 Task: Research Airbnb properties in Texarkana, United States from 12th December, 2023 to 15th December, 2023 for 2 adults.1  bedroom having 1 bed and 1 bathroom. Property type can be hotel. Look for 4 properties as per requirement.
Action: Mouse moved to (415, 95)
Screenshot: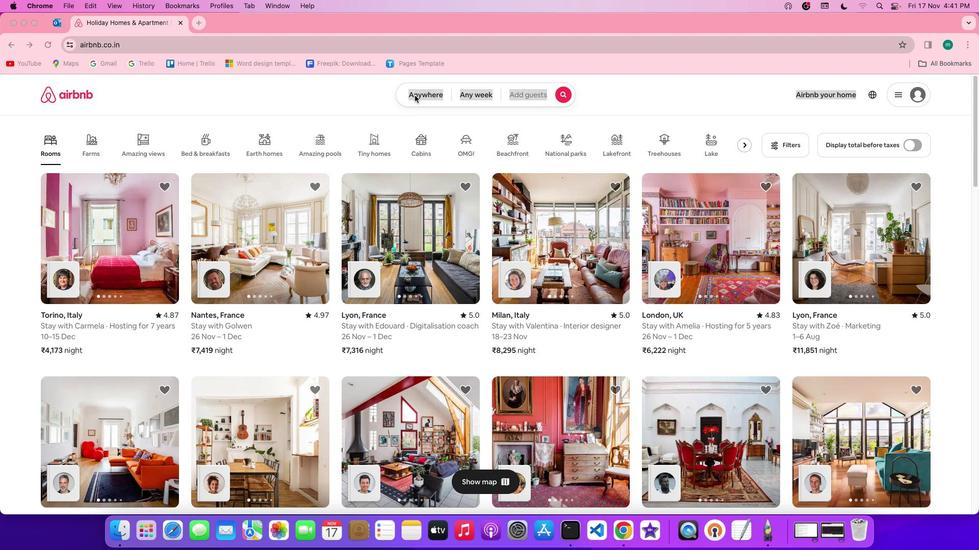 
Action: Mouse pressed left at (415, 95)
Screenshot: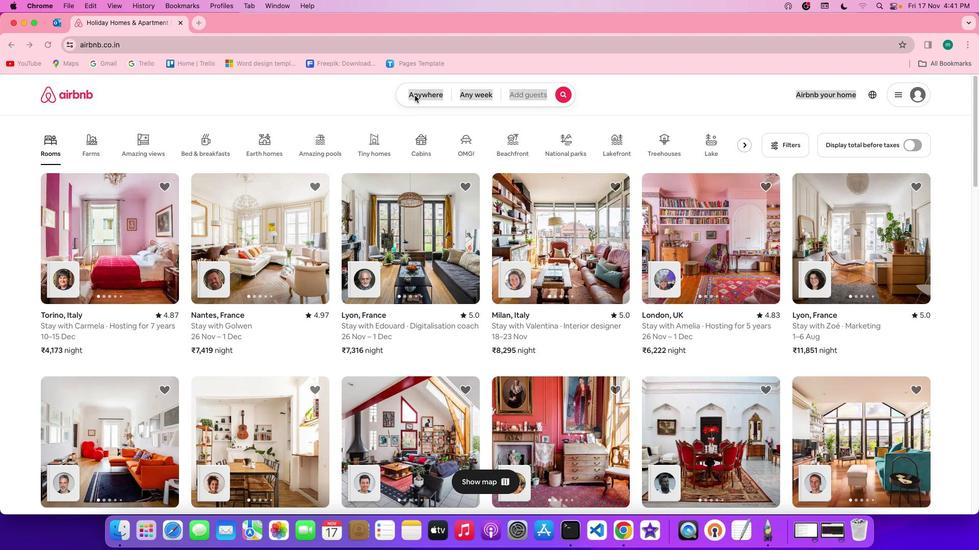 
Action: Mouse pressed left at (415, 95)
Screenshot: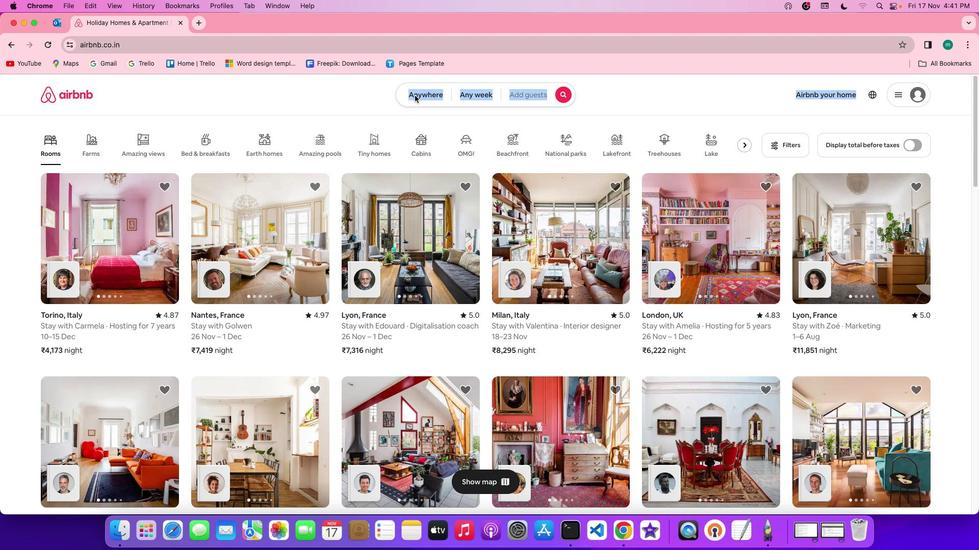 
Action: Mouse moved to (380, 136)
Screenshot: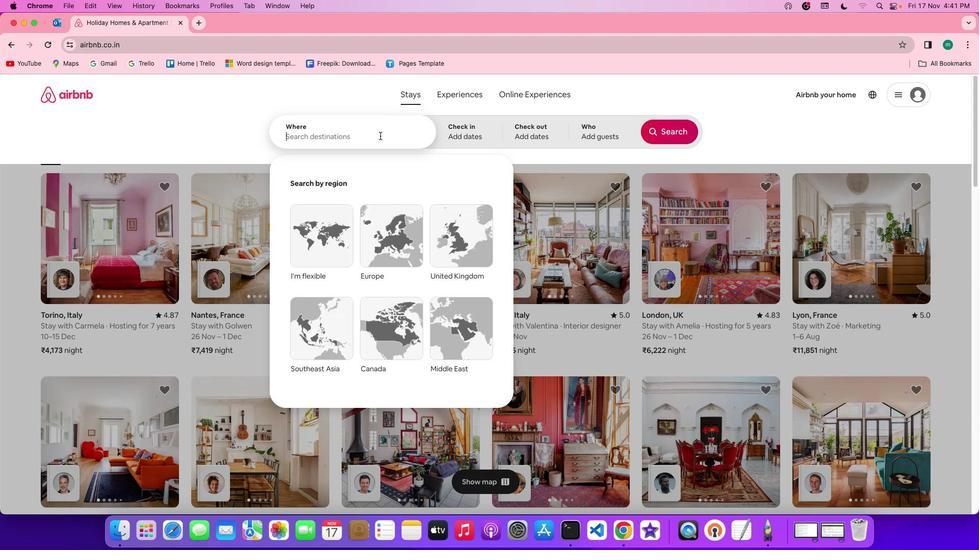 
Action: Mouse pressed left at (380, 136)
Screenshot: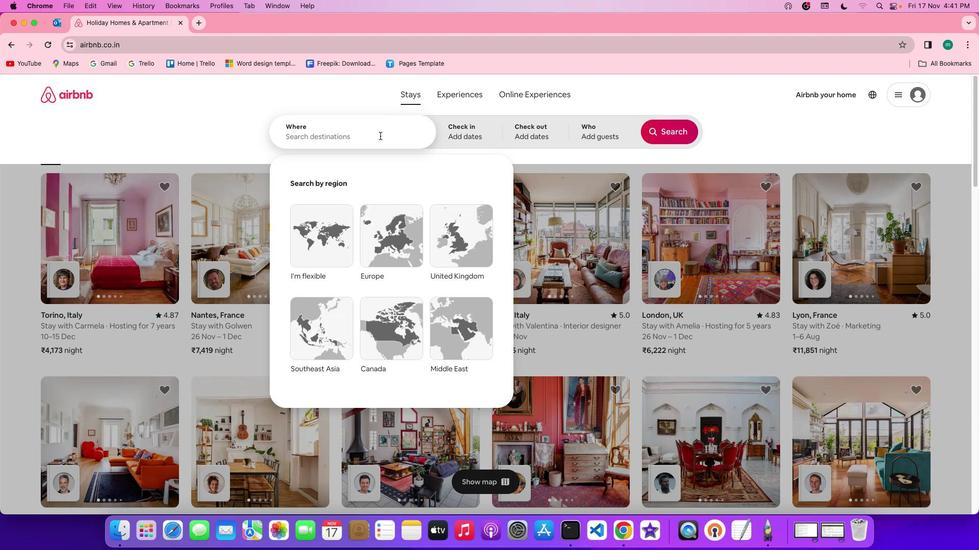 
Action: Key pressed Key.shift'T''e''x''a''r''k''a''n''a'','Key.spaceKey.shift'U''n''i''t''e''d'Key.spaceKey.shift'S''t''a''t''e''s'
Screenshot: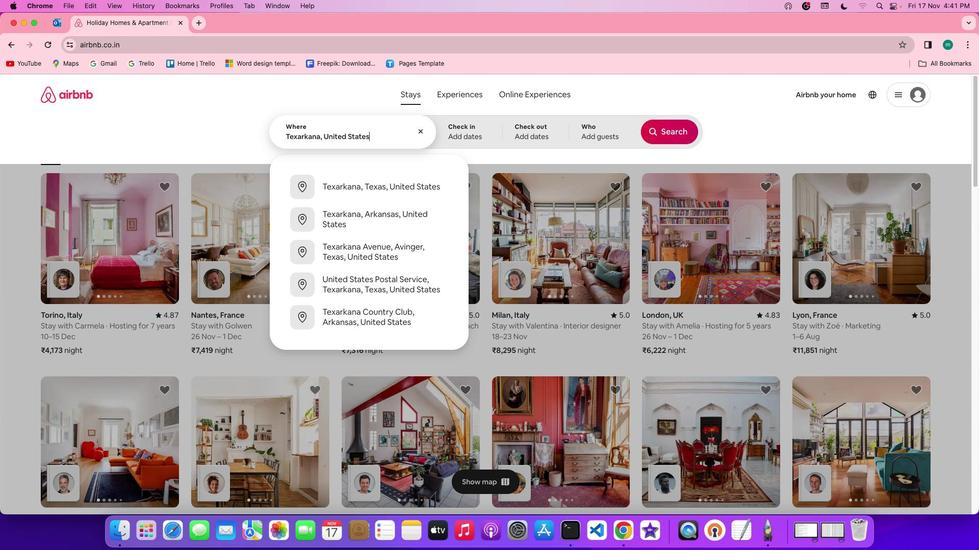 
Action: Mouse moved to (467, 119)
Screenshot: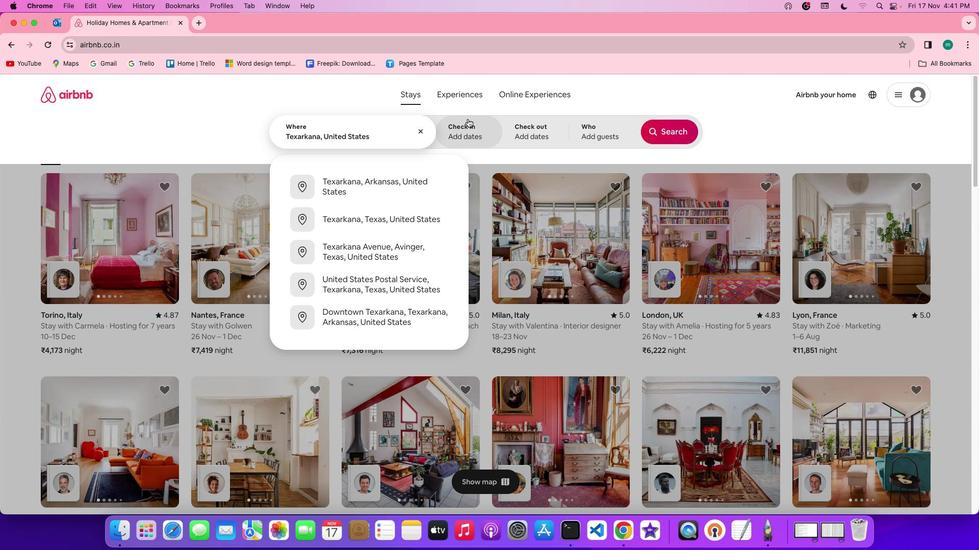 
Action: Mouse pressed left at (467, 119)
Screenshot: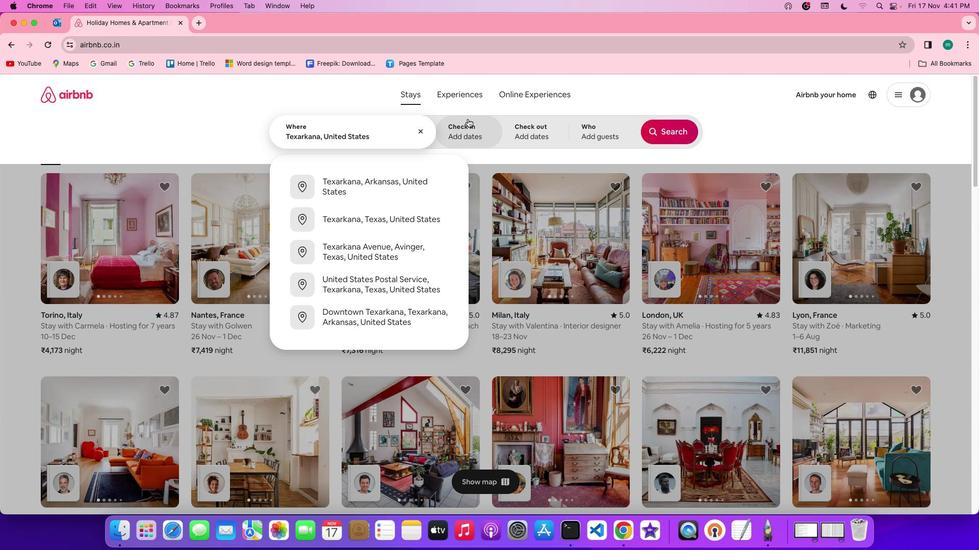 
Action: Mouse moved to (564, 314)
Screenshot: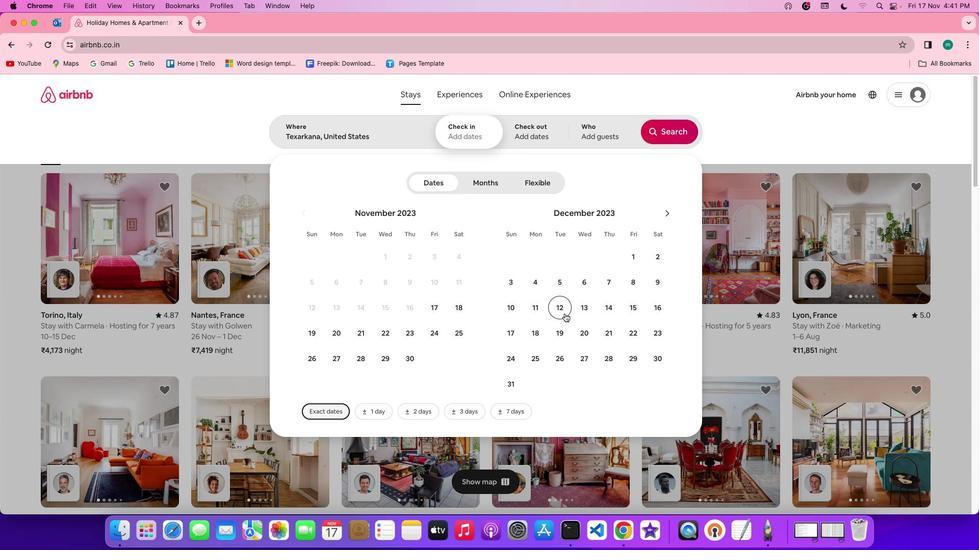 
Action: Mouse pressed left at (564, 314)
Screenshot: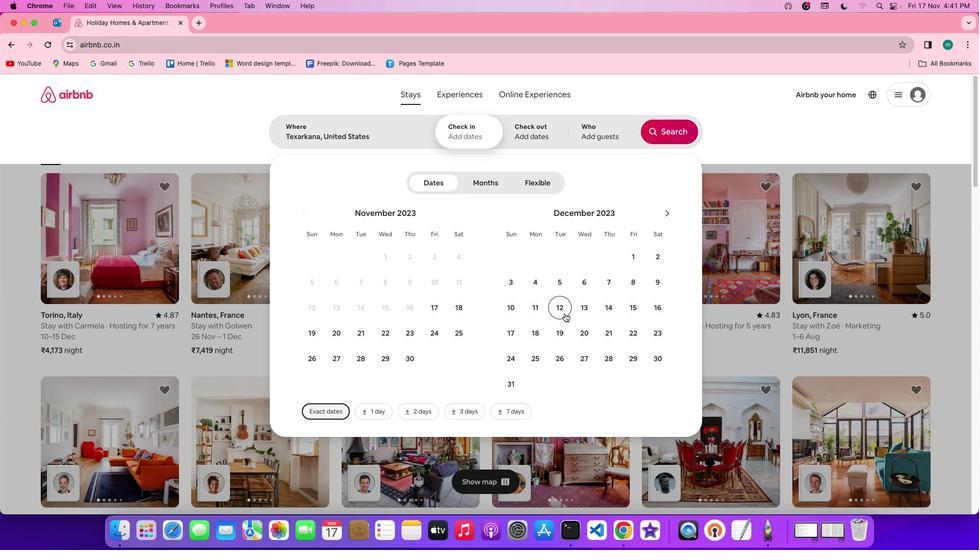 
Action: Mouse moved to (635, 312)
Screenshot: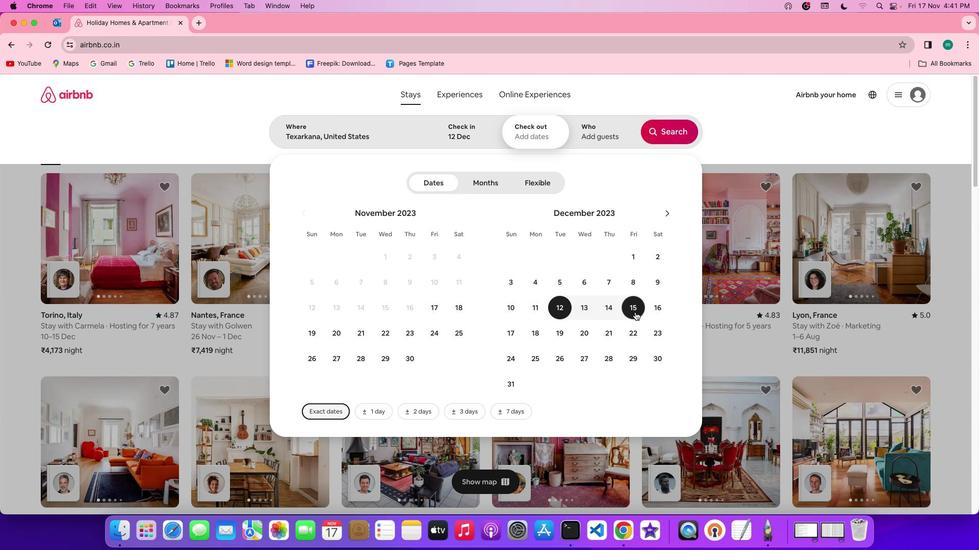 
Action: Mouse pressed left at (635, 312)
Screenshot: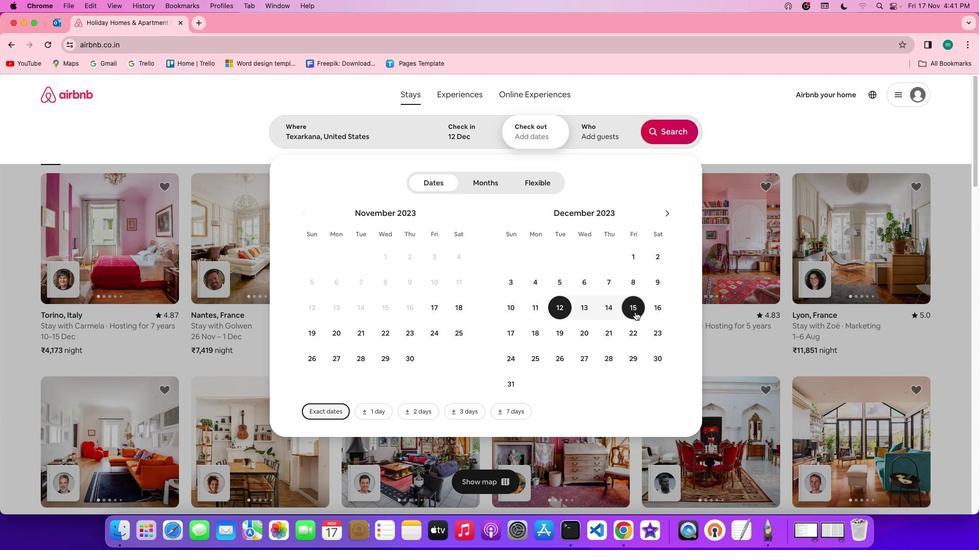 
Action: Mouse moved to (585, 130)
Screenshot: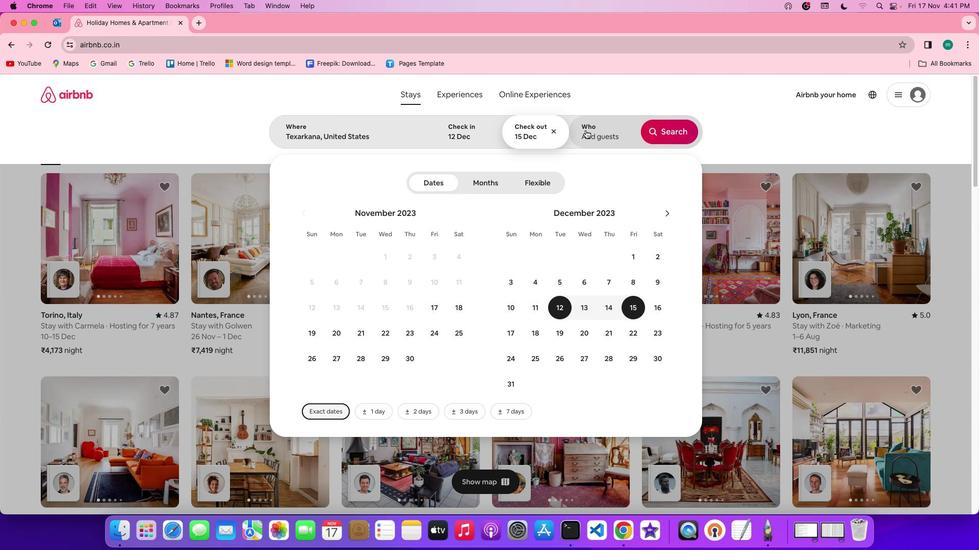 
Action: Mouse pressed left at (585, 130)
Screenshot: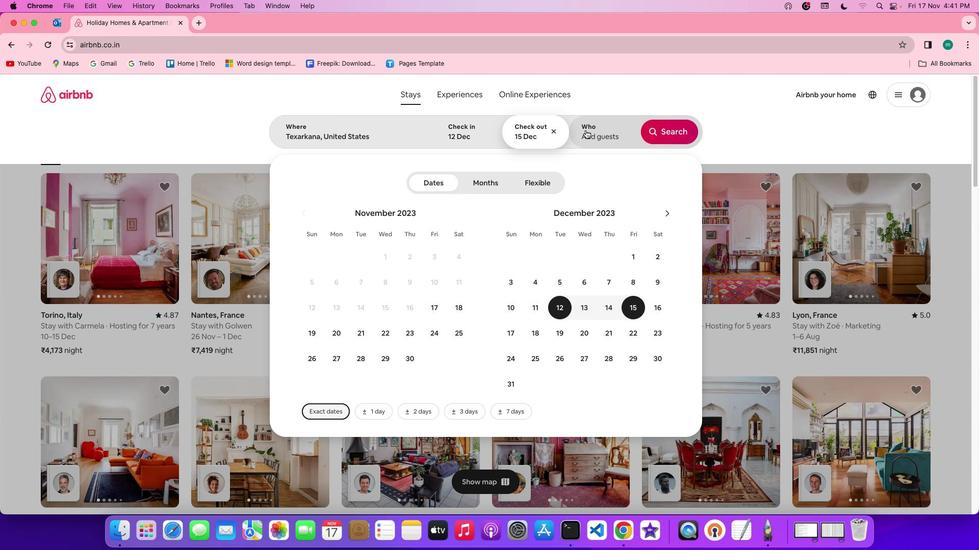 
Action: Mouse moved to (675, 187)
Screenshot: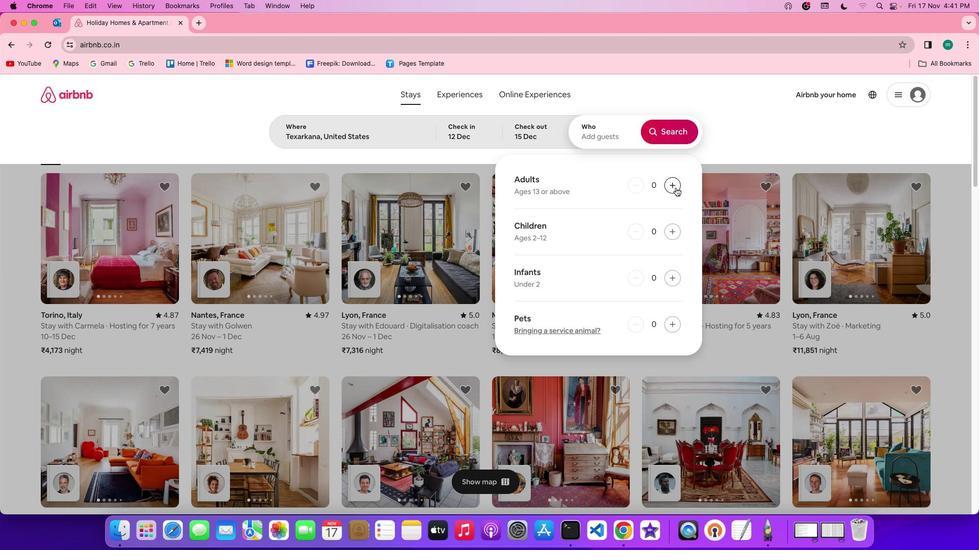 
Action: Mouse pressed left at (675, 187)
Screenshot: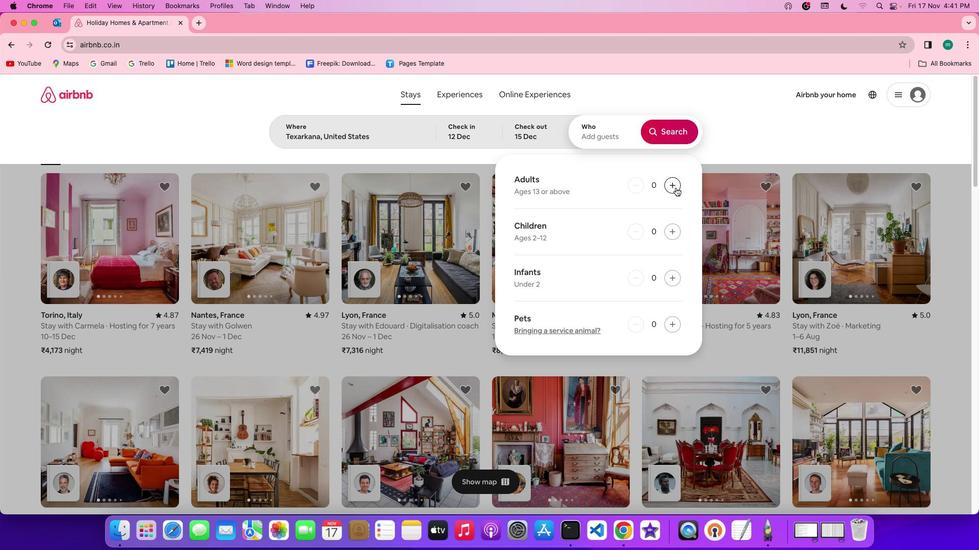 
Action: Mouse pressed left at (675, 187)
Screenshot: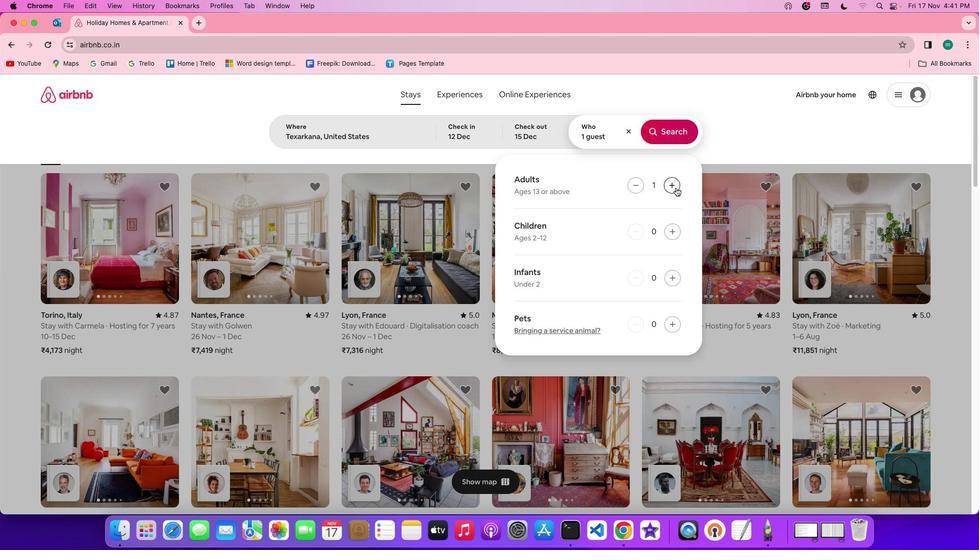 
Action: Mouse moved to (677, 136)
Screenshot: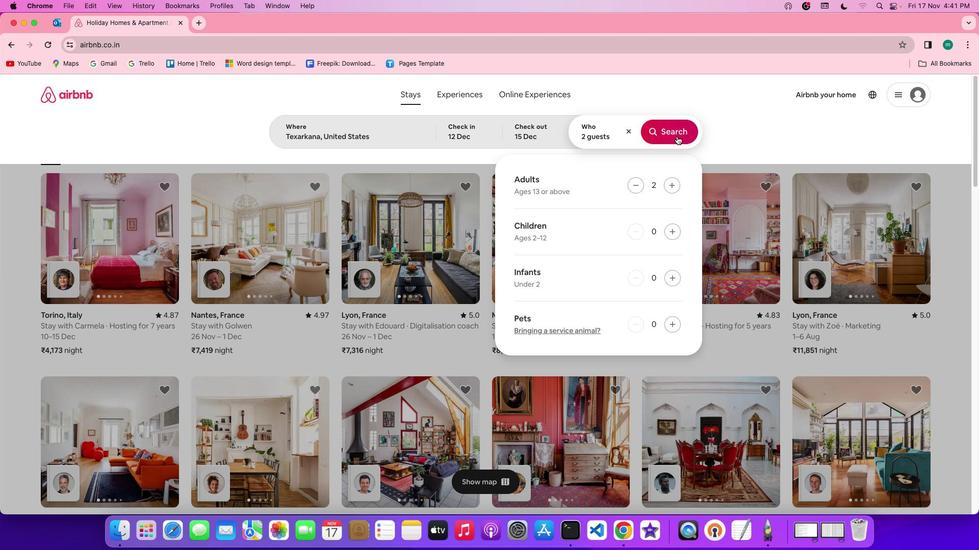 
Action: Mouse pressed left at (677, 136)
Screenshot: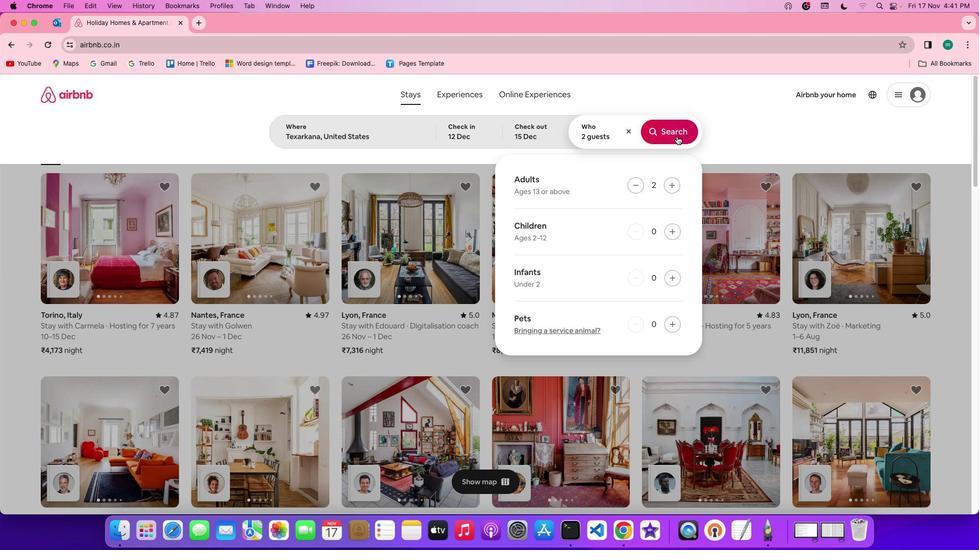 
Action: Mouse moved to (821, 131)
Screenshot: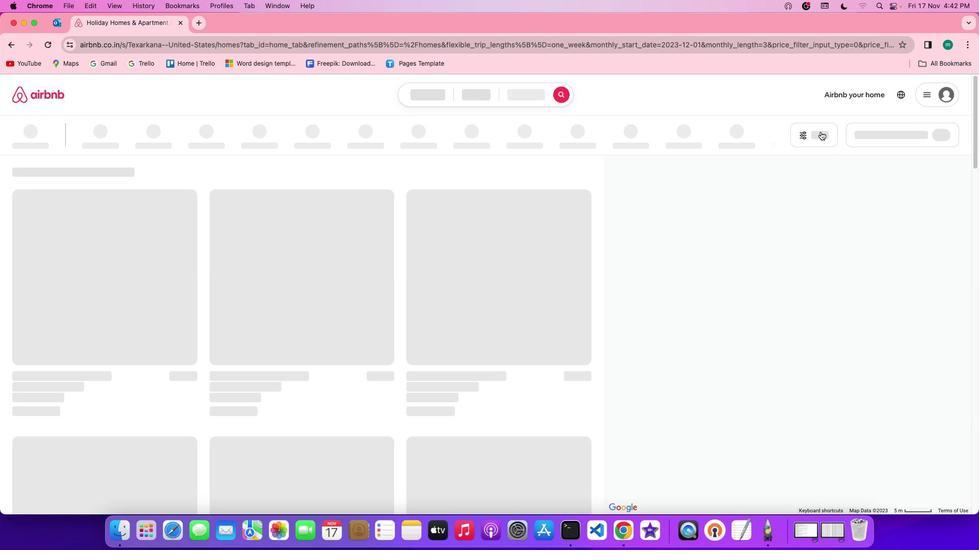 
Action: Mouse pressed left at (821, 131)
Screenshot: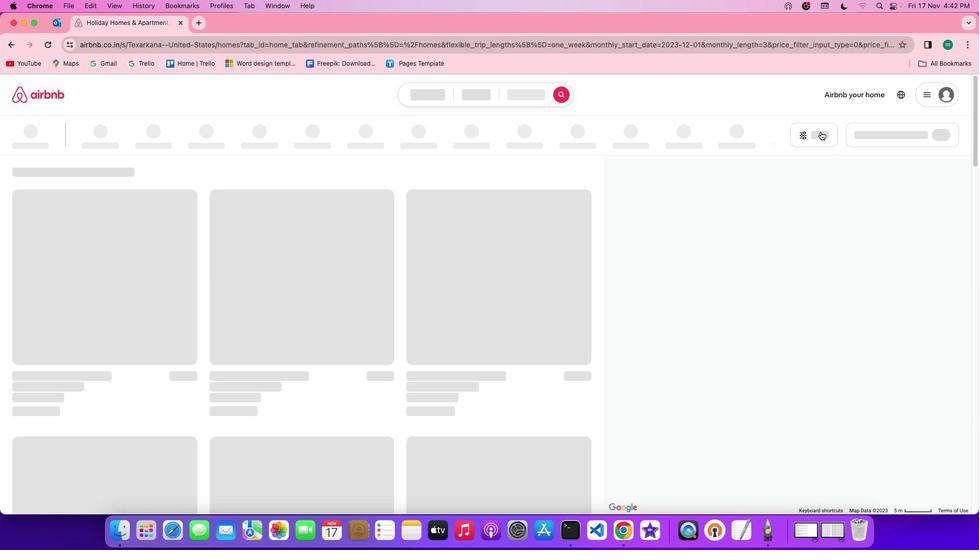 
Action: Mouse moved to (476, 283)
Screenshot: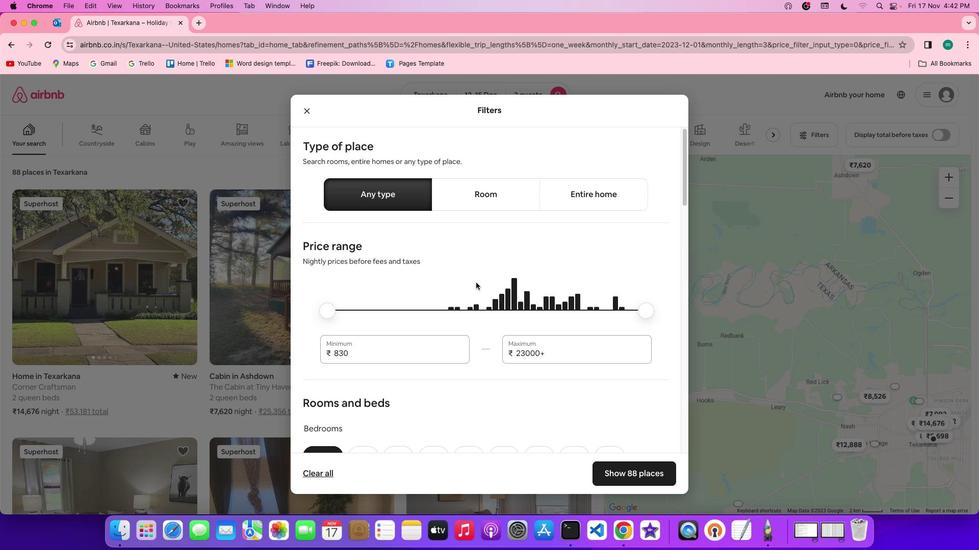 
Action: Mouse scrolled (476, 283) with delta (0, 0)
Screenshot: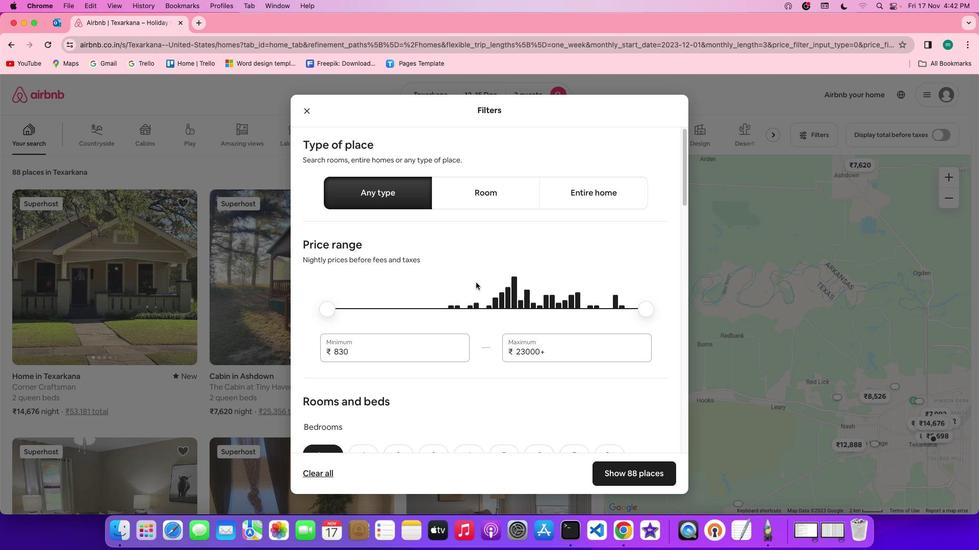 
Action: Mouse scrolled (476, 283) with delta (0, 0)
Screenshot: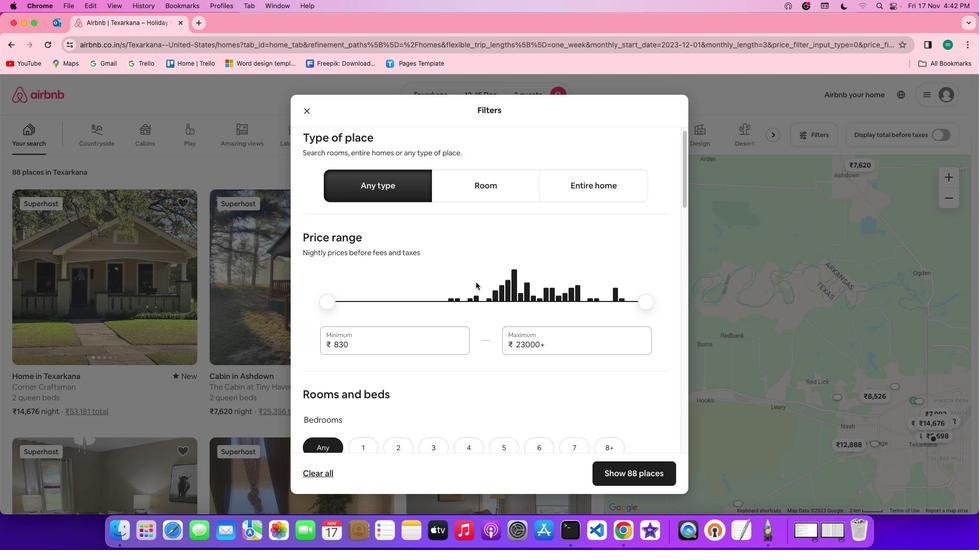 
Action: Mouse scrolled (476, 283) with delta (0, 0)
Screenshot: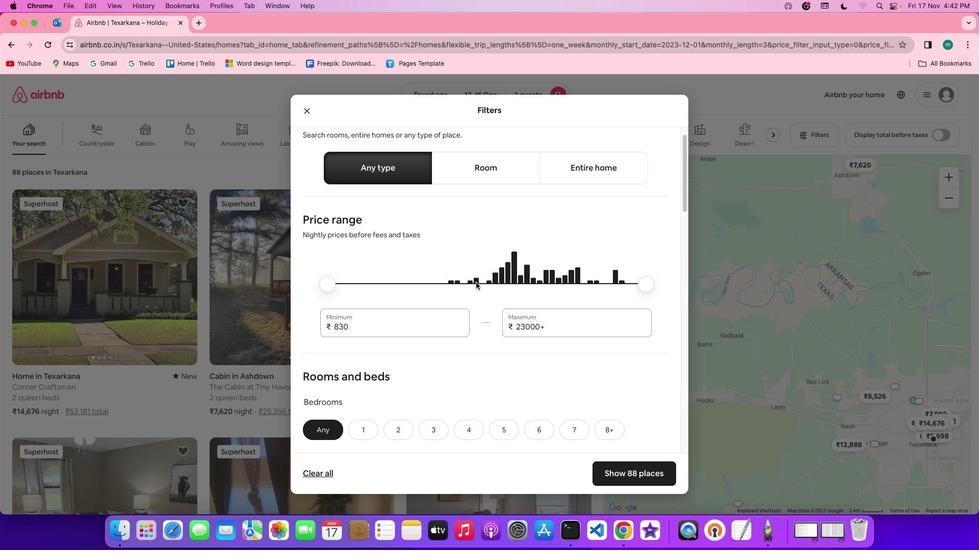 
Action: Mouse scrolled (476, 283) with delta (0, 0)
Screenshot: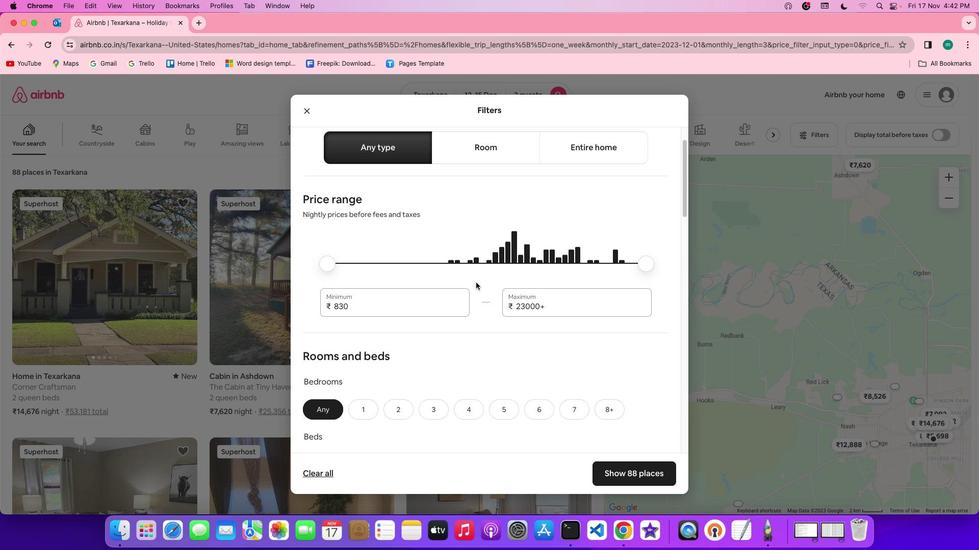 
Action: Mouse scrolled (476, 283) with delta (0, 0)
Screenshot: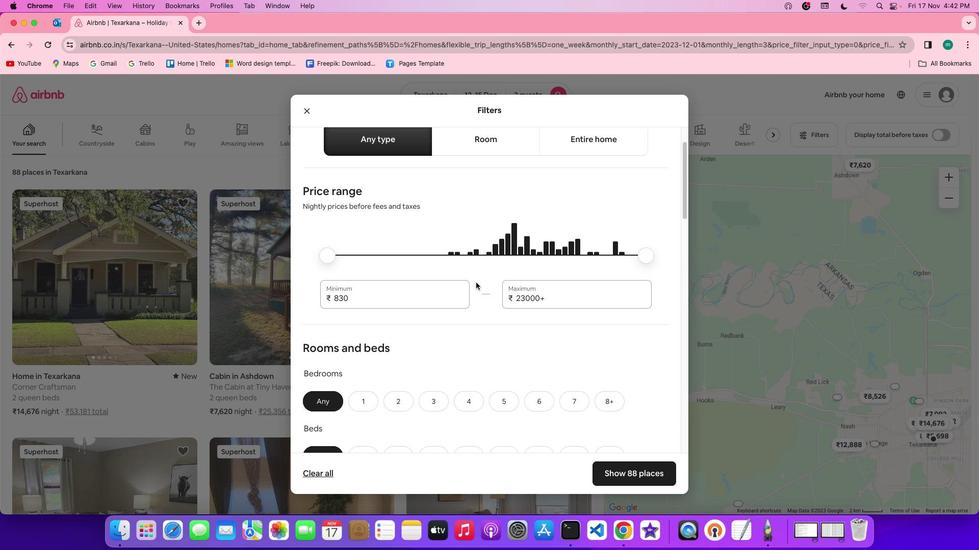 
Action: Mouse scrolled (476, 283) with delta (0, 0)
Screenshot: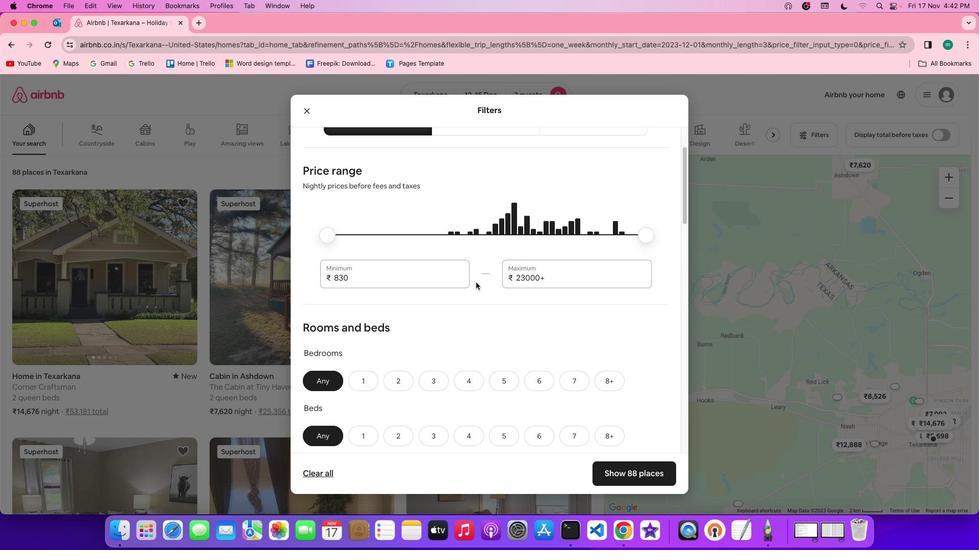 
Action: Mouse moved to (367, 359)
Screenshot: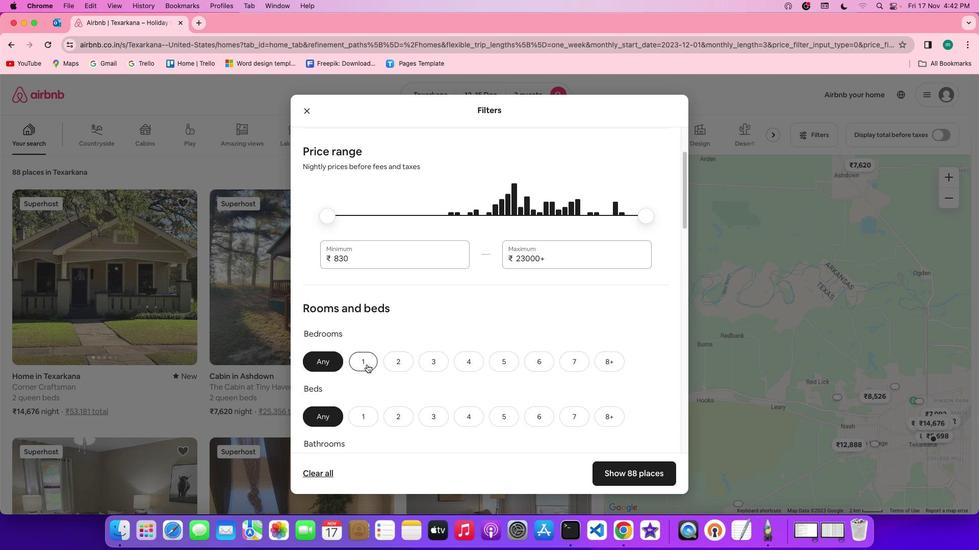 
Action: Mouse pressed left at (367, 359)
Screenshot: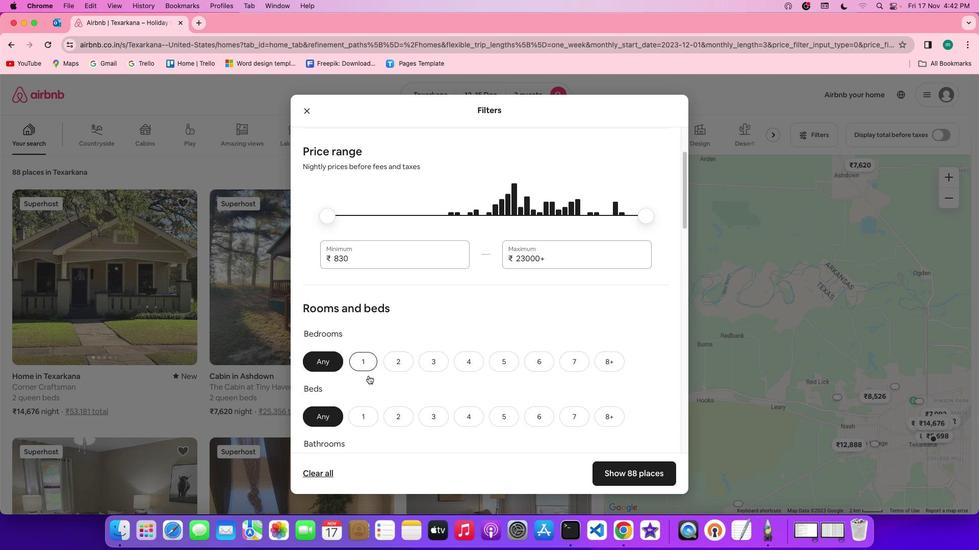 
Action: Mouse moved to (368, 410)
Screenshot: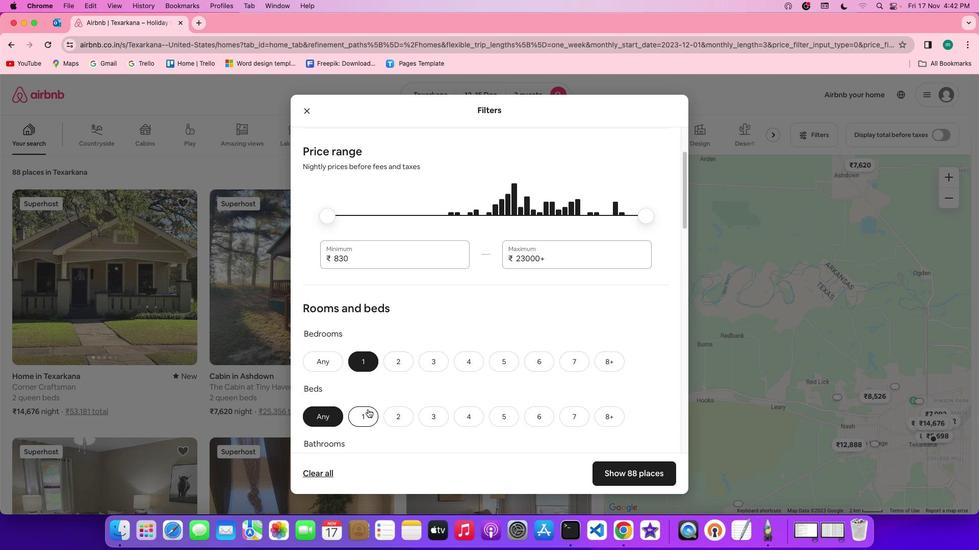 
Action: Mouse pressed left at (368, 410)
Screenshot: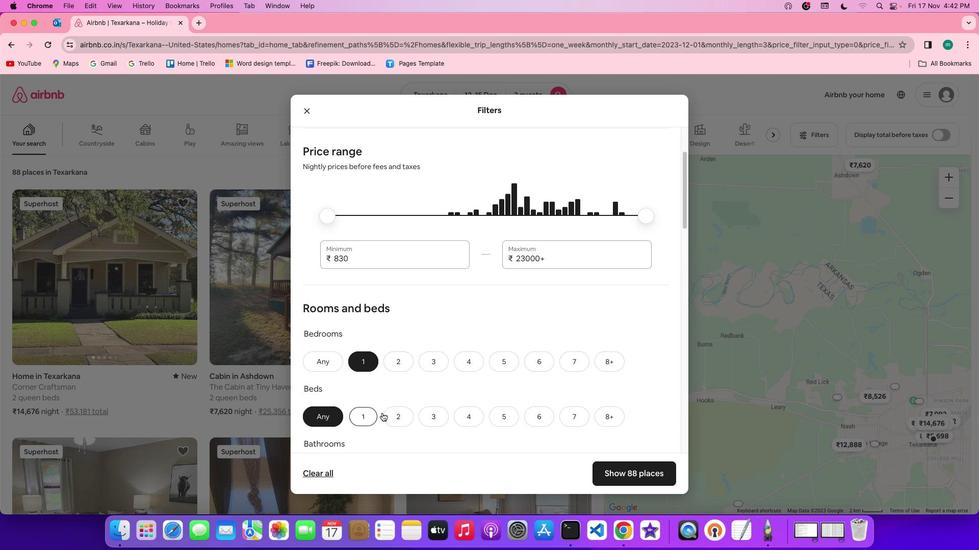 
Action: Mouse moved to (516, 415)
Screenshot: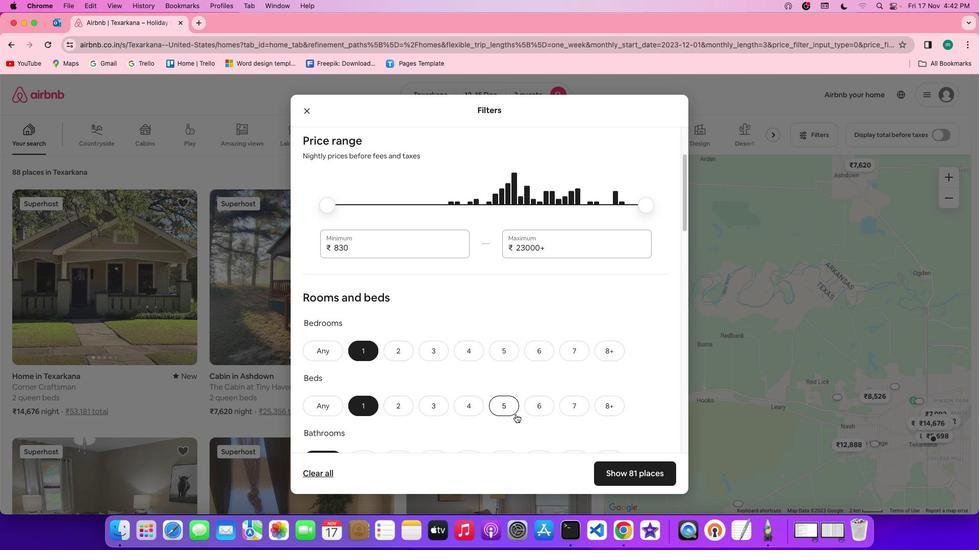 
Action: Mouse scrolled (516, 415) with delta (0, 0)
Screenshot: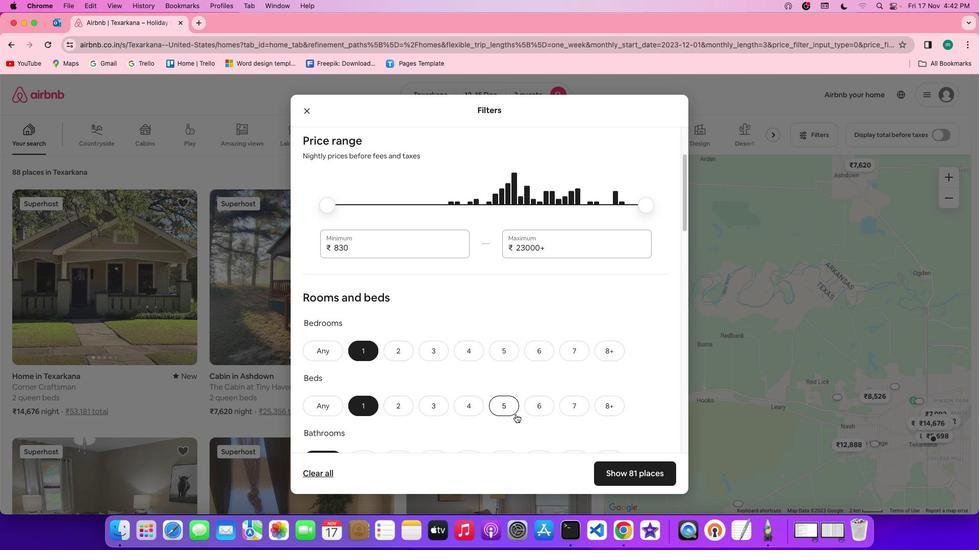 
Action: Mouse scrolled (516, 415) with delta (0, 0)
Screenshot: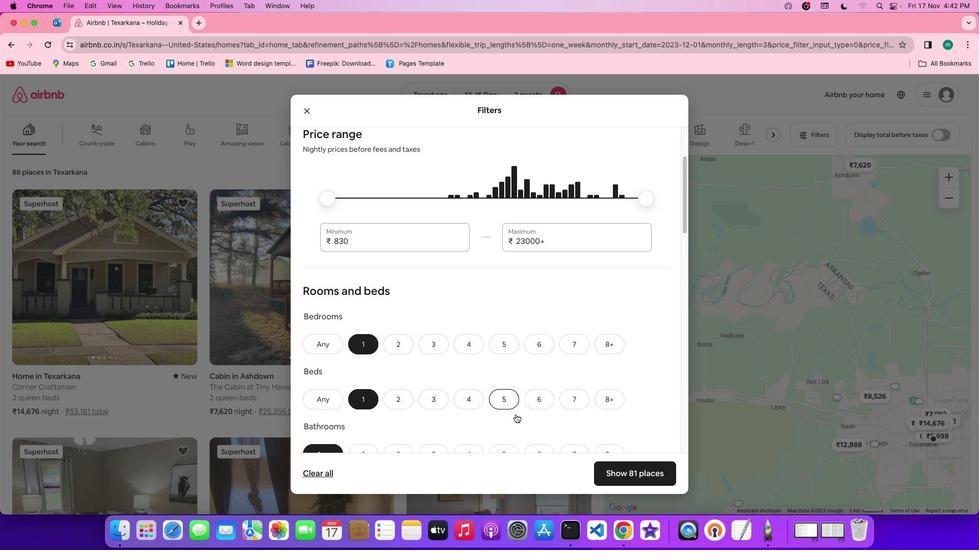 
Action: Mouse scrolled (516, 415) with delta (0, -1)
Screenshot: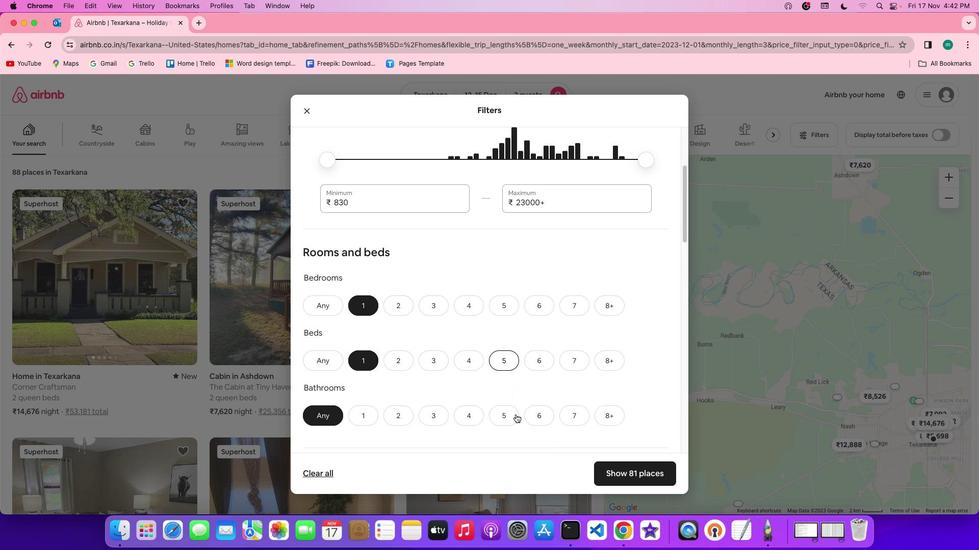 
Action: Mouse moved to (501, 418)
Screenshot: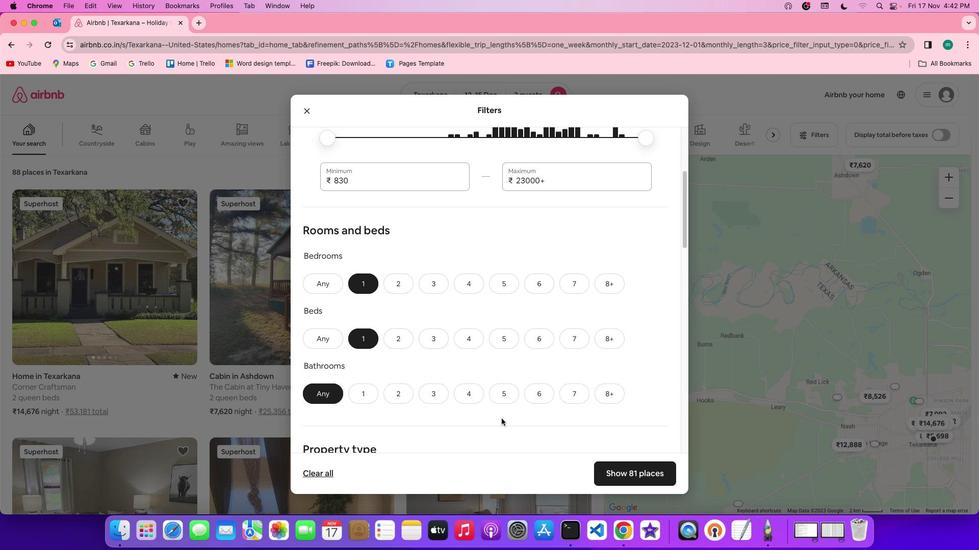 
Action: Mouse scrolled (501, 418) with delta (0, 0)
Screenshot: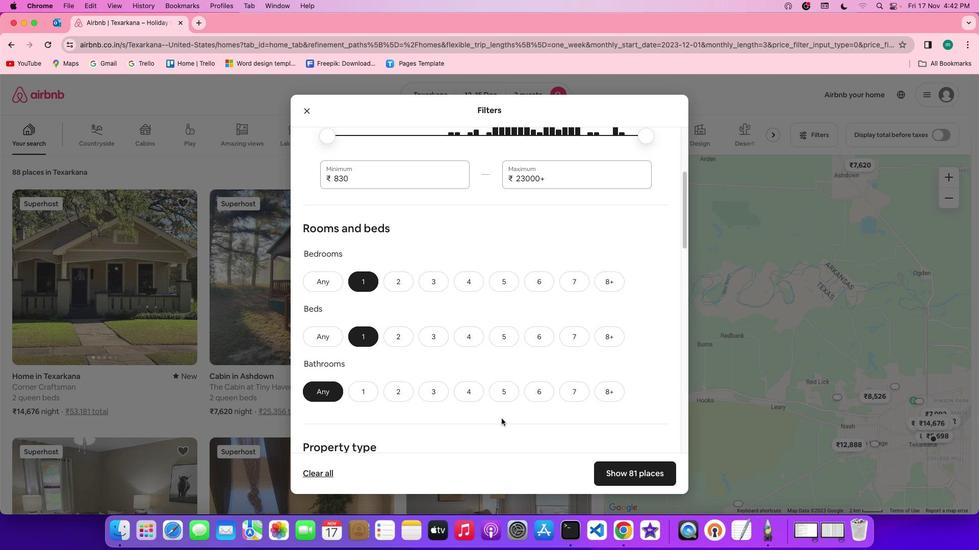 
Action: Mouse scrolled (501, 418) with delta (0, 0)
Screenshot: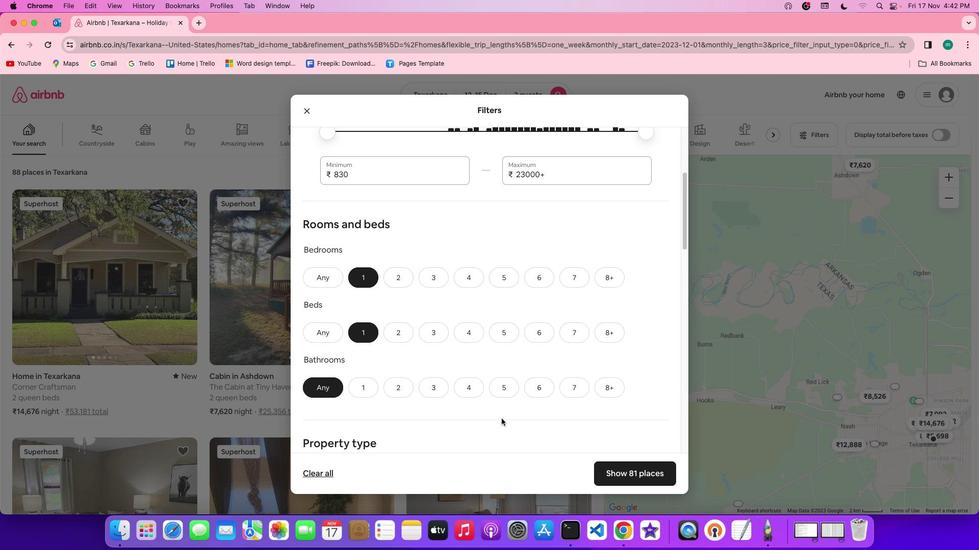 
Action: Mouse scrolled (501, 418) with delta (0, 0)
Screenshot: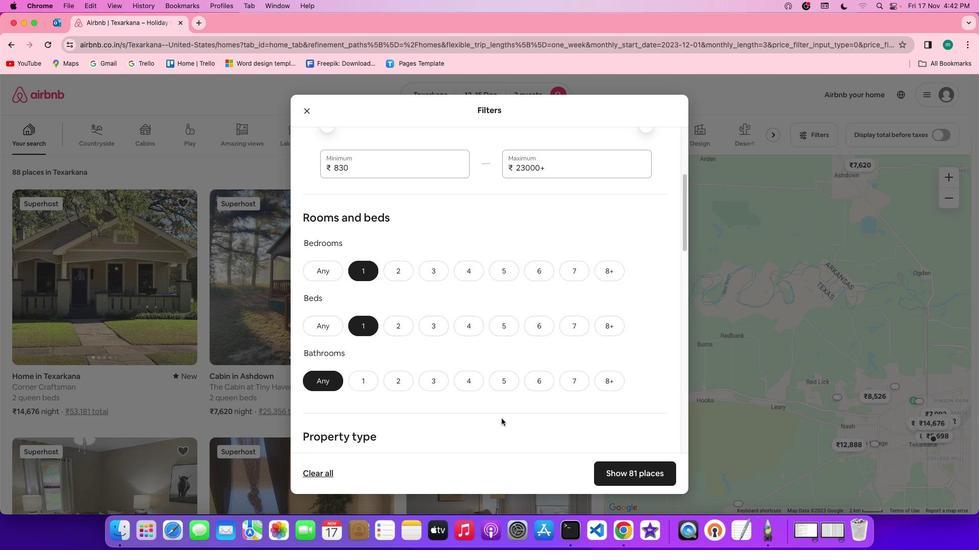 
Action: Mouse moved to (369, 388)
Screenshot: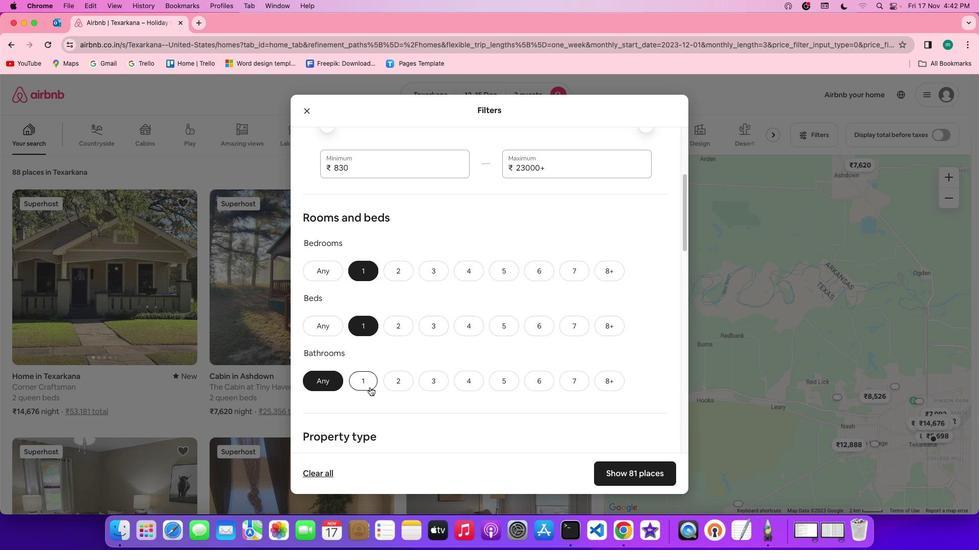 
Action: Mouse pressed left at (369, 388)
Screenshot: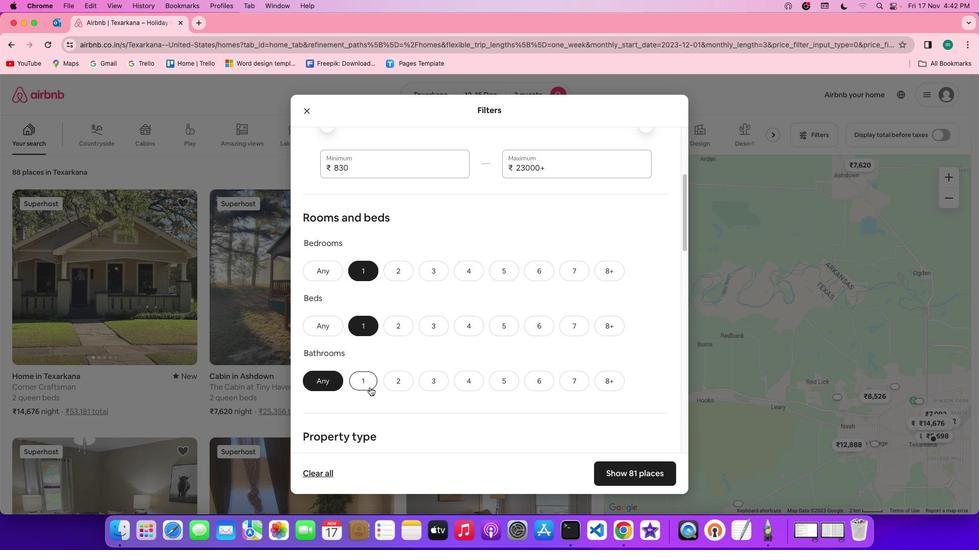 
Action: Mouse moved to (571, 386)
Screenshot: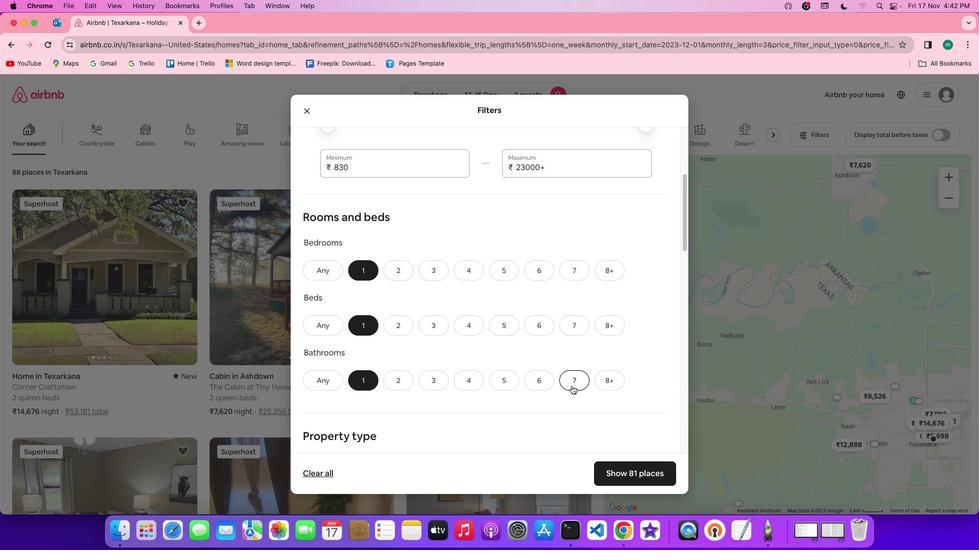 
Action: Mouse scrolled (571, 386) with delta (0, 0)
Screenshot: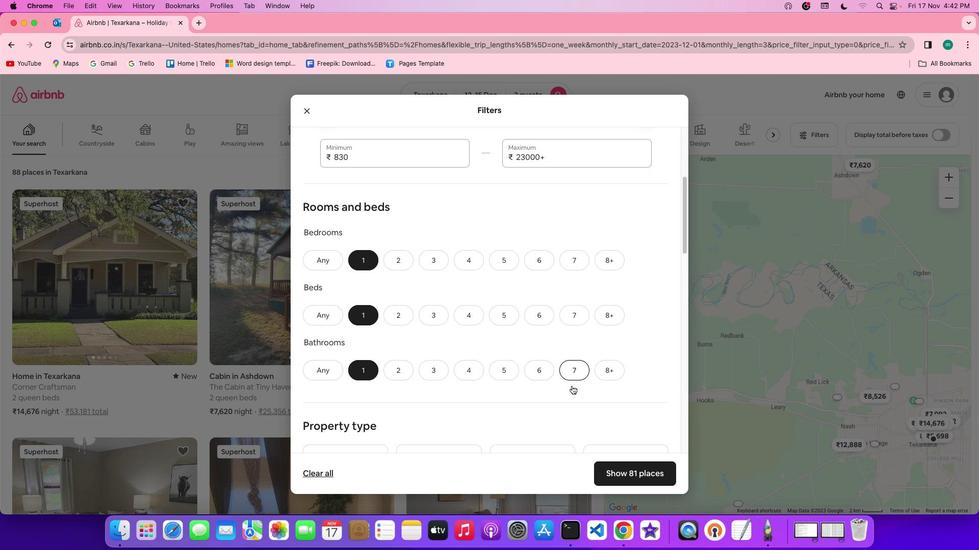 
Action: Mouse scrolled (571, 386) with delta (0, 0)
Screenshot: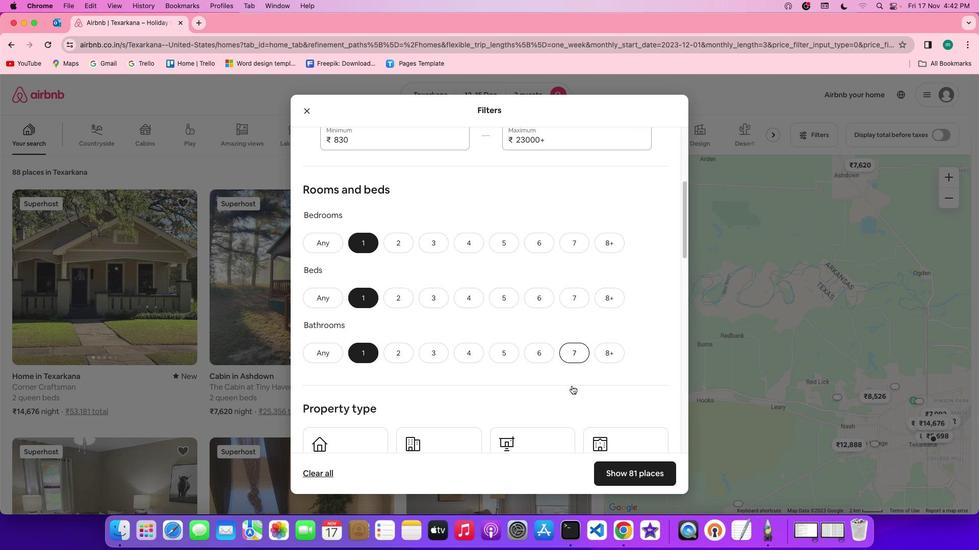
Action: Mouse scrolled (571, 386) with delta (0, -1)
Screenshot: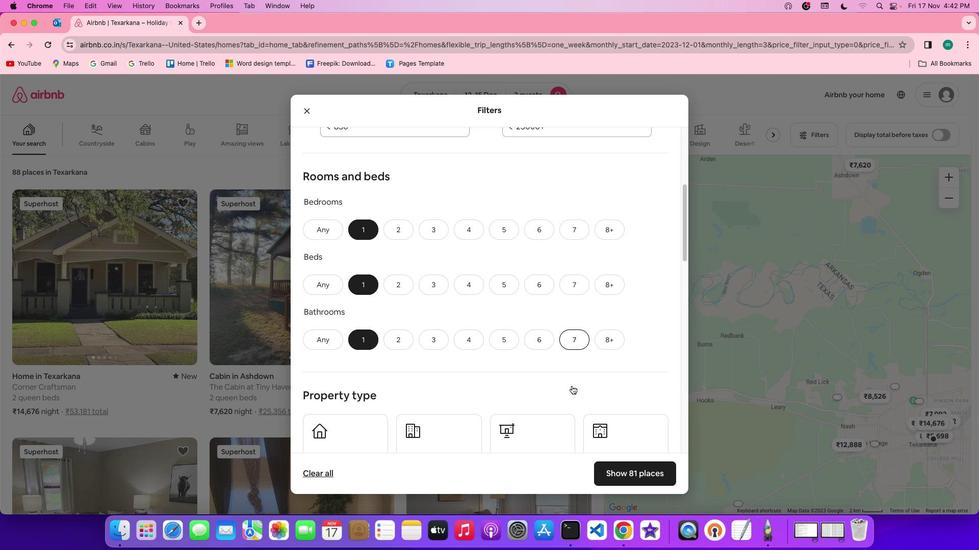
Action: Mouse scrolled (571, 386) with delta (0, -1)
Screenshot: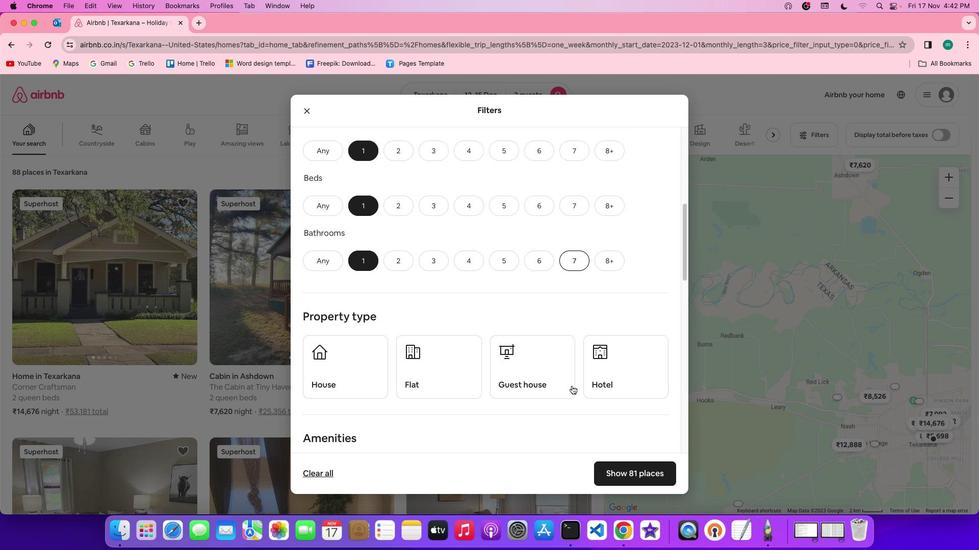 
Action: Mouse moved to (600, 326)
Screenshot: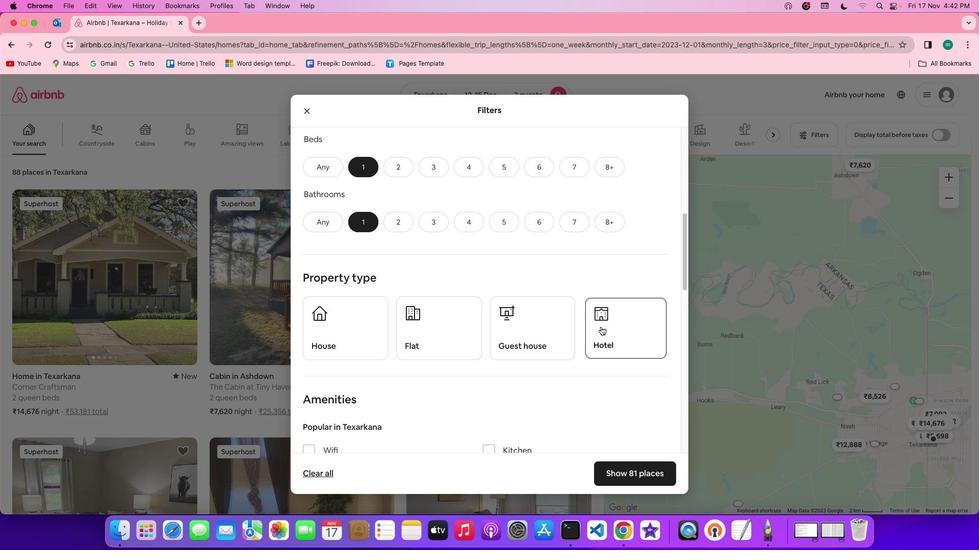 
Action: Mouse pressed left at (600, 326)
Screenshot: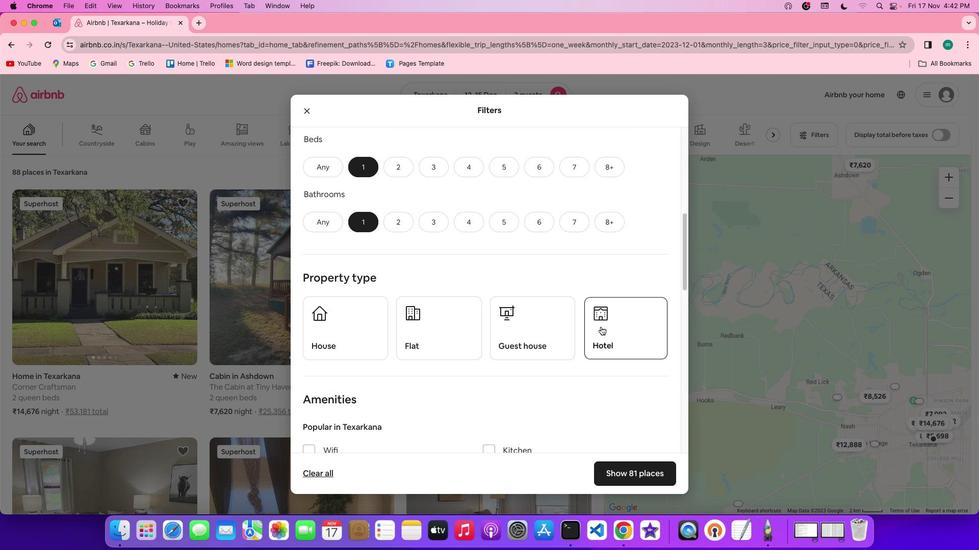 
Action: Mouse moved to (624, 381)
Screenshot: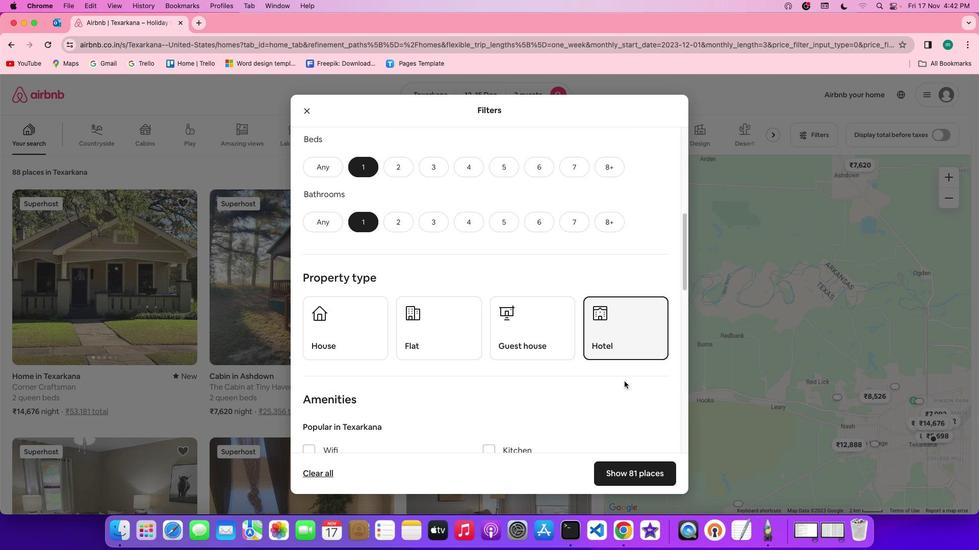 
Action: Mouse scrolled (624, 381) with delta (0, 0)
Screenshot: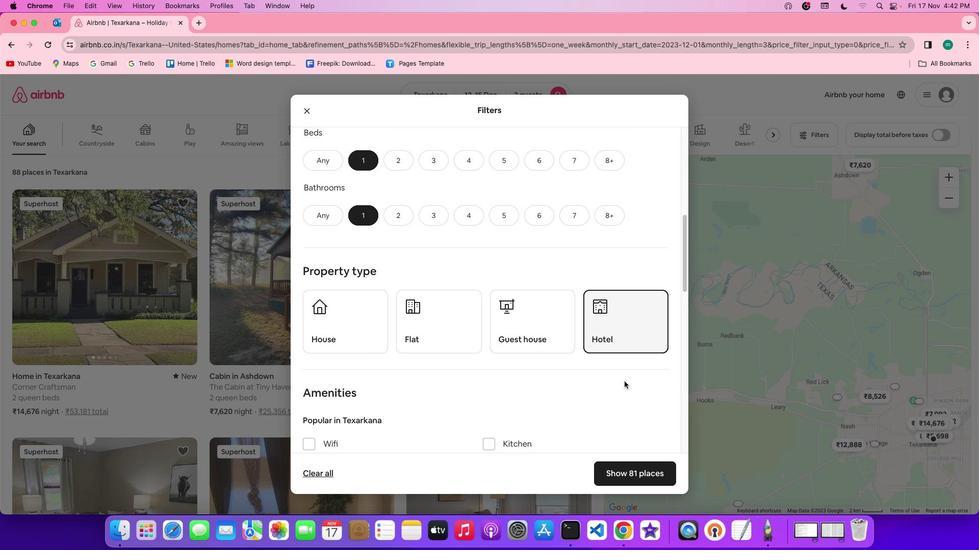 
Action: Mouse scrolled (624, 381) with delta (0, 0)
Screenshot: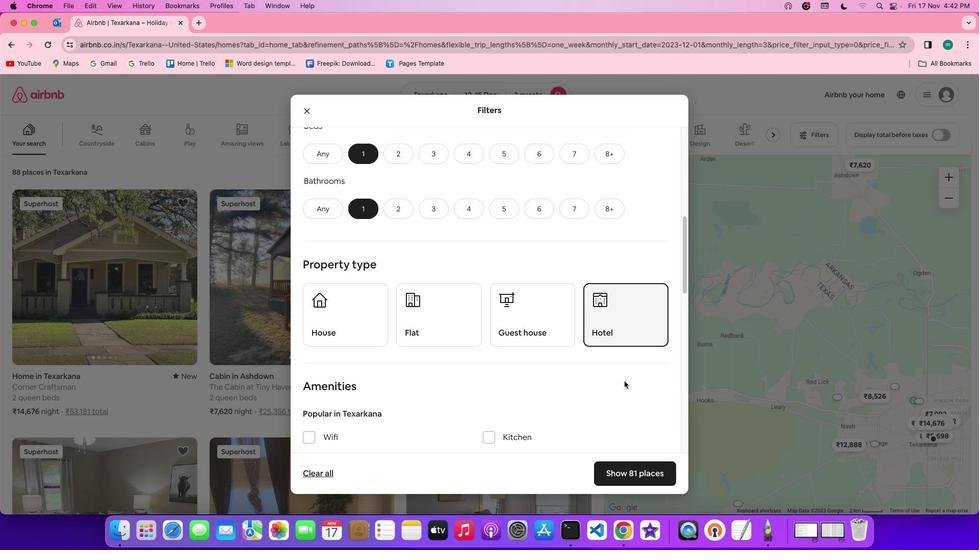 
Action: Mouse scrolled (624, 381) with delta (0, -1)
Screenshot: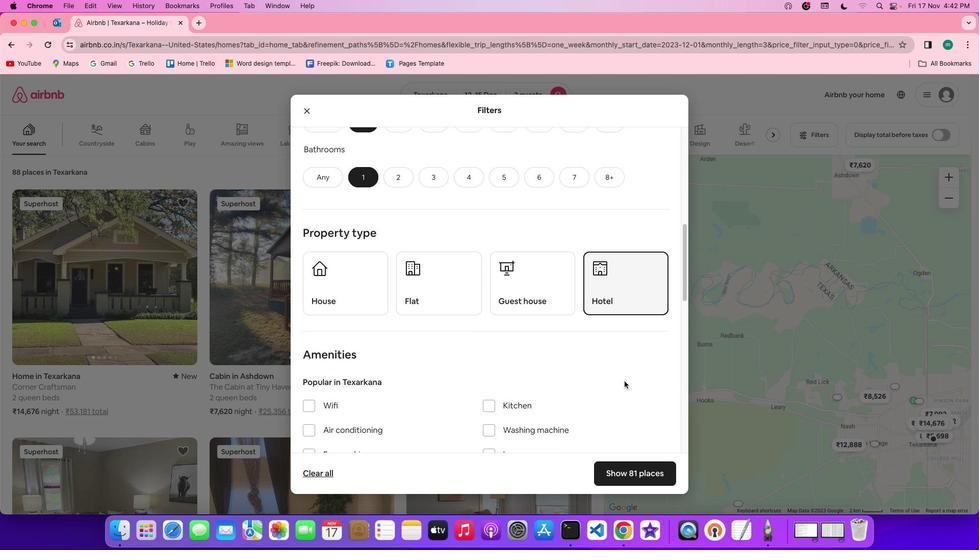 
Action: Mouse scrolled (624, 381) with delta (0, 0)
Screenshot: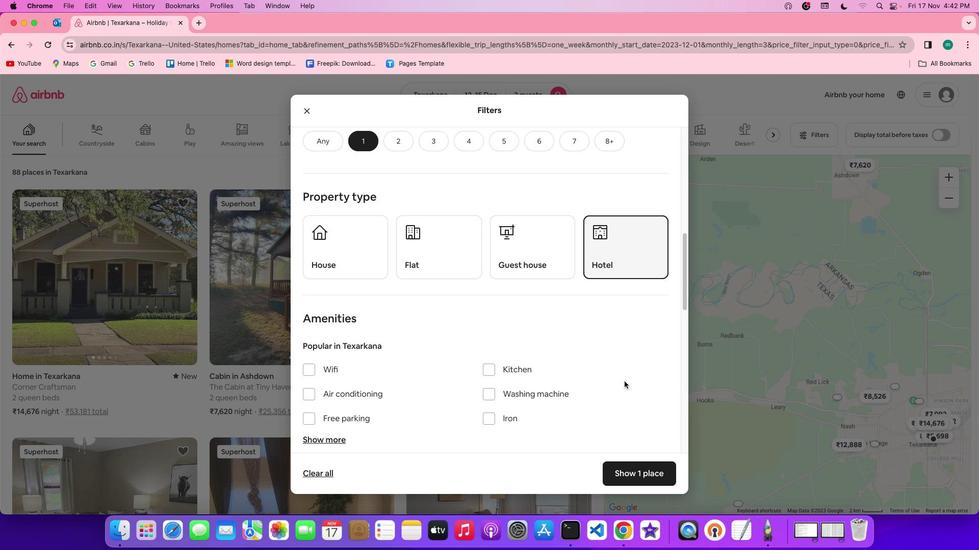 
Action: Mouse scrolled (624, 381) with delta (0, 0)
Screenshot: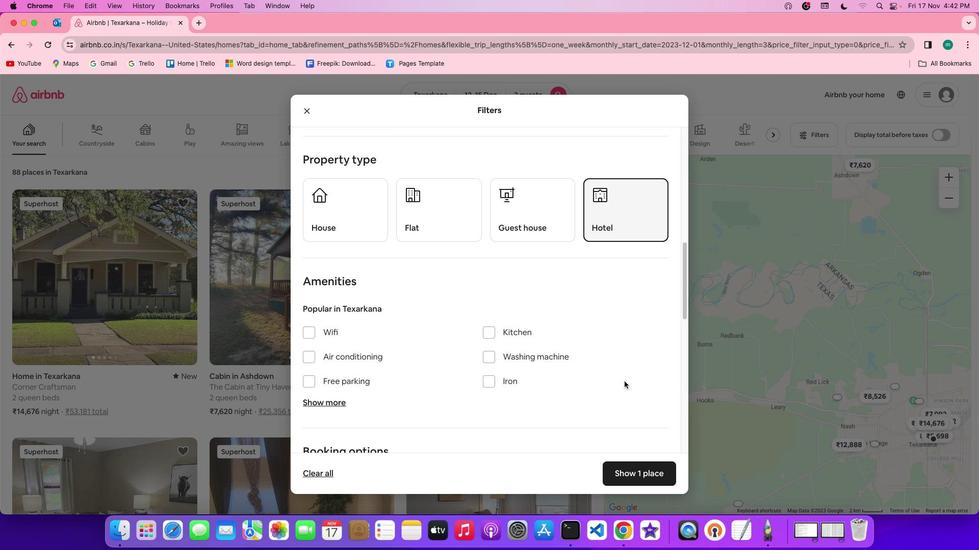 
Action: Mouse scrolled (624, 381) with delta (0, -1)
Screenshot: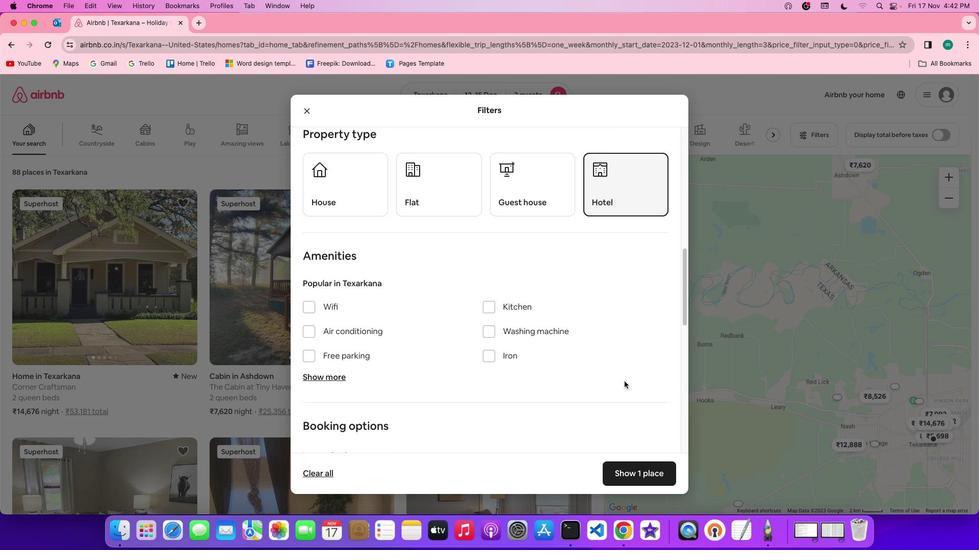 
Action: Mouse scrolled (624, 381) with delta (0, -2)
Screenshot: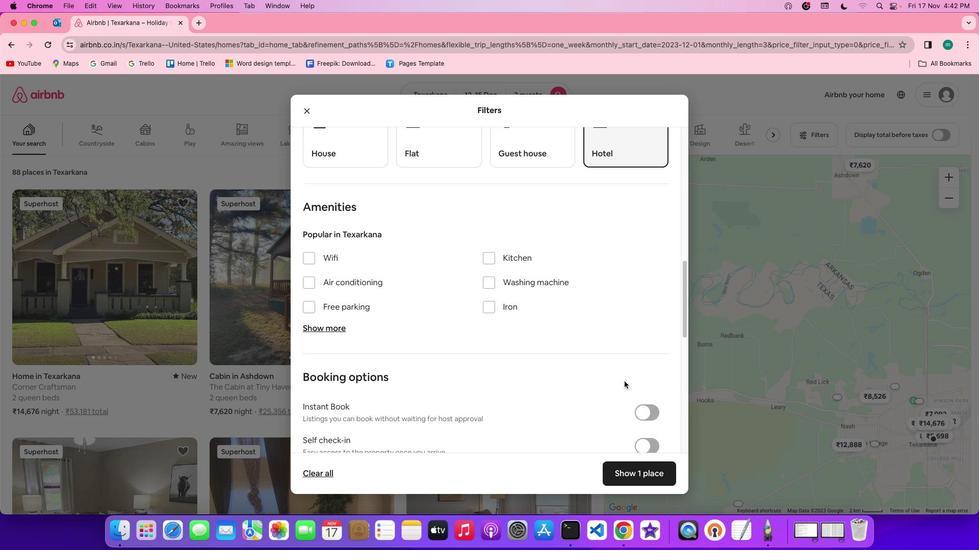 
Action: Mouse scrolled (624, 381) with delta (0, 0)
Screenshot: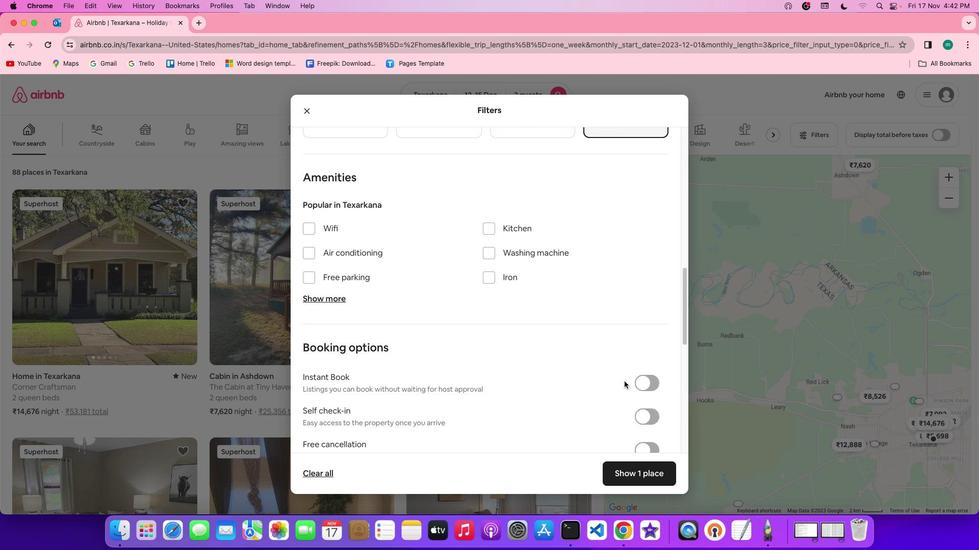 
Action: Mouse scrolled (624, 381) with delta (0, 0)
Screenshot: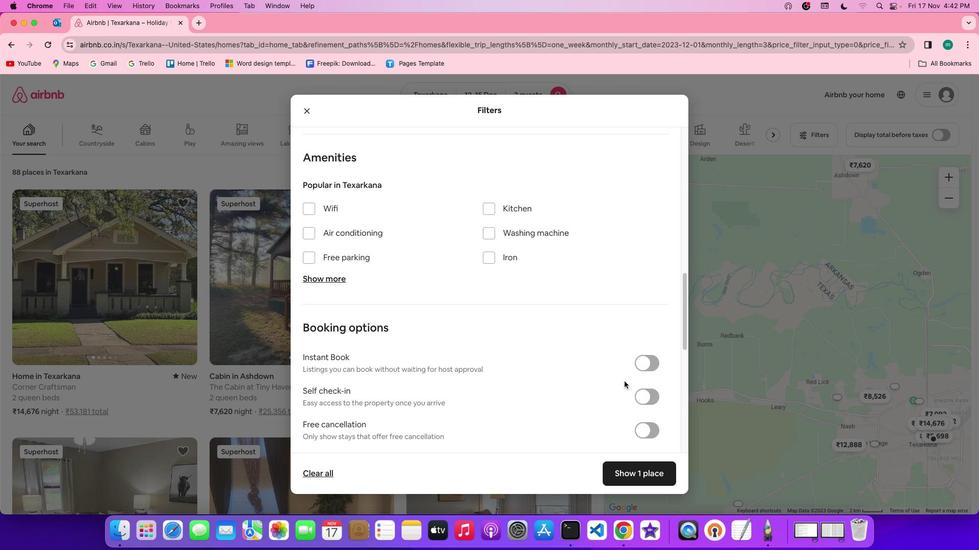 
Action: Mouse scrolled (624, 381) with delta (0, 0)
Screenshot: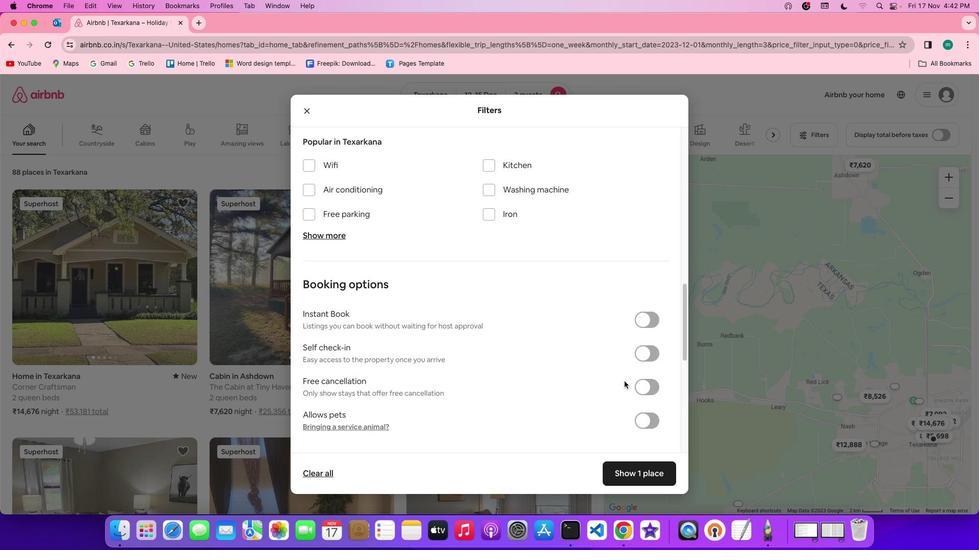 
Action: Mouse scrolled (624, 381) with delta (0, -1)
Screenshot: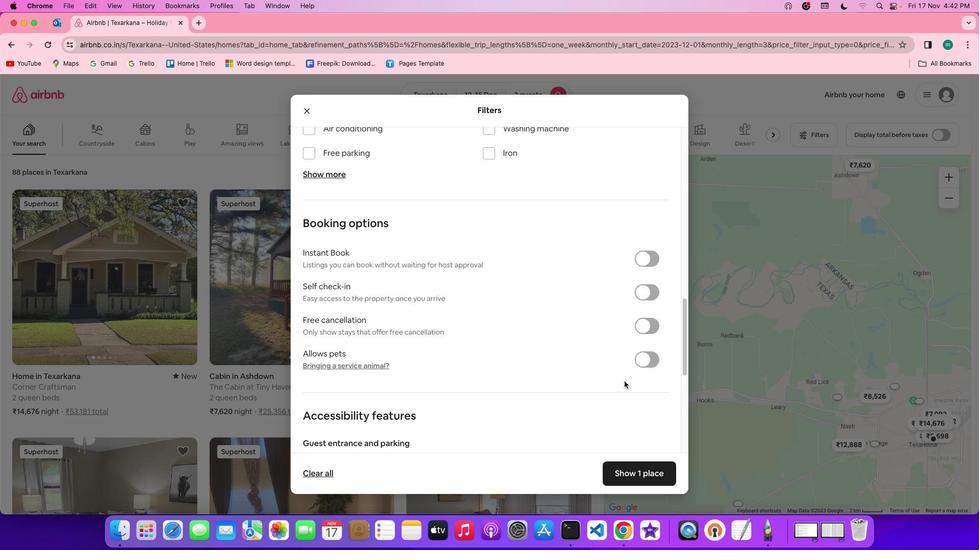 
Action: Mouse scrolled (624, 381) with delta (0, -2)
Screenshot: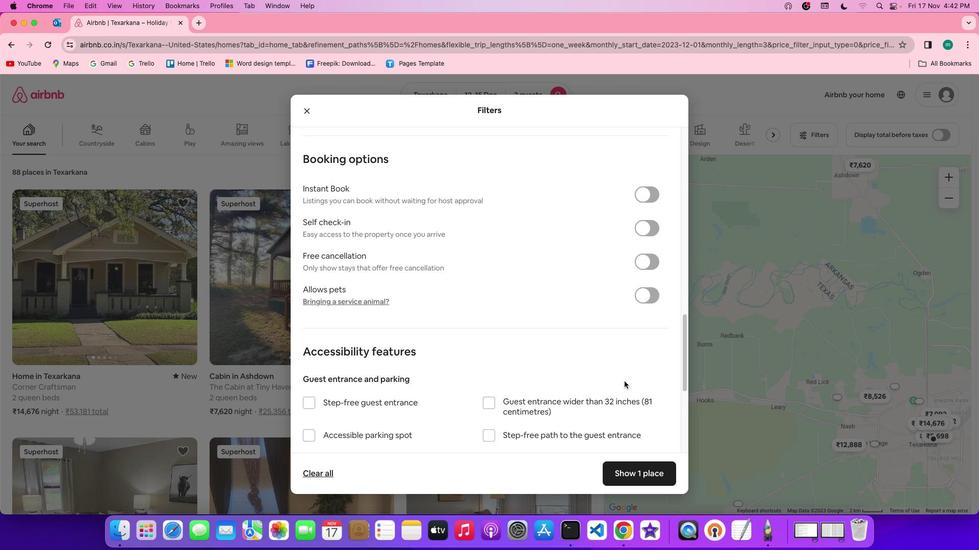 
Action: Mouse scrolled (624, 381) with delta (0, -2)
Screenshot: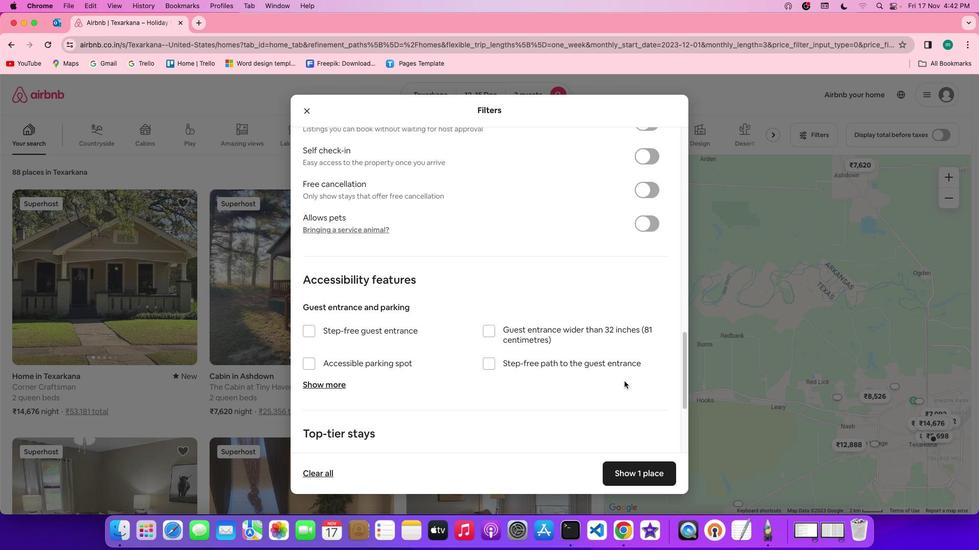 
Action: Mouse scrolled (624, 381) with delta (0, 0)
Screenshot: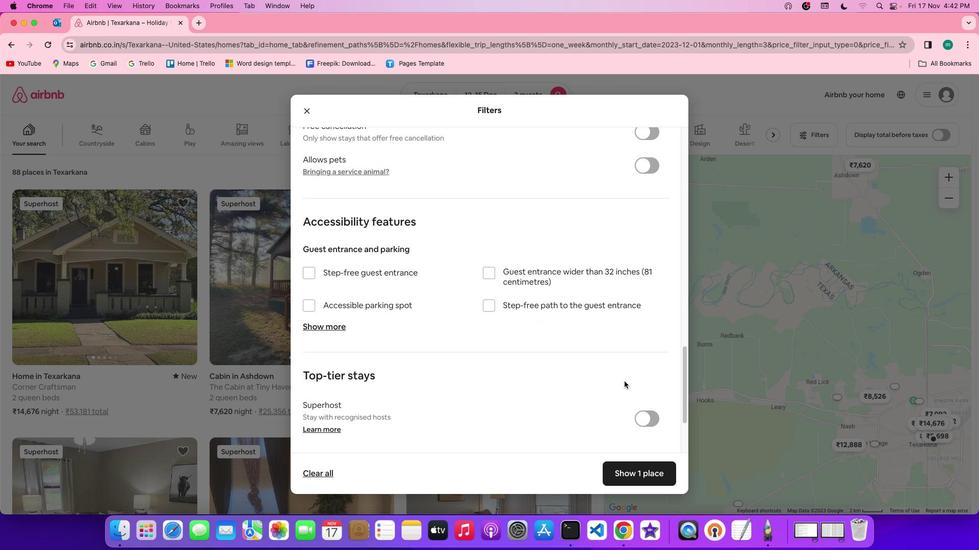 
Action: Mouse scrolled (624, 381) with delta (0, 0)
Screenshot: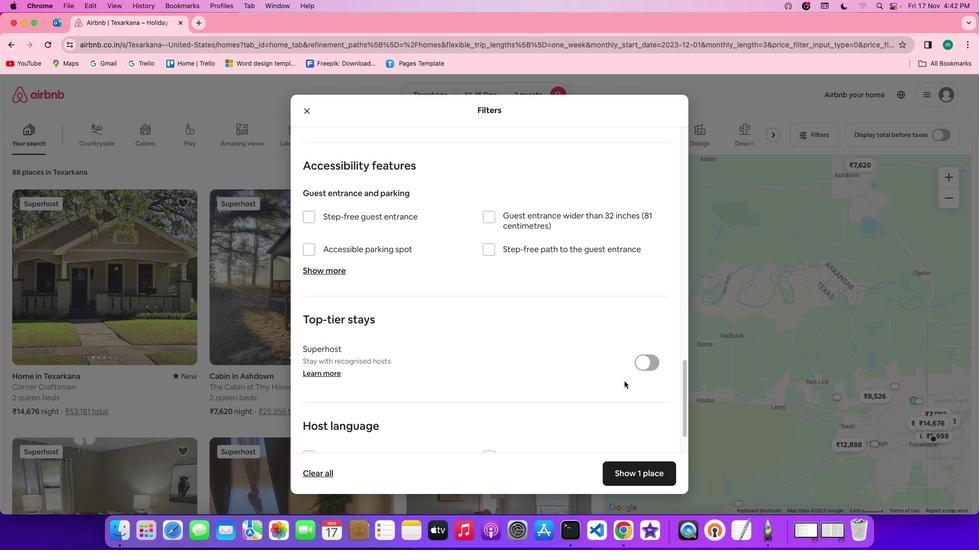 
Action: Mouse scrolled (624, 381) with delta (0, -1)
Screenshot: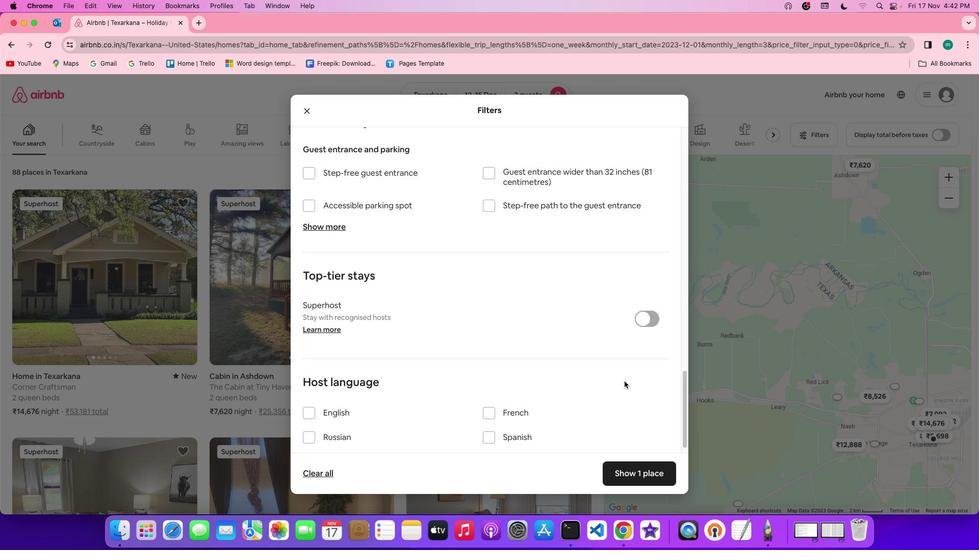 
Action: Mouse scrolled (624, 381) with delta (0, -2)
Screenshot: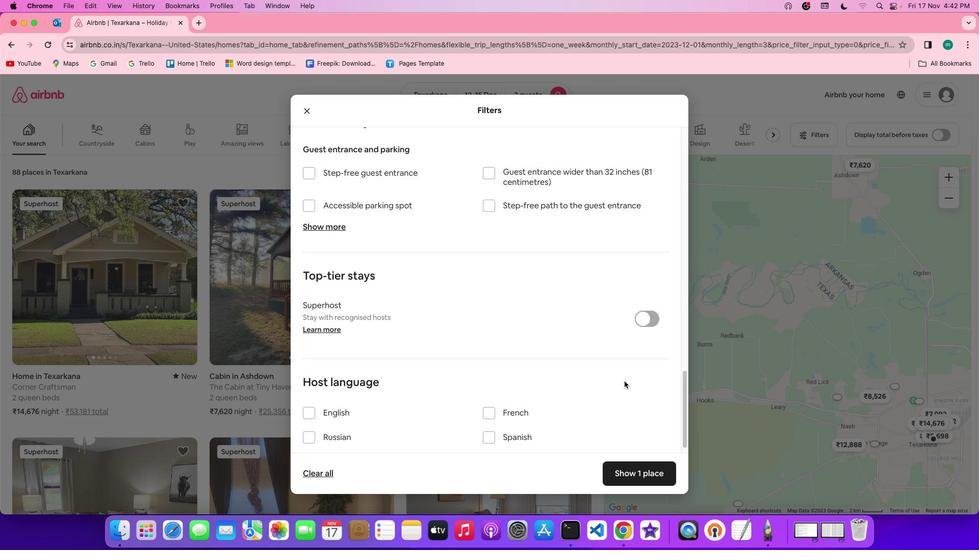 
Action: Mouse scrolled (624, 381) with delta (0, -3)
Screenshot: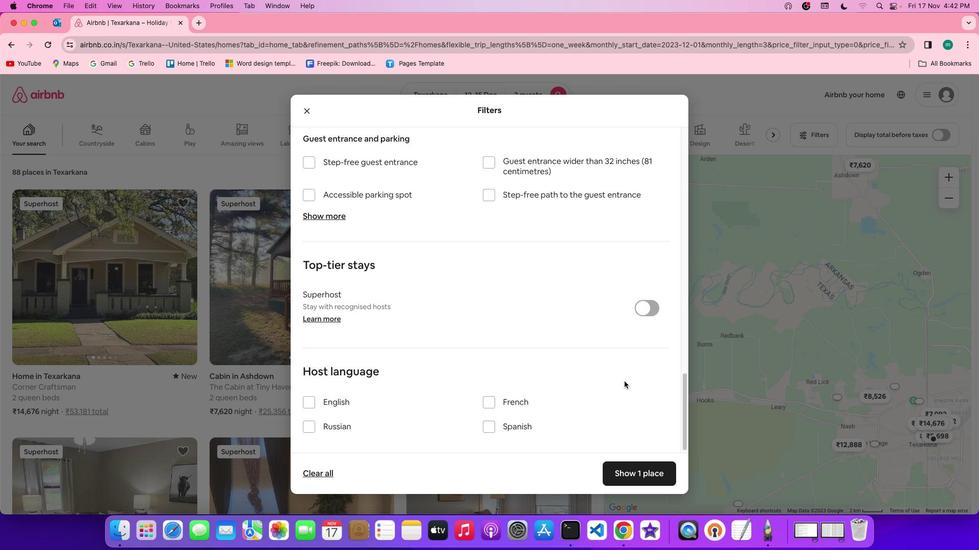 
Action: Mouse scrolled (624, 381) with delta (0, -3)
Screenshot: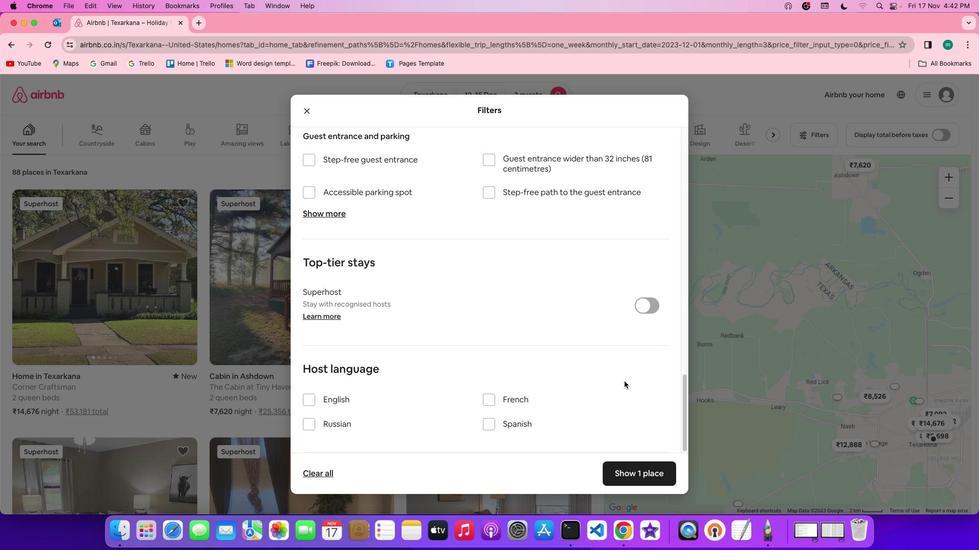 
Action: Mouse moved to (624, 381)
Screenshot: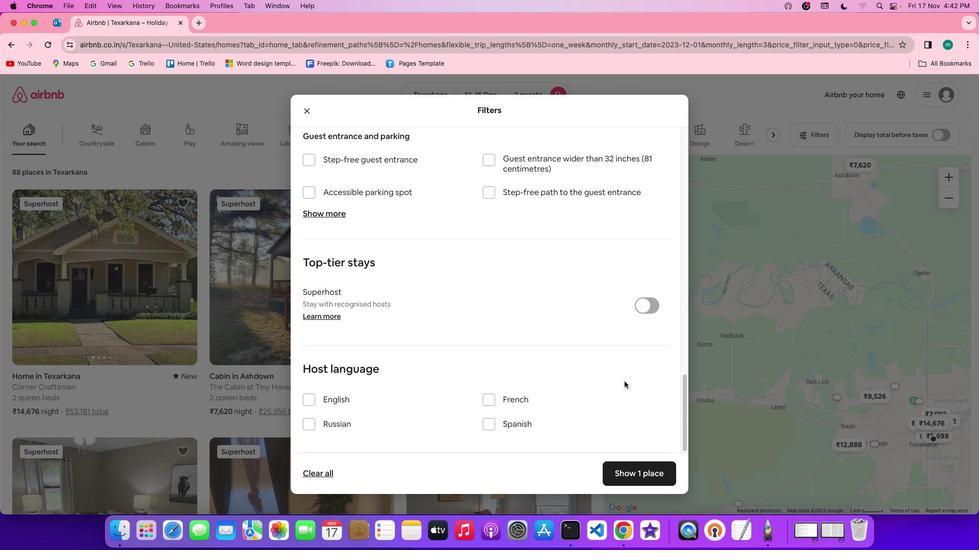 
Action: Mouse scrolled (624, 381) with delta (0, 0)
Screenshot: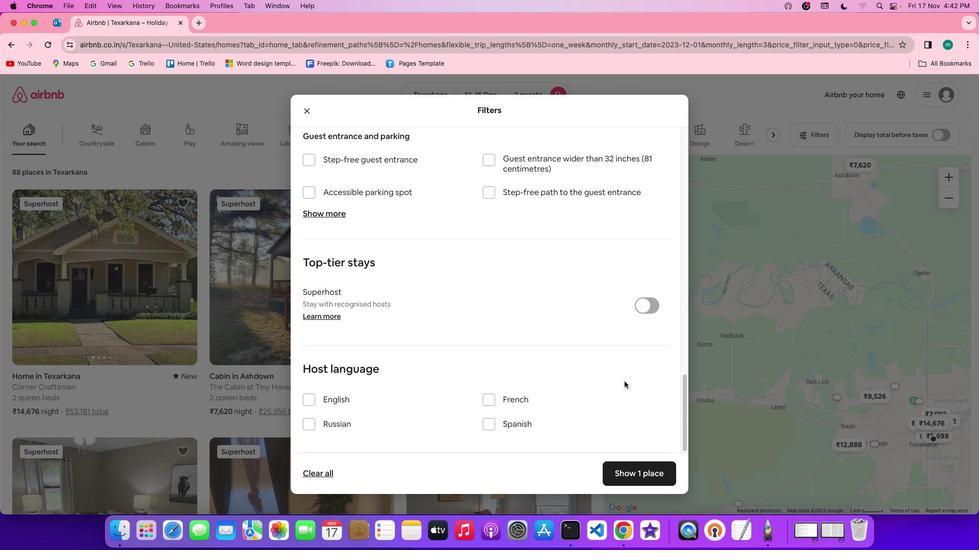 
Action: Mouse scrolled (624, 381) with delta (0, 0)
Screenshot: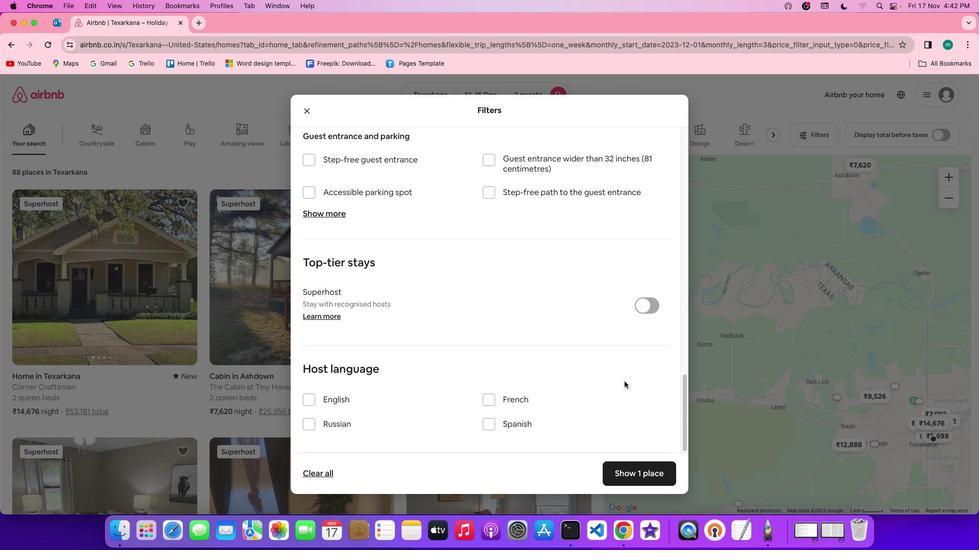 
Action: Mouse scrolled (624, 381) with delta (0, -1)
Screenshot: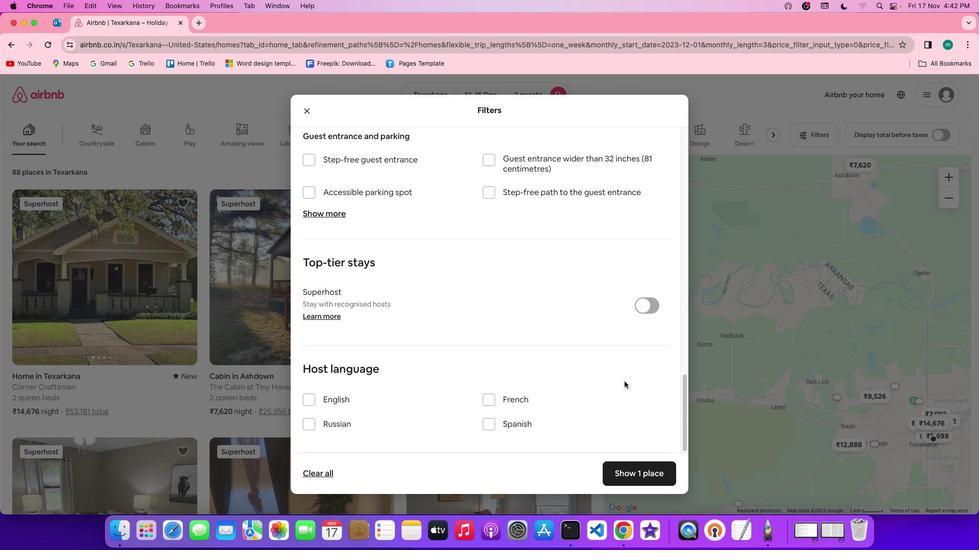 
Action: Mouse scrolled (624, 381) with delta (0, -2)
Screenshot: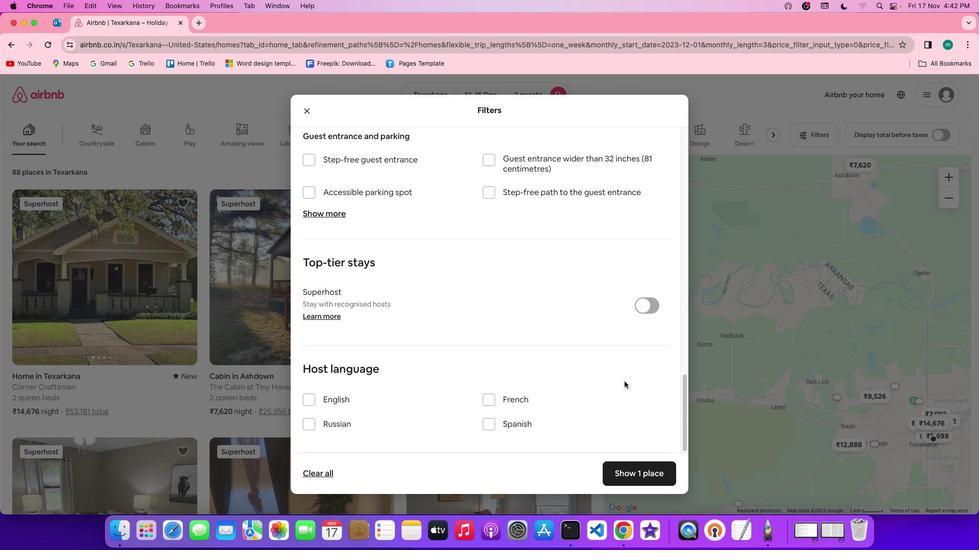 
Action: Mouse scrolled (624, 381) with delta (0, -3)
Screenshot: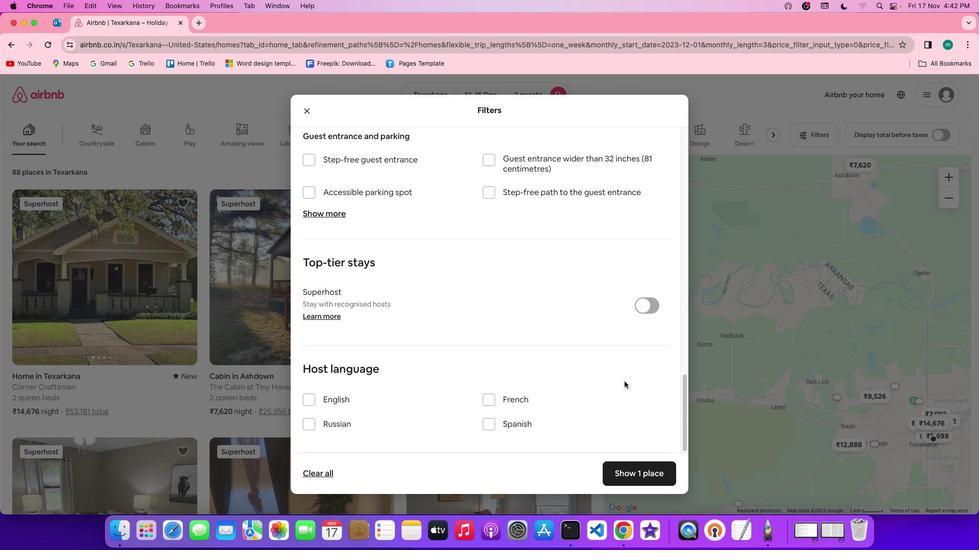
Action: Mouse scrolled (624, 381) with delta (0, -3)
Screenshot: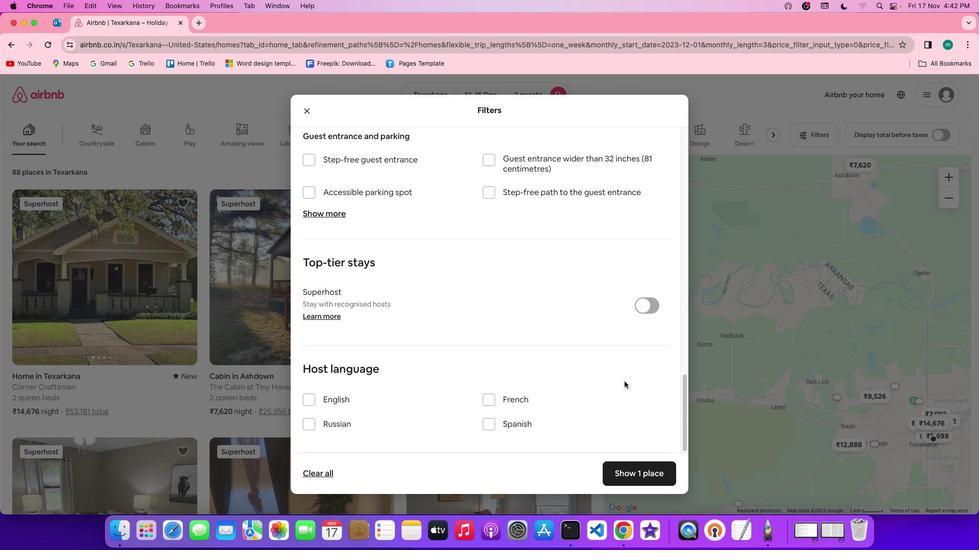 
Action: Mouse moved to (623, 477)
Screenshot: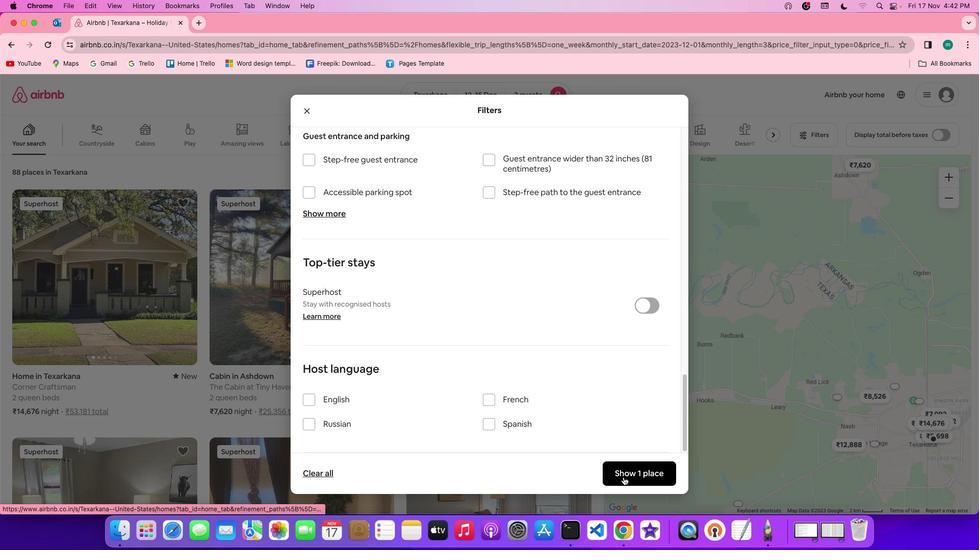 
Action: Mouse pressed left at (623, 477)
Screenshot: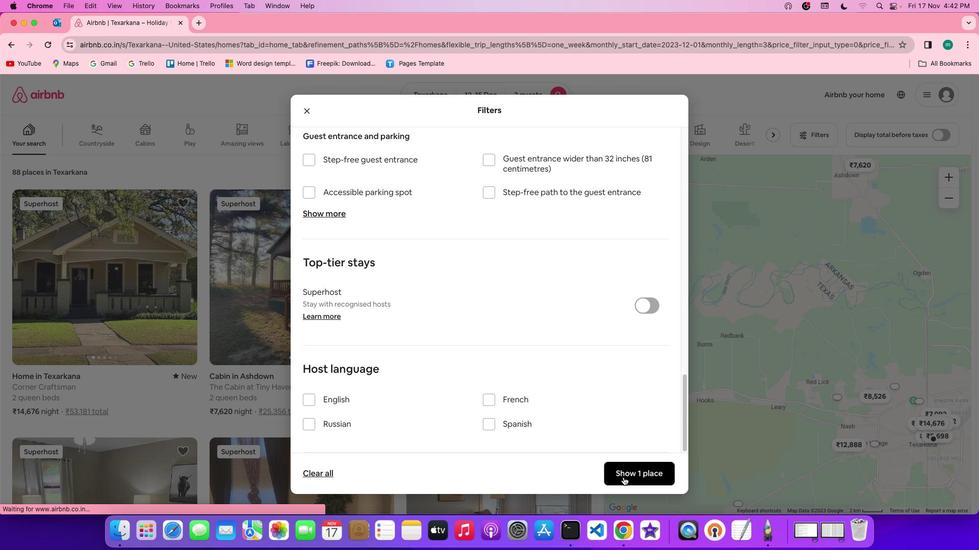 
Action: Mouse moved to (135, 272)
Screenshot: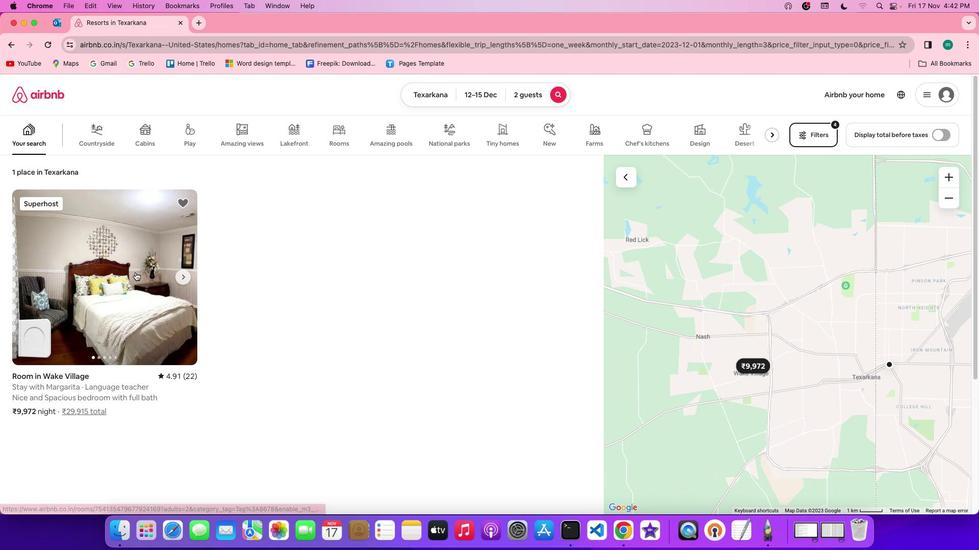 
Action: Mouse pressed left at (135, 272)
Screenshot: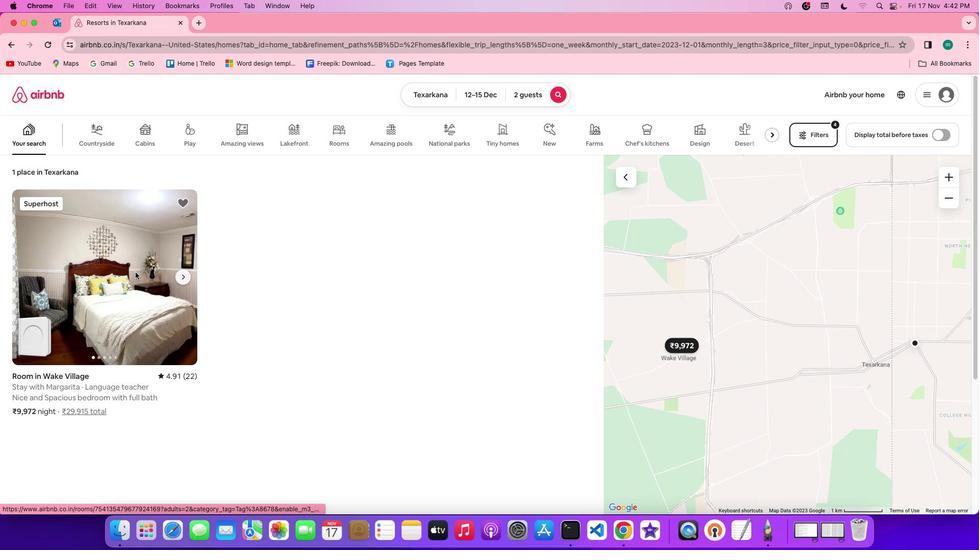 
Action: Mouse moved to (711, 381)
Screenshot: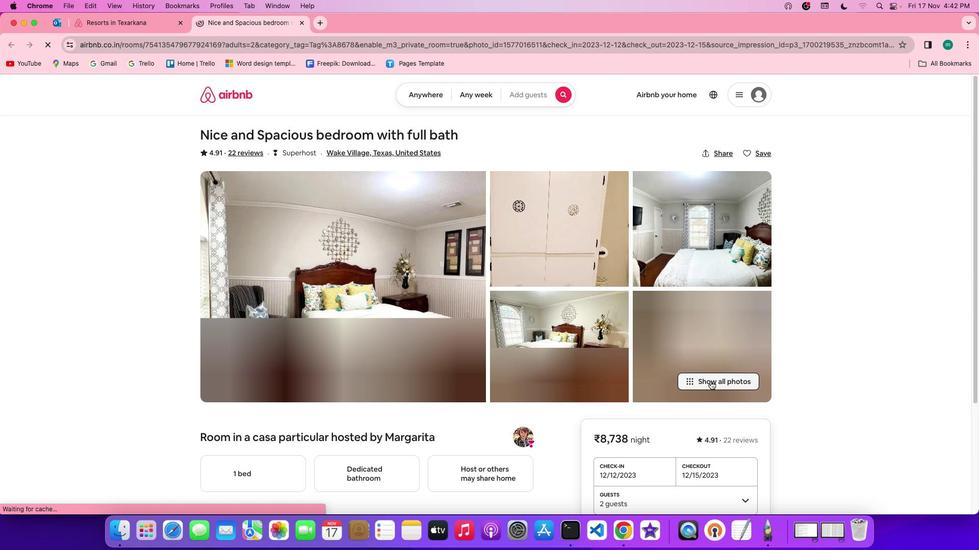 
Action: Mouse pressed left at (711, 381)
Screenshot: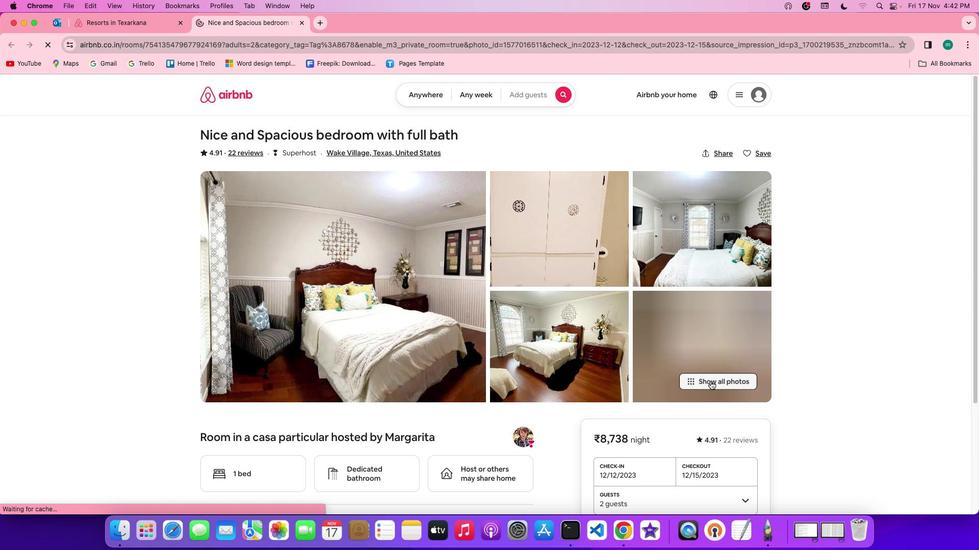 
Action: Mouse moved to (499, 360)
Screenshot: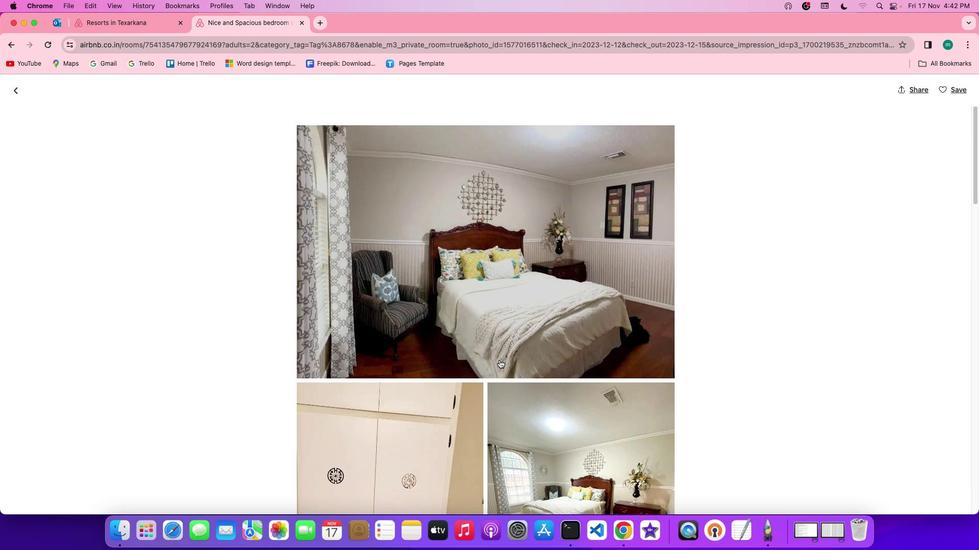 
Action: Mouse scrolled (499, 360) with delta (0, 0)
Screenshot: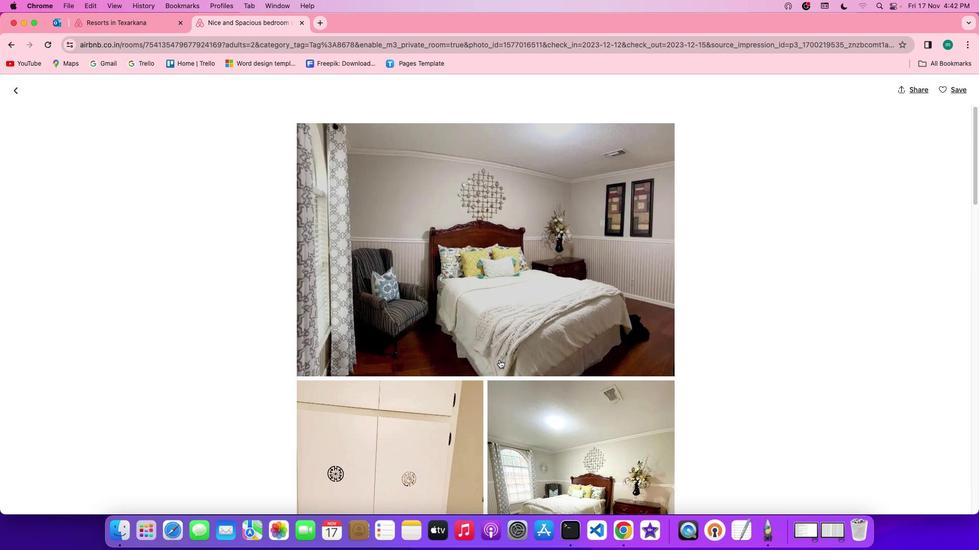 
Action: Mouse scrolled (499, 360) with delta (0, 0)
Screenshot: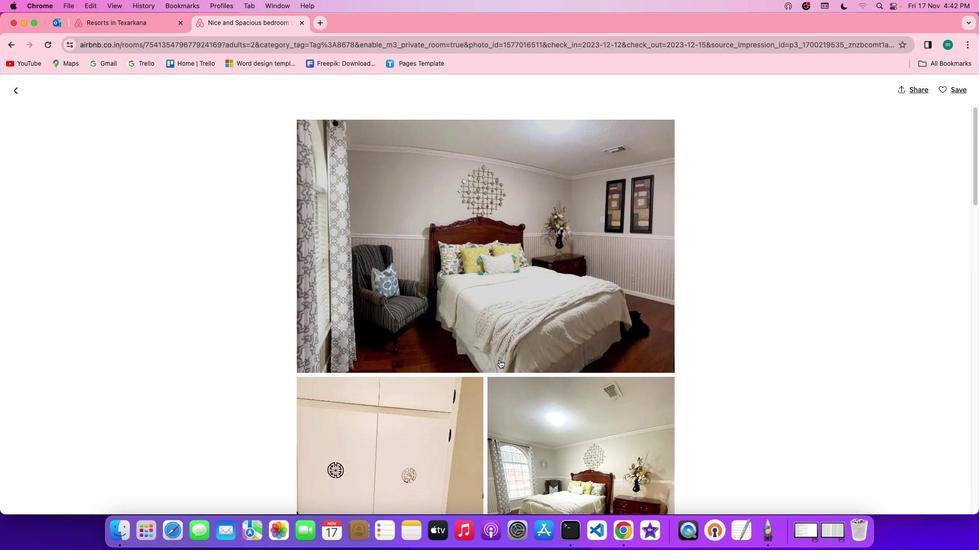 
Action: Mouse scrolled (499, 360) with delta (0, 0)
Screenshot: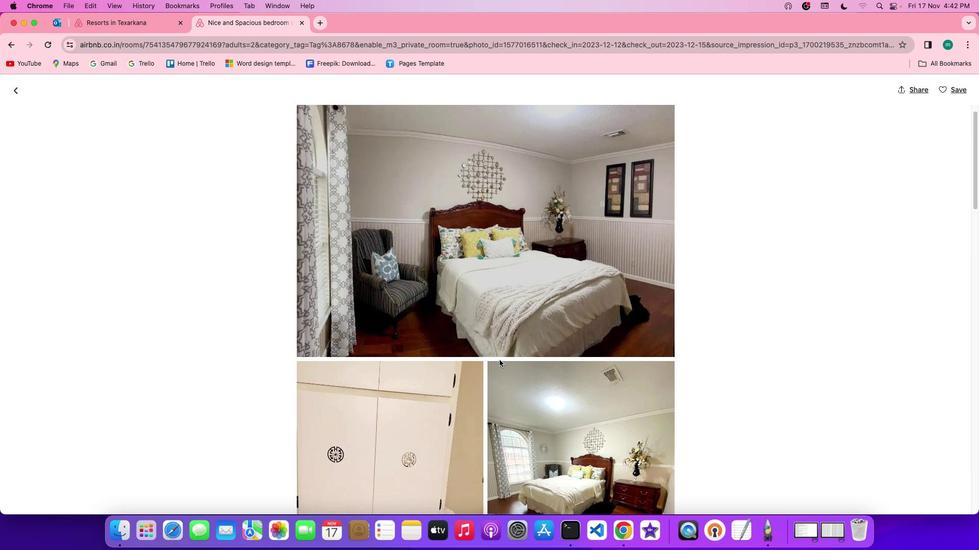 
Action: Mouse scrolled (499, 360) with delta (0, 0)
Screenshot: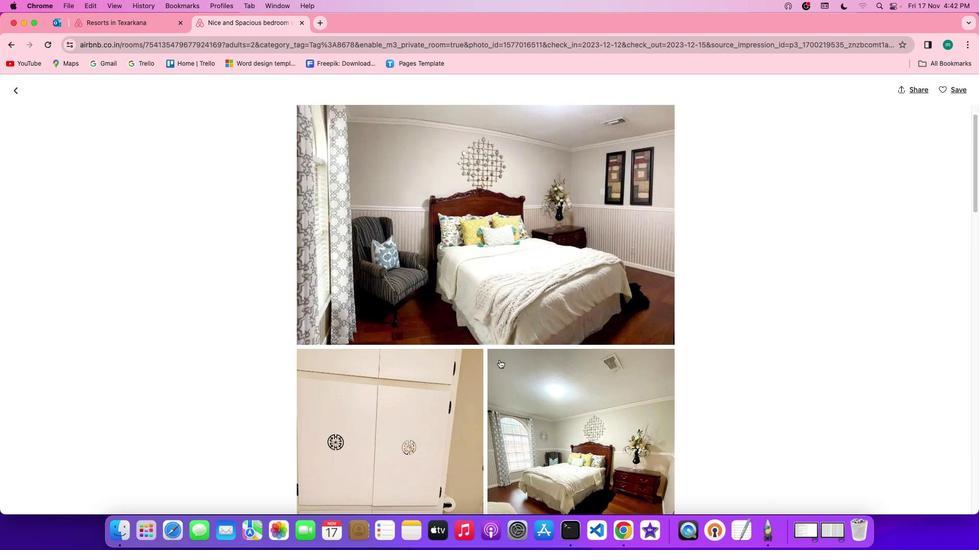 
Action: Mouse scrolled (499, 360) with delta (0, 0)
Screenshot: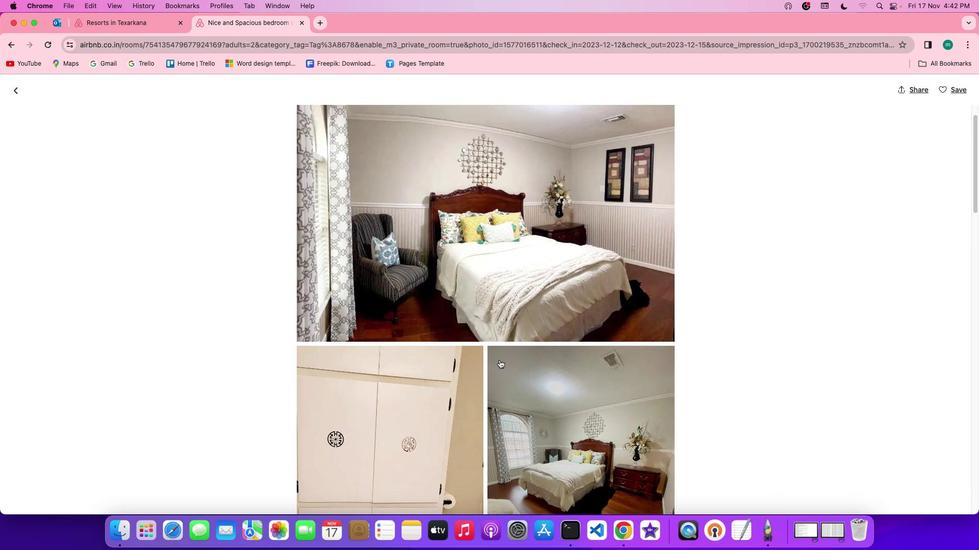 
Action: Mouse scrolled (499, 360) with delta (0, 0)
Screenshot: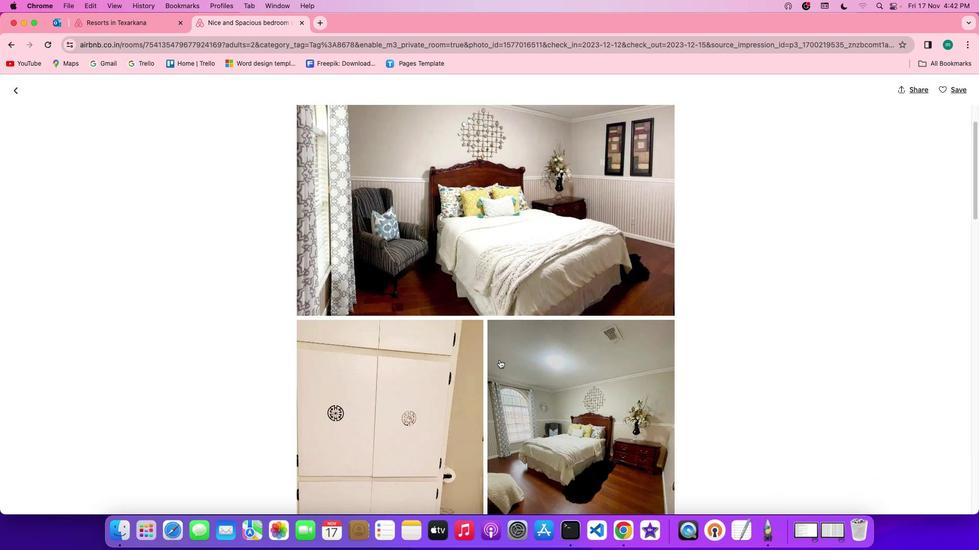 
Action: Mouse scrolled (499, 360) with delta (0, 0)
Screenshot: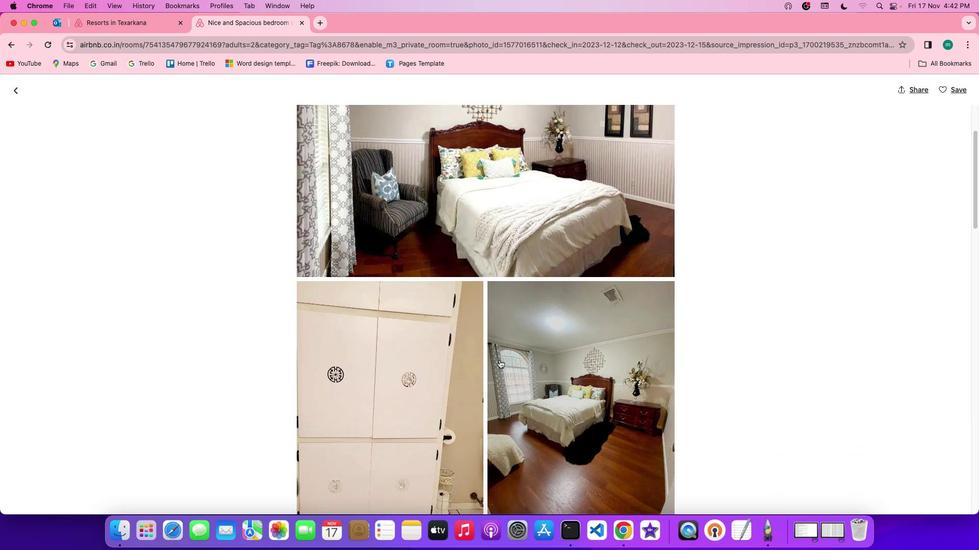 
Action: Mouse scrolled (499, 360) with delta (0, -1)
Screenshot: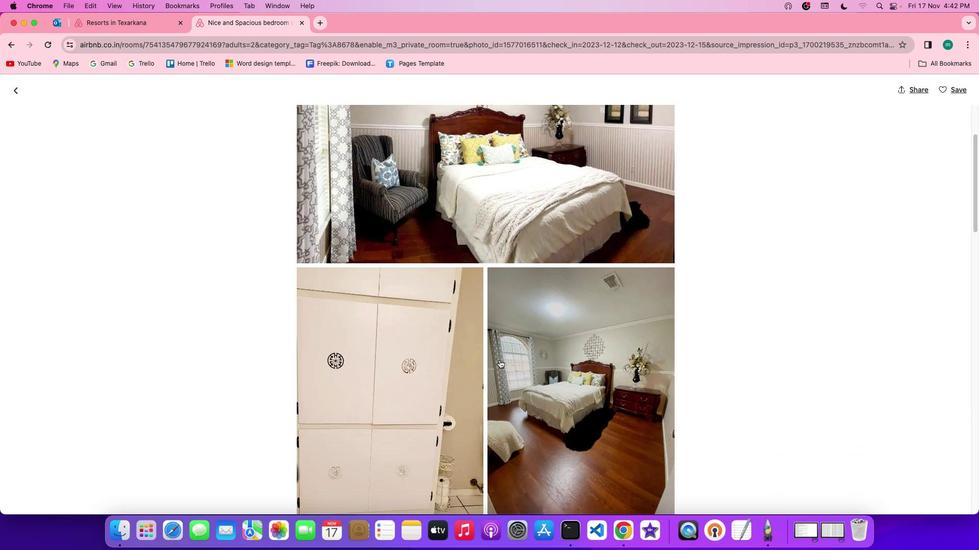 
Action: Mouse scrolled (499, 360) with delta (0, -1)
Screenshot: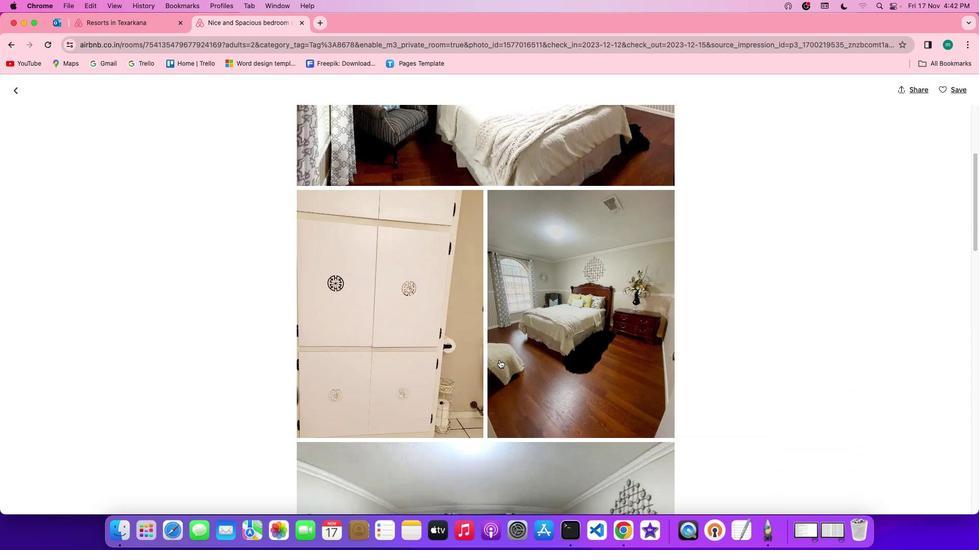 
Action: Mouse scrolled (499, 360) with delta (0, 0)
Screenshot: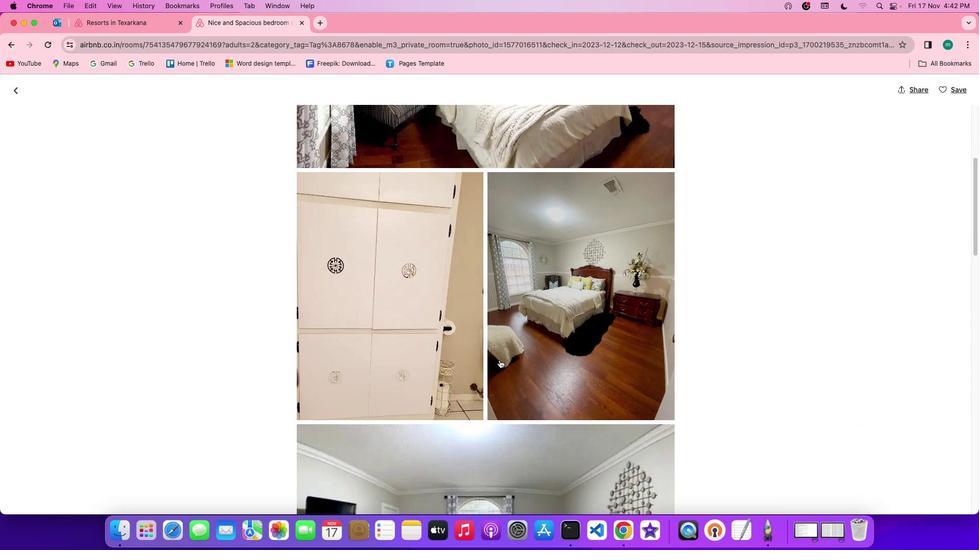 
Action: Mouse scrolled (499, 360) with delta (0, 0)
Screenshot: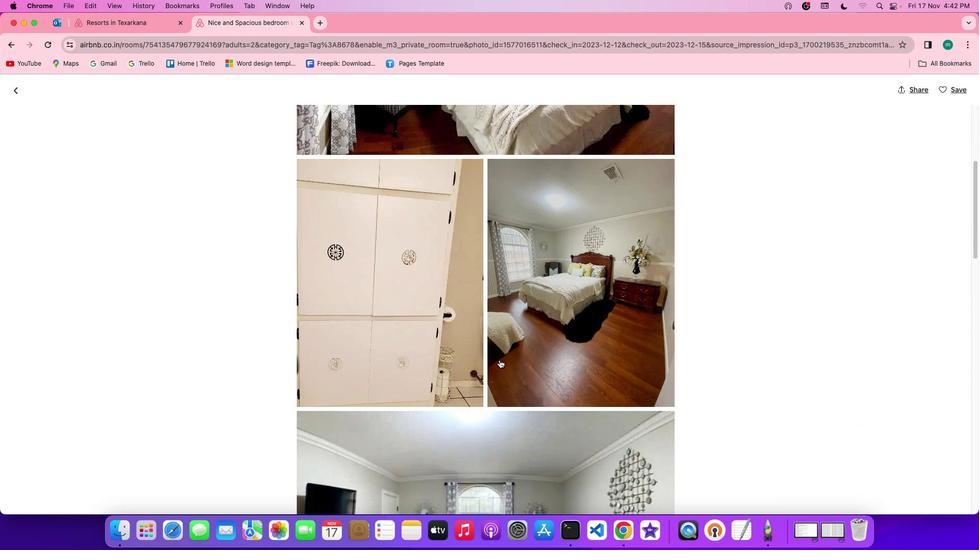 
Action: Mouse scrolled (499, 360) with delta (0, -1)
Screenshot: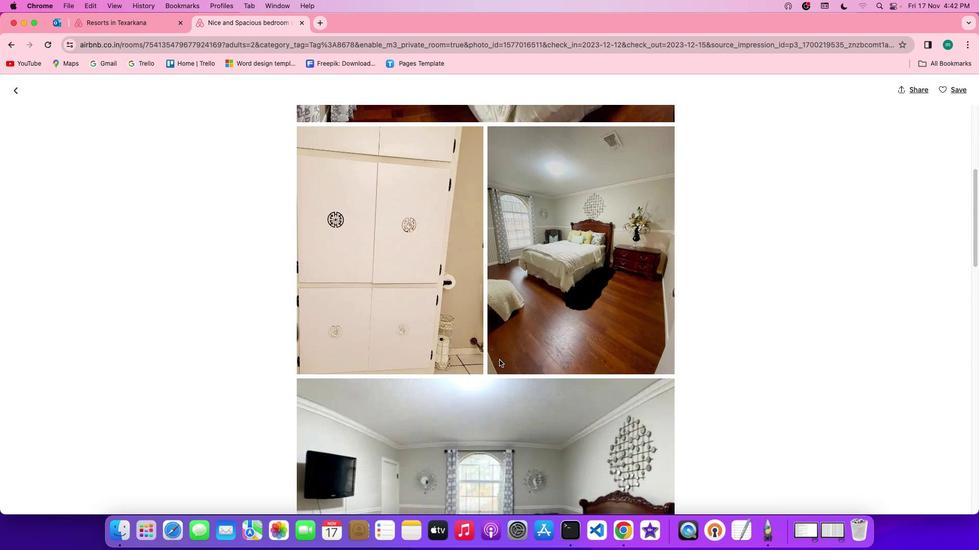 
Action: Mouse scrolled (499, 360) with delta (0, -1)
Screenshot: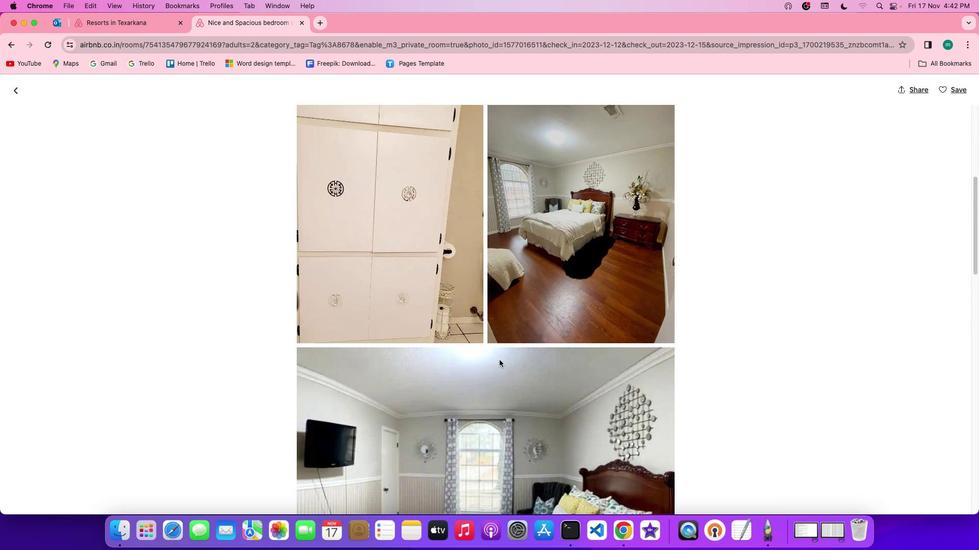 
Action: Mouse scrolled (499, 360) with delta (0, -1)
Screenshot: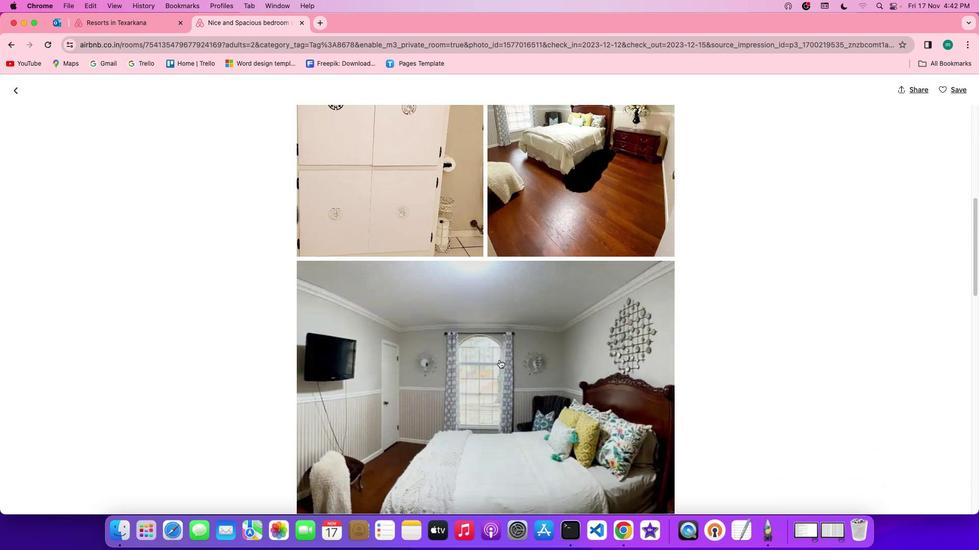 
Action: Mouse scrolled (499, 360) with delta (0, 0)
Screenshot: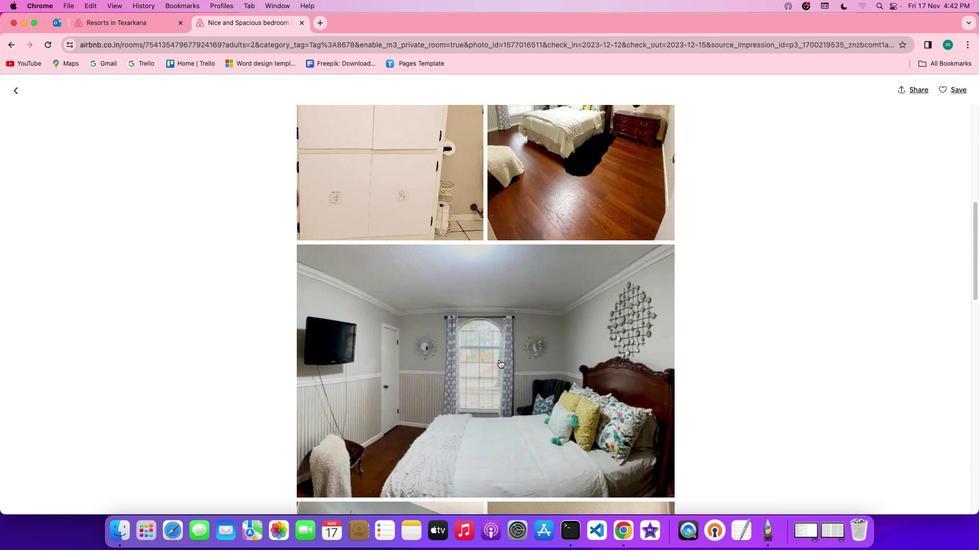 
Action: Mouse scrolled (499, 360) with delta (0, 0)
Screenshot: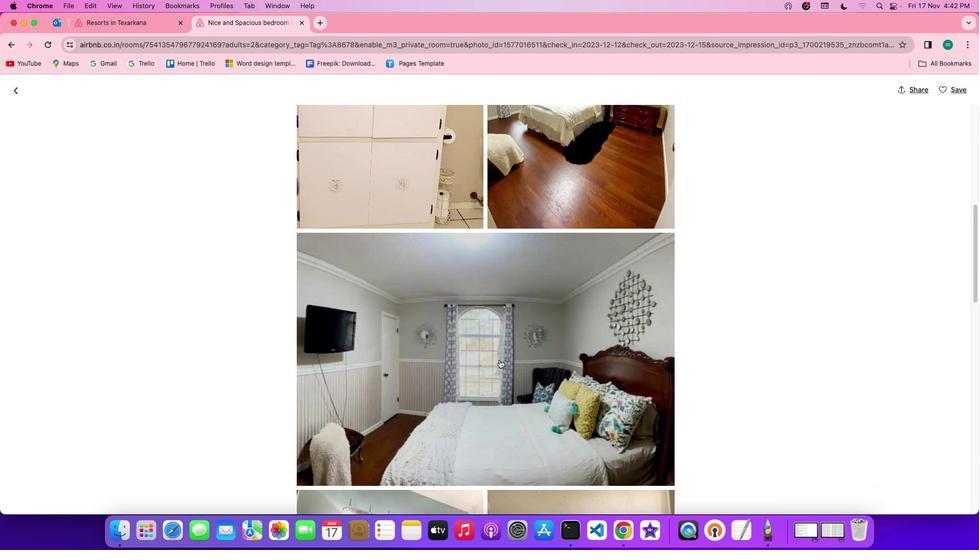
Action: Mouse scrolled (499, 360) with delta (0, -1)
Screenshot: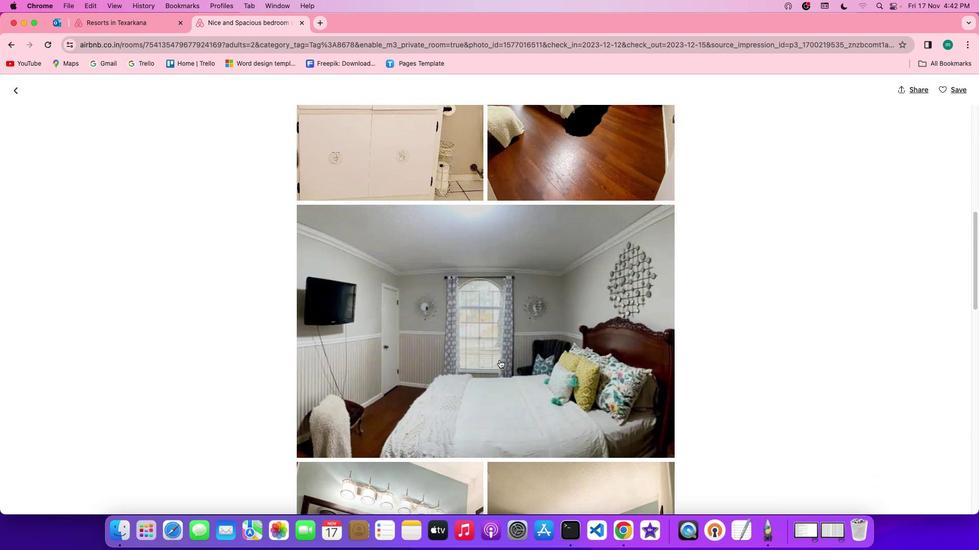 
Action: Mouse scrolled (499, 360) with delta (0, -1)
Screenshot: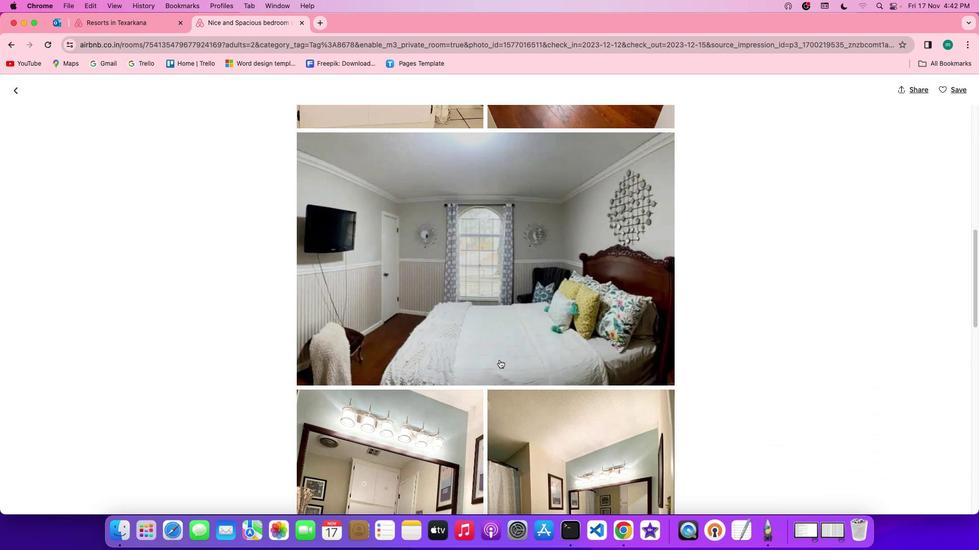 
Action: Mouse scrolled (499, 360) with delta (0, 0)
Screenshot: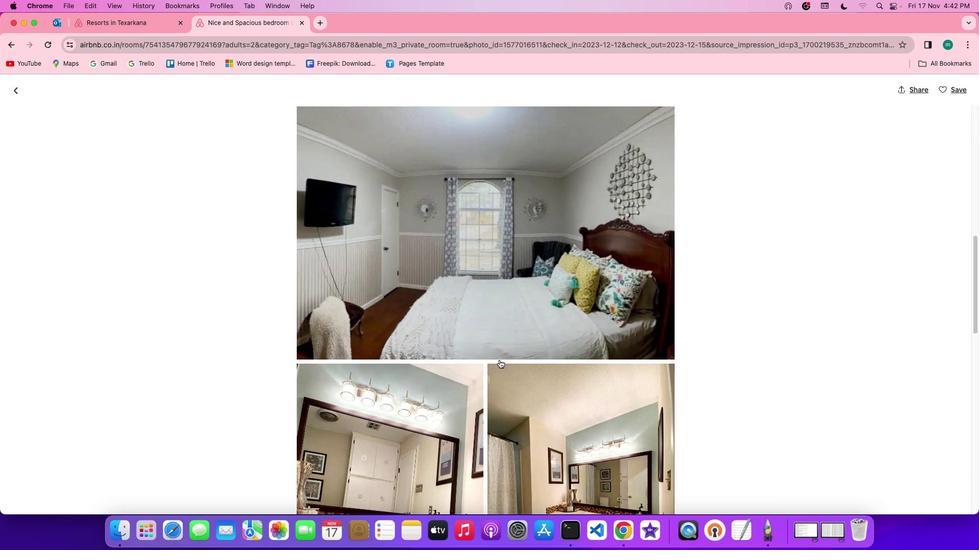 
Action: Mouse scrolled (499, 360) with delta (0, 0)
Screenshot: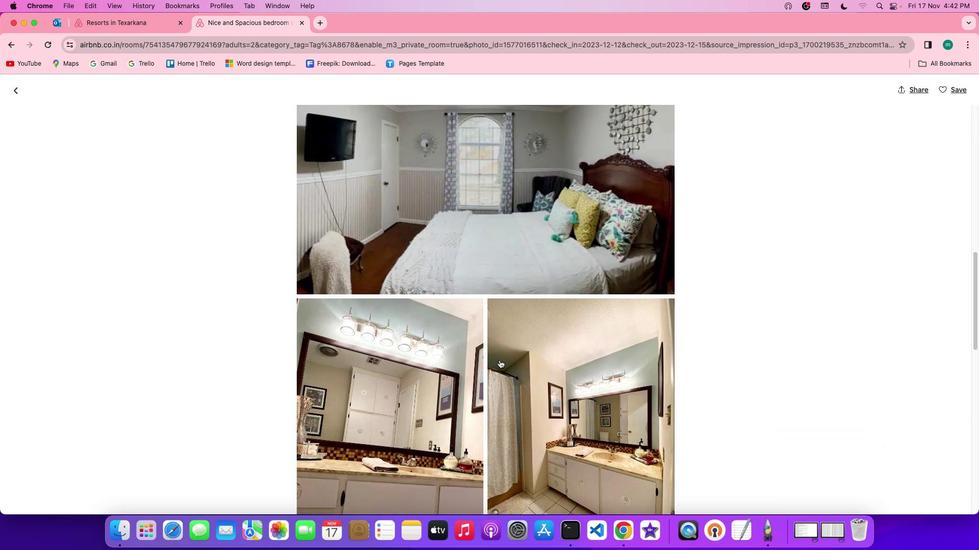 
Action: Mouse scrolled (499, 360) with delta (0, -1)
Screenshot: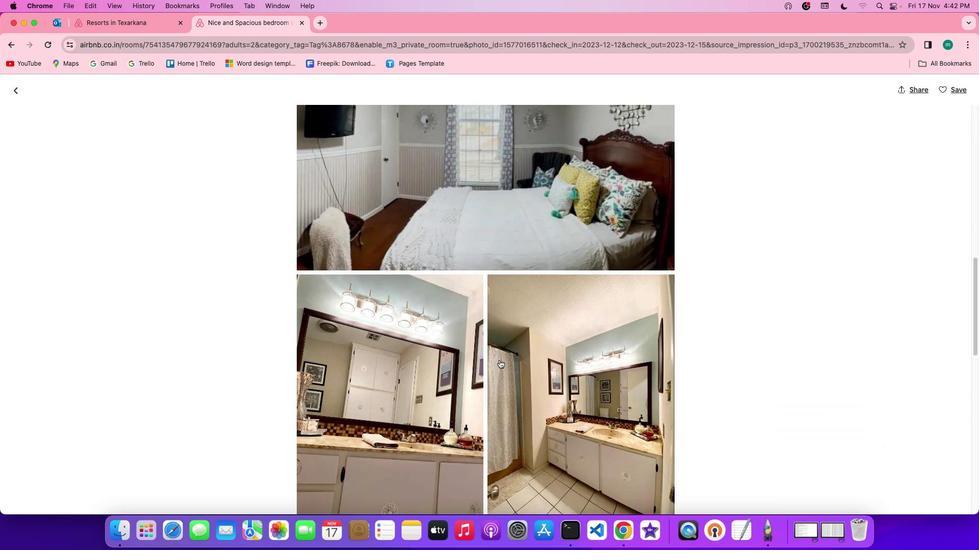 
Action: Mouse scrolled (499, 360) with delta (0, -2)
Screenshot: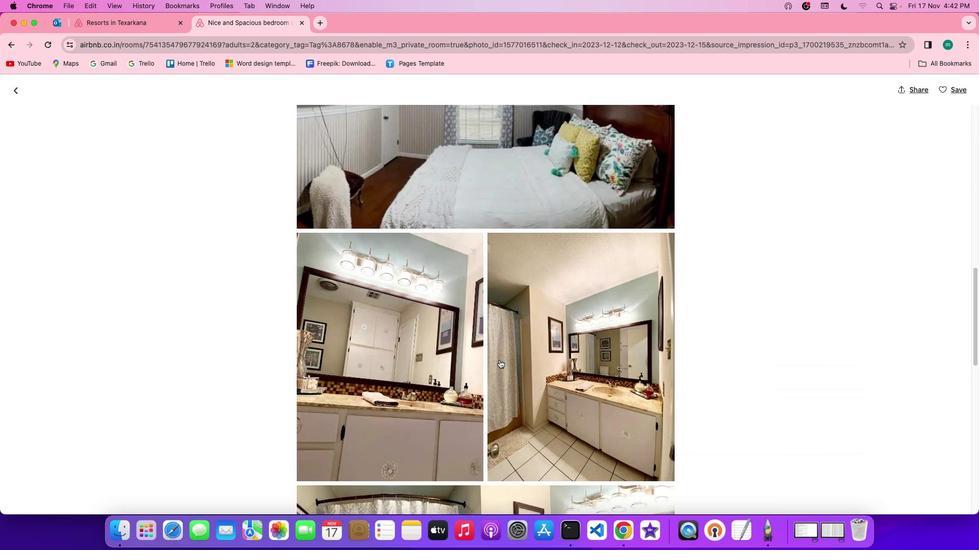 
Action: Mouse scrolled (499, 360) with delta (0, -2)
Screenshot: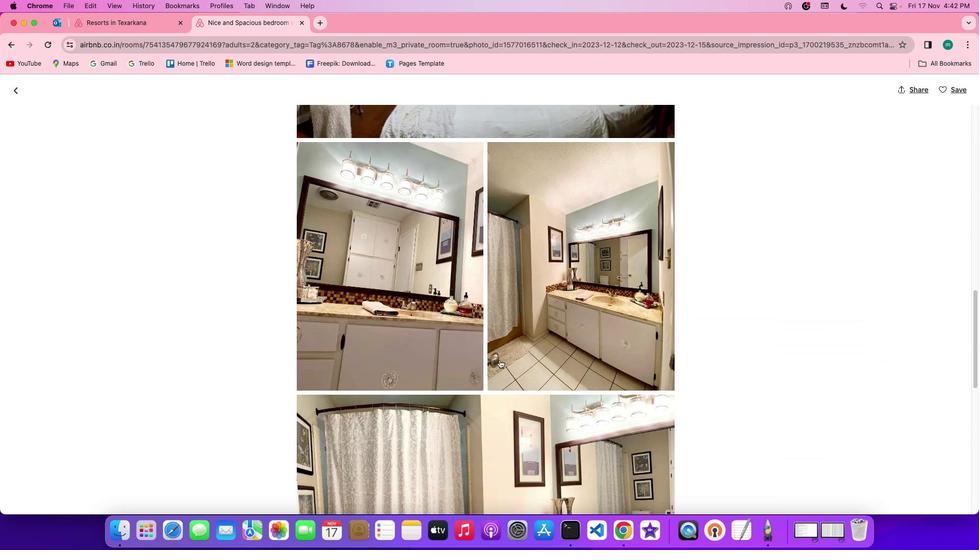
Action: Mouse scrolled (499, 360) with delta (0, 0)
Screenshot: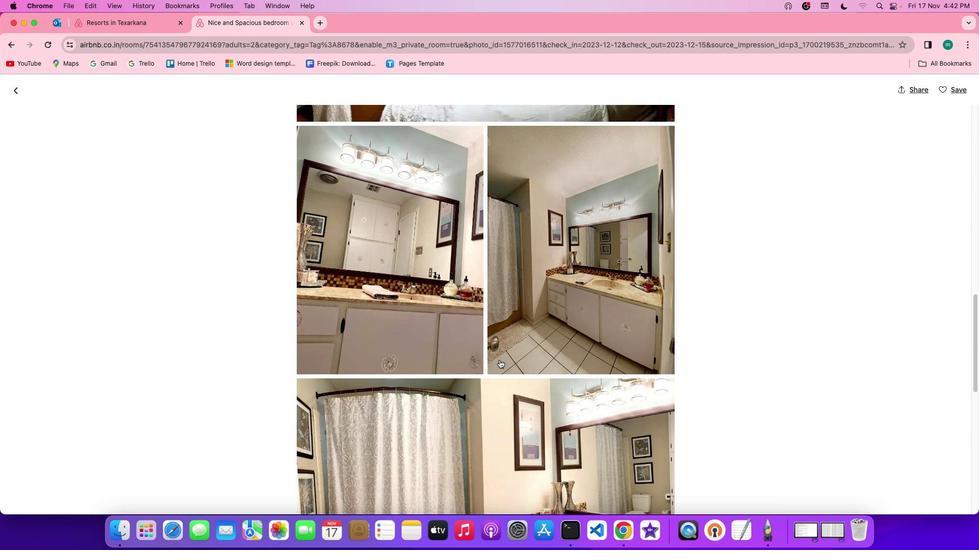 
Action: Mouse scrolled (499, 360) with delta (0, 0)
Screenshot: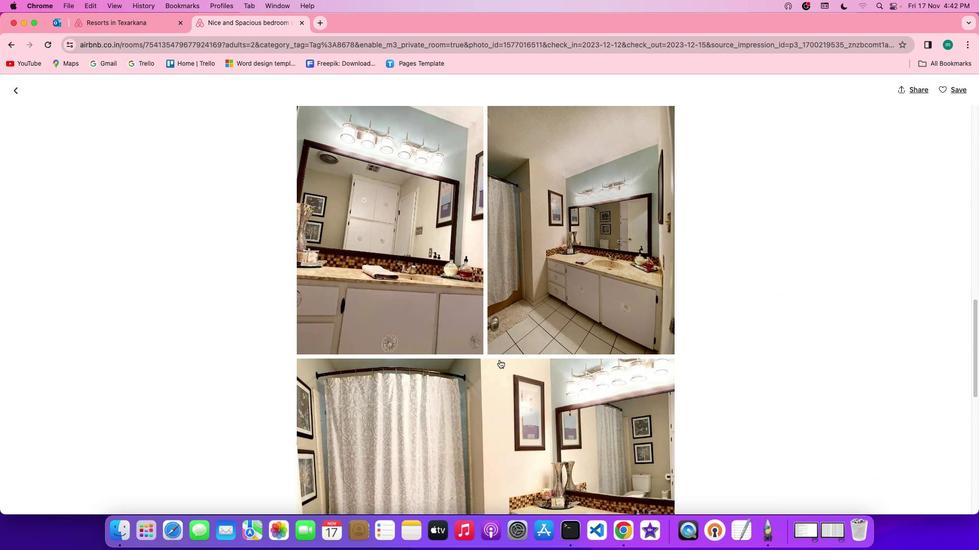 
Action: Mouse scrolled (499, 360) with delta (0, -1)
Screenshot: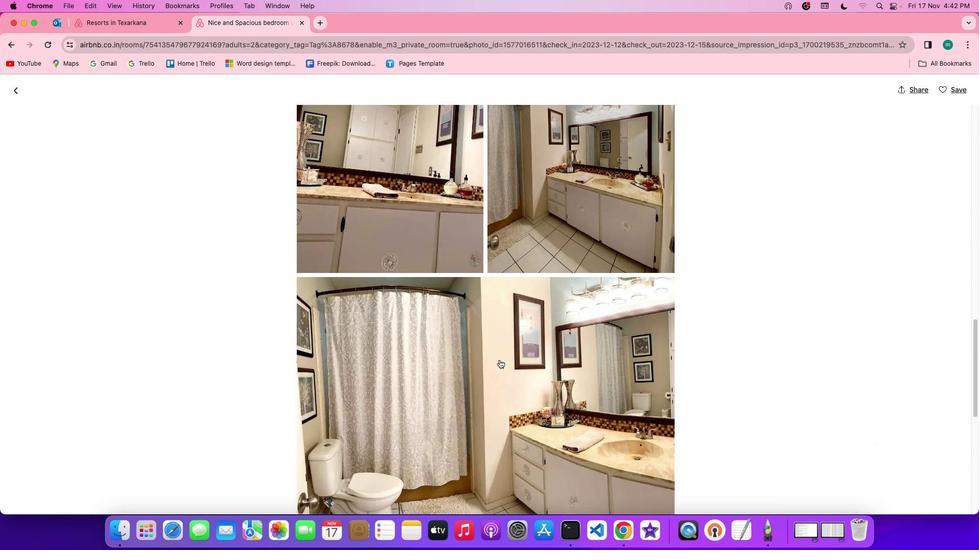 
Action: Mouse scrolled (499, 360) with delta (0, -2)
Screenshot: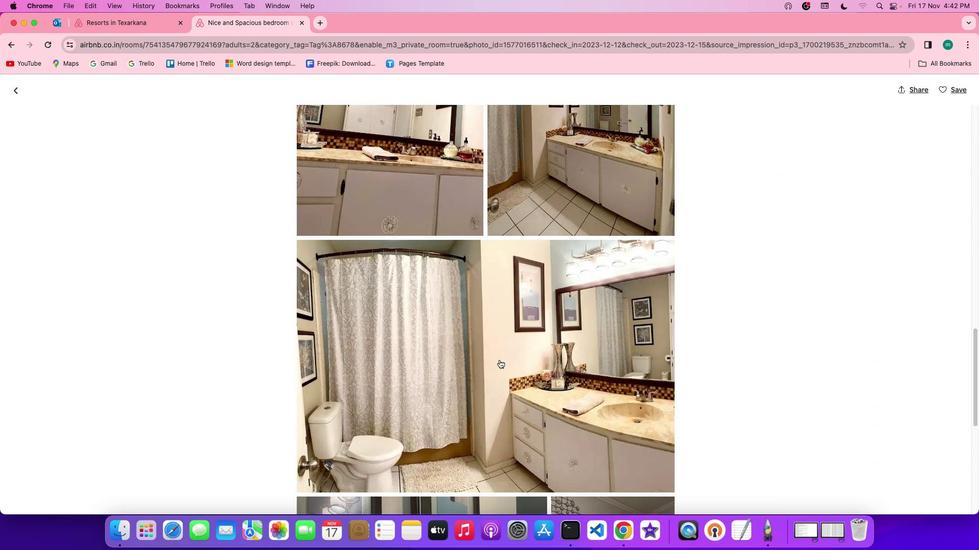 
Action: Mouse scrolled (499, 360) with delta (0, 0)
Screenshot: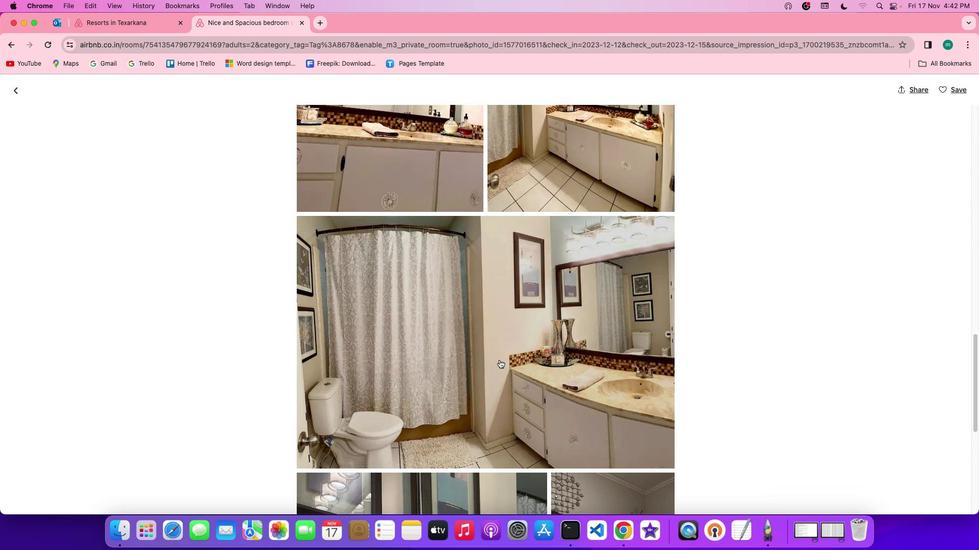 
Action: Mouse scrolled (499, 360) with delta (0, 0)
Screenshot: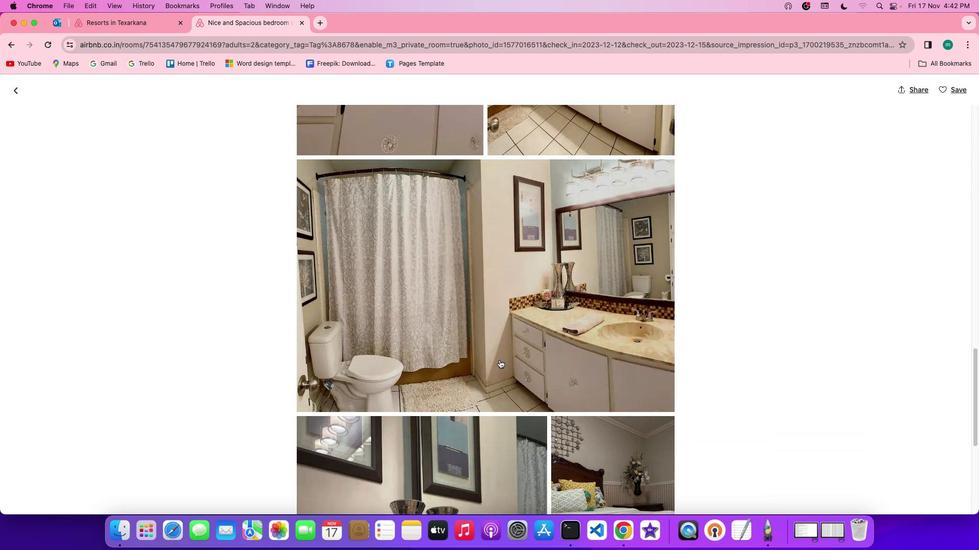 
Action: Mouse scrolled (499, 360) with delta (0, -1)
Screenshot: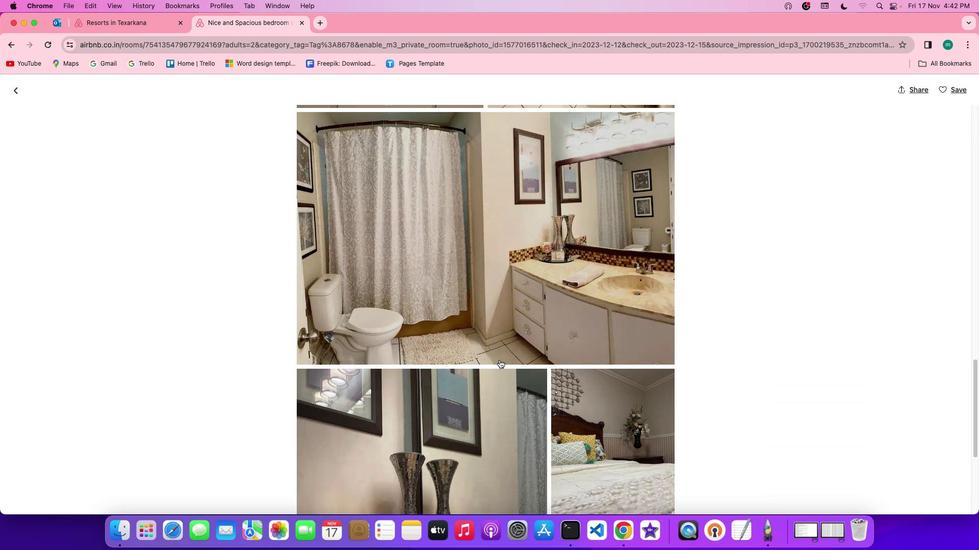 
Action: Mouse scrolled (499, 360) with delta (0, -2)
Screenshot: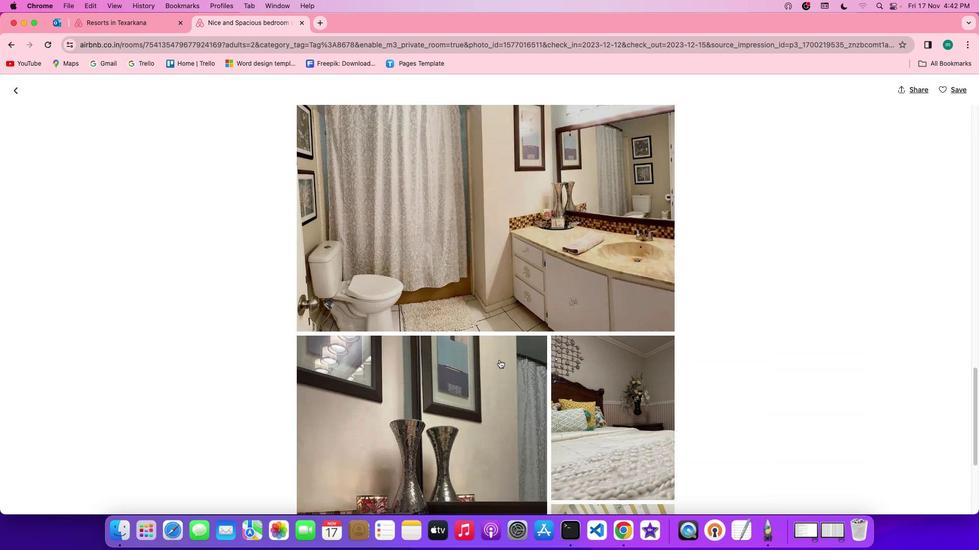 
Action: Mouse scrolled (499, 360) with delta (0, -1)
Screenshot: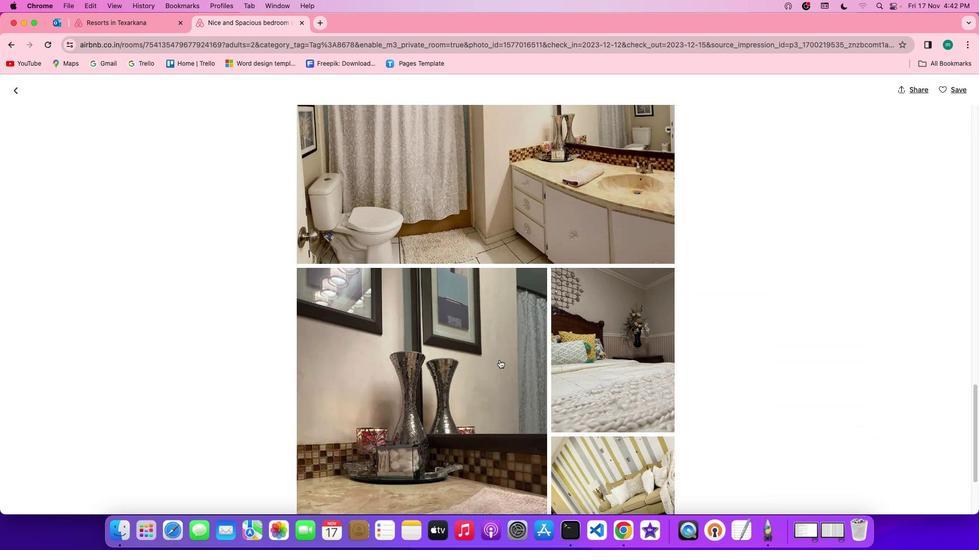 
Action: Mouse scrolled (499, 360) with delta (0, 0)
Screenshot: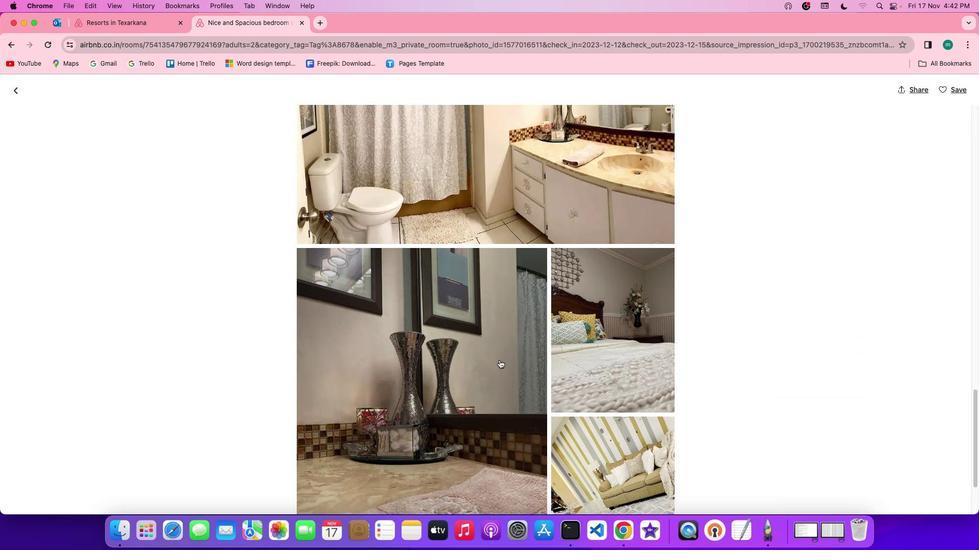 
Action: Mouse scrolled (499, 360) with delta (0, 0)
Screenshot: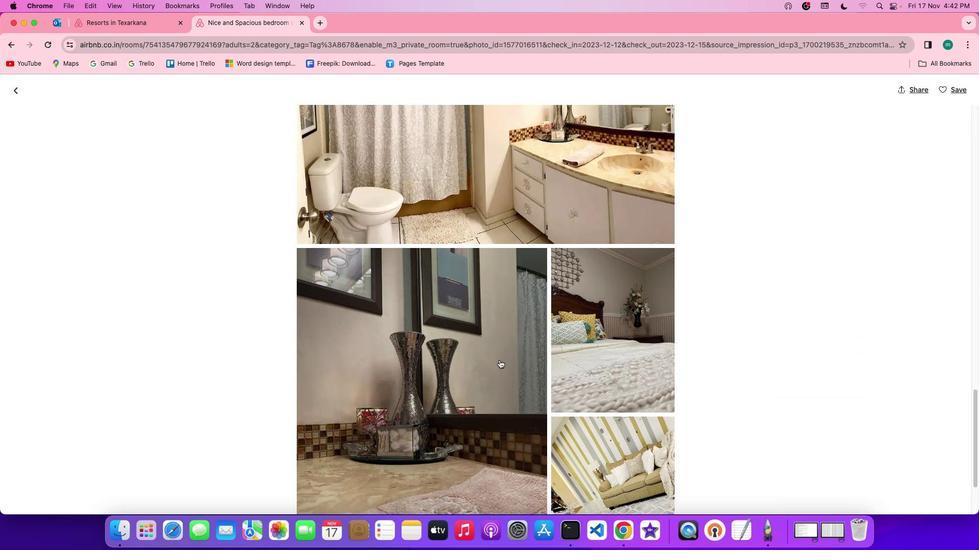 
Action: Mouse scrolled (499, 360) with delta (0, -1)
Screenshot: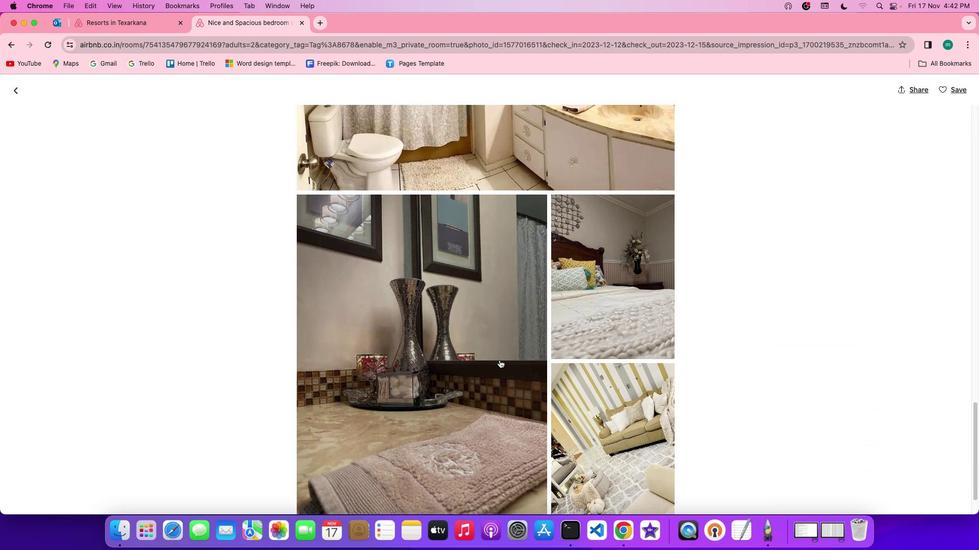 
Action: Mouse scrolled (499, 360) with delta (0, -2)
Screenshot: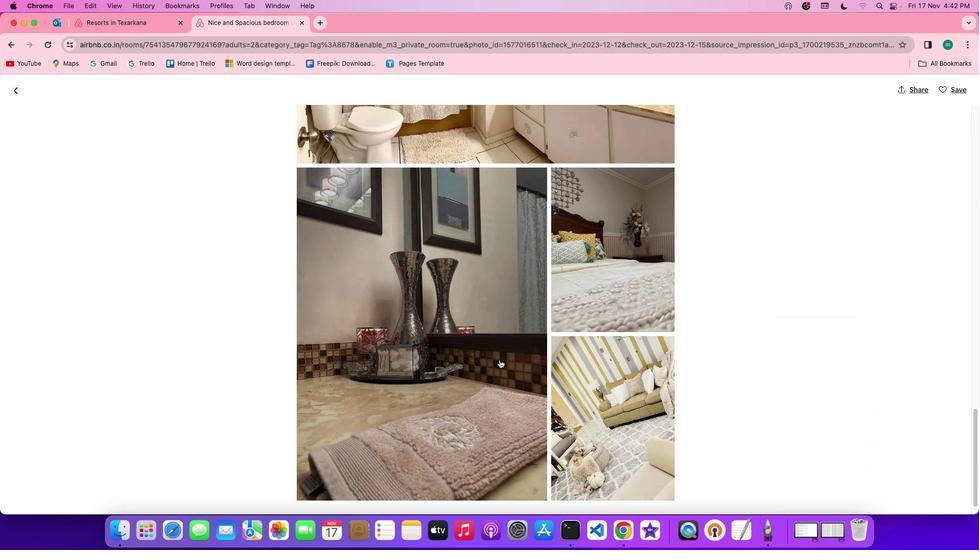 
Action: Mouse scrolled (499, 360) with delta (0, -2)
Screenshot: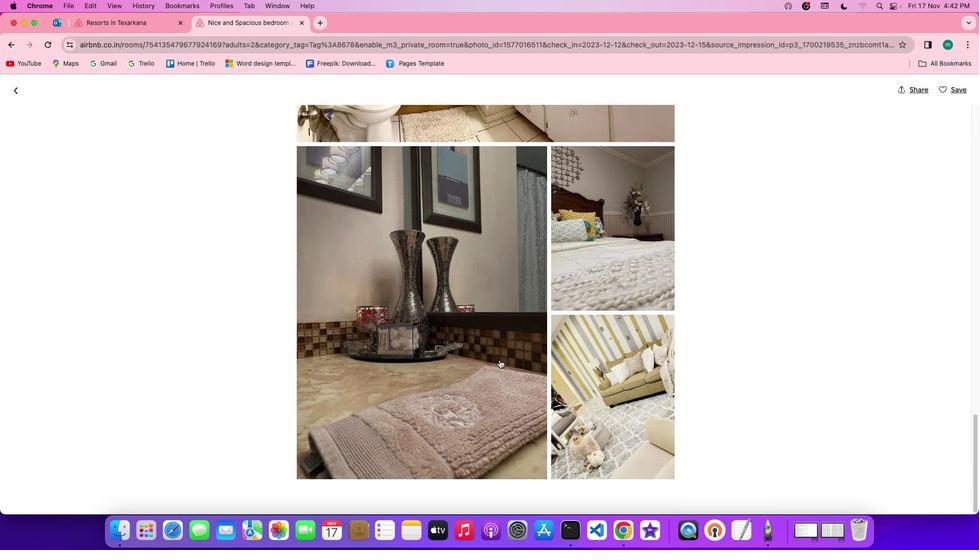 
Action: Mouse scrolled (499, 360) with delta (0, 0)
Screenshot: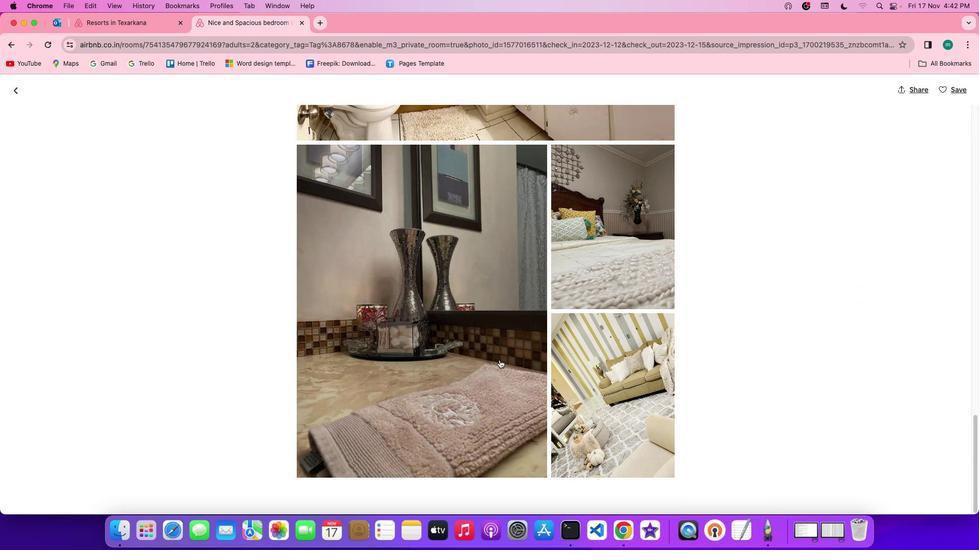 
Action: Mouse scrolled (499, 360) with delta (0, 0)
Screenshot: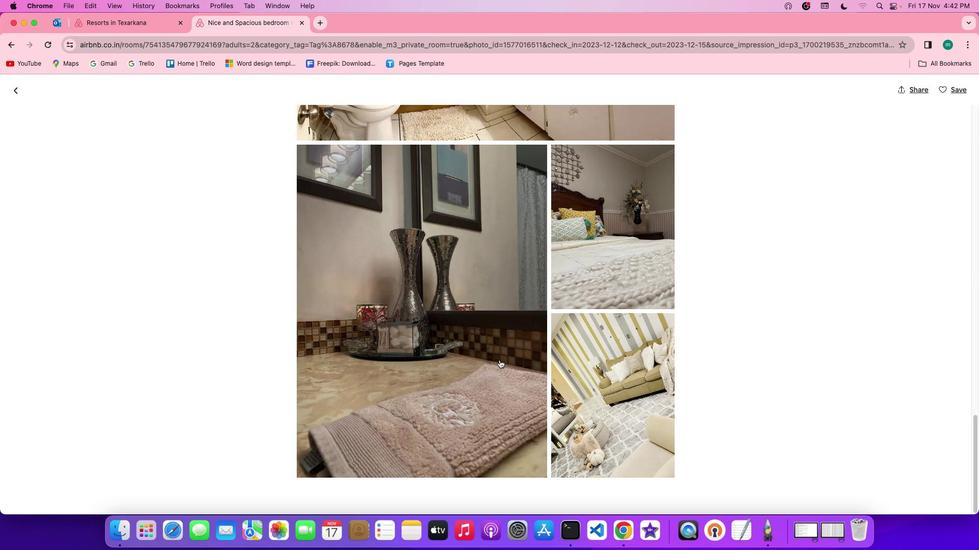 
Action: Mouse scrolled (499, 360) with delta (0, 0)
Screenshot: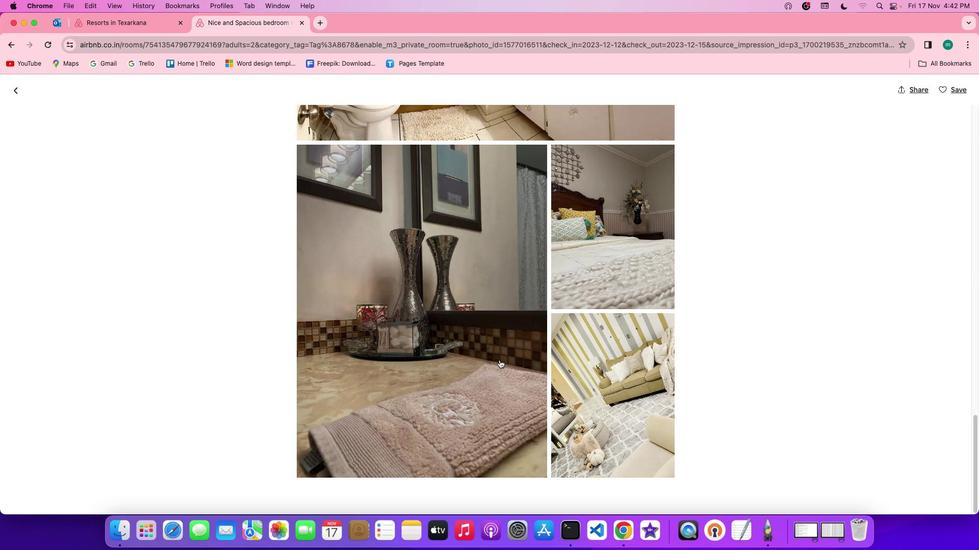 
Action: Mouse scrolled (499, 360) with delta (0, -1)
Screenshot: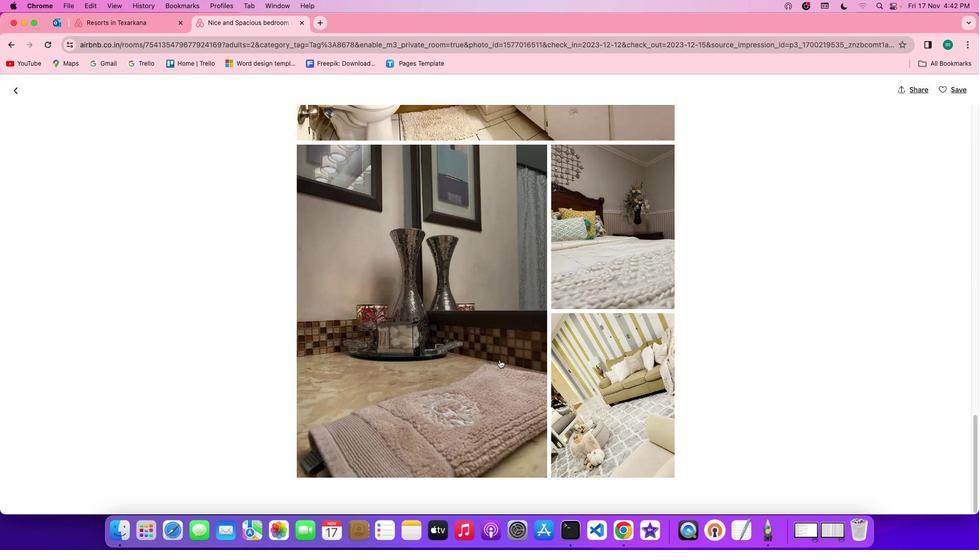 
Action: Mouse scrolled (499, 360) with delta (0, -2)
Screenshot: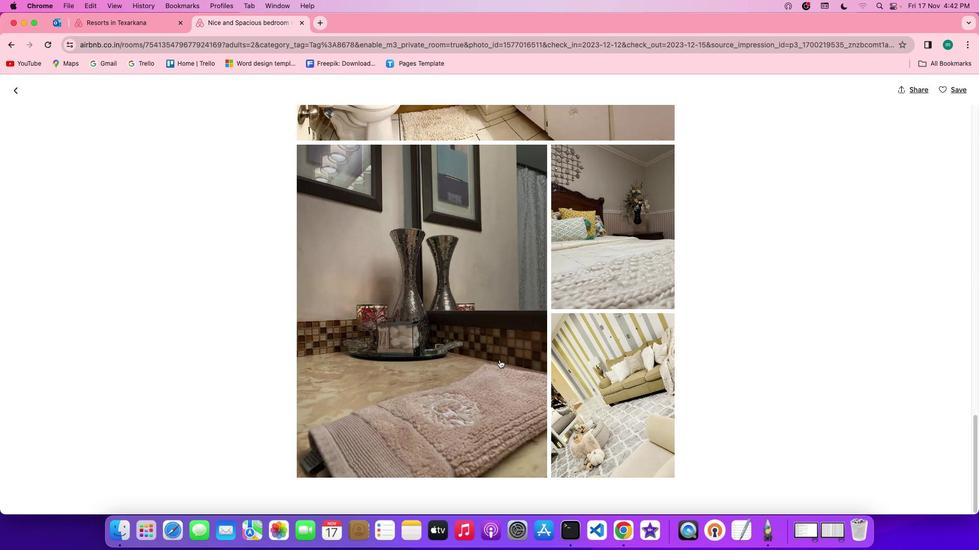 
Action: Mouse scrolled (499, 360) with delta (0, 0)
Screenshot: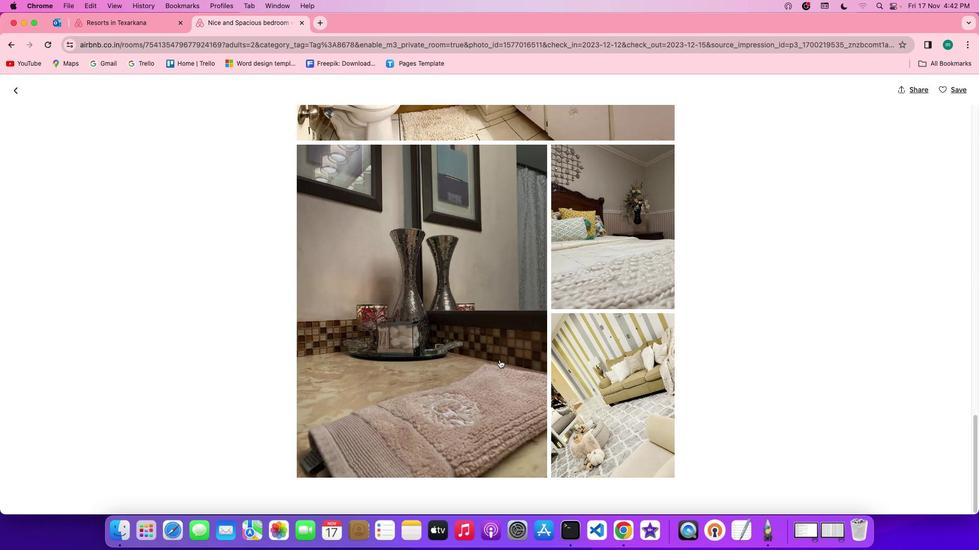 
Action: Mouse scrolled (499, 360) with delta (0, 0)
Screenshot: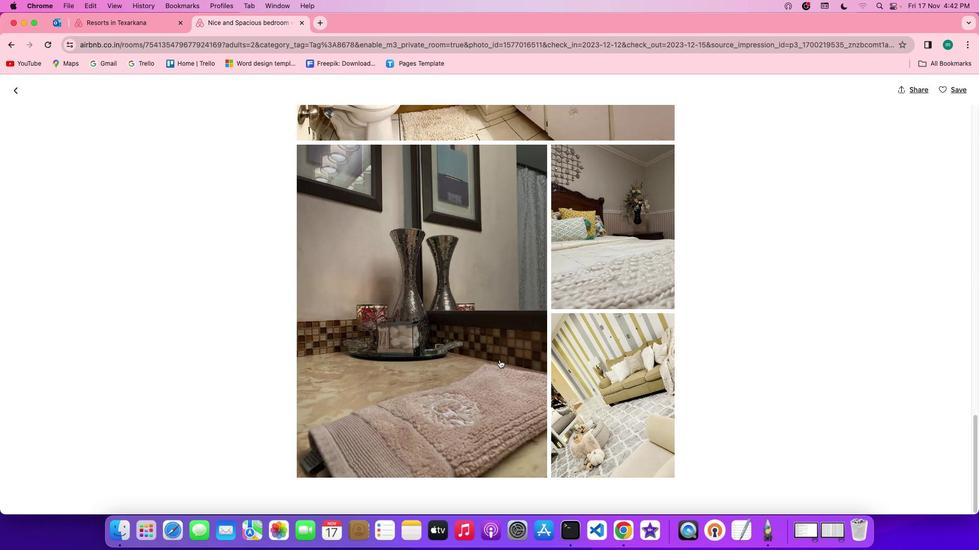 
Action: Mouse scrolled (499, 360) with delta (0, -1)
Screenshot: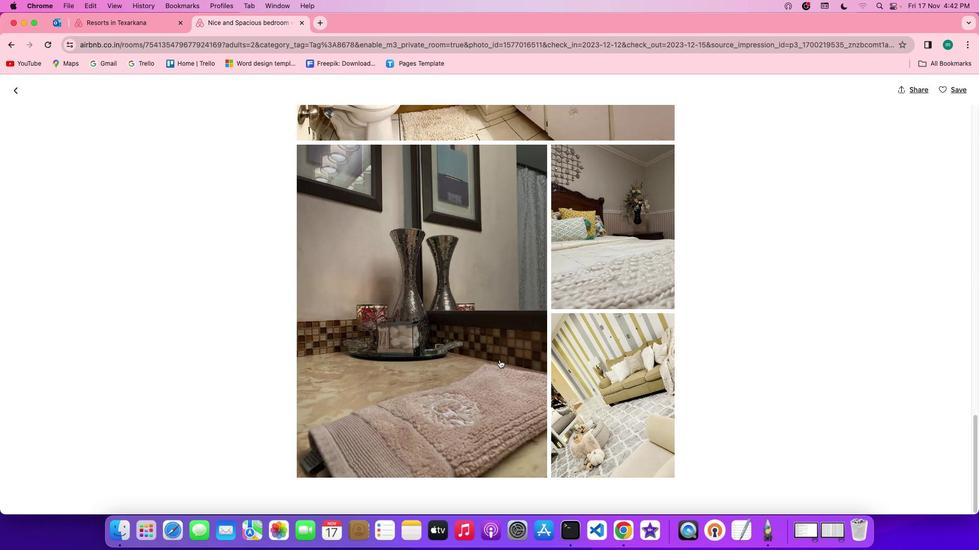 
Action: Mouse scrolled (499, 360) with delta (0, -1)
Screenshot: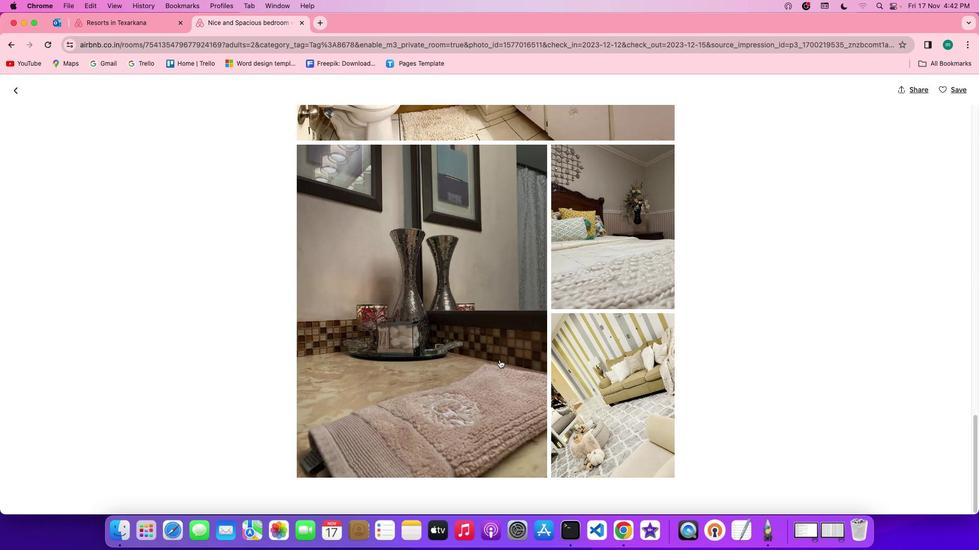 
Action: Mouse scrolled (499, 360) with delta (0, 0)
Screenshot: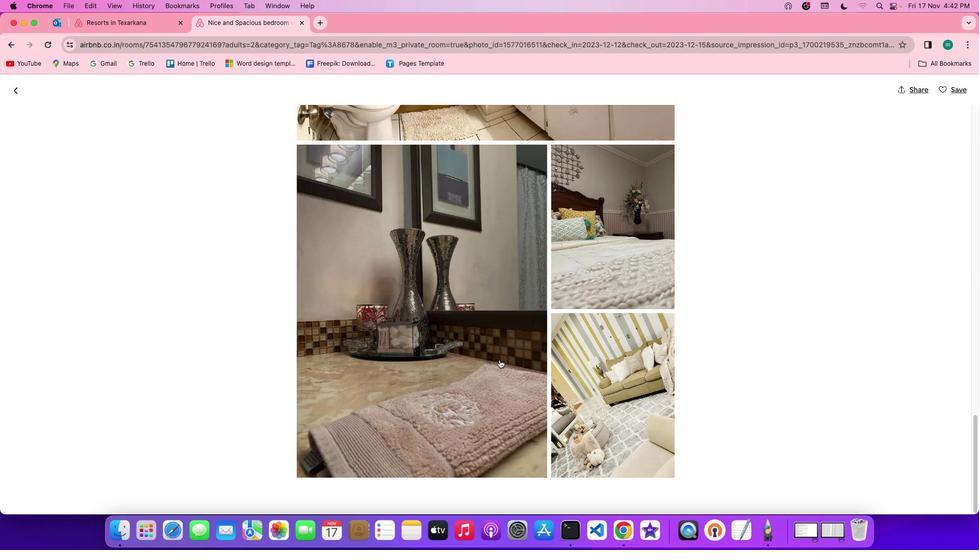 
Action: Mouse scrolled (499, 360) with delta (0, 0)
Screenshot: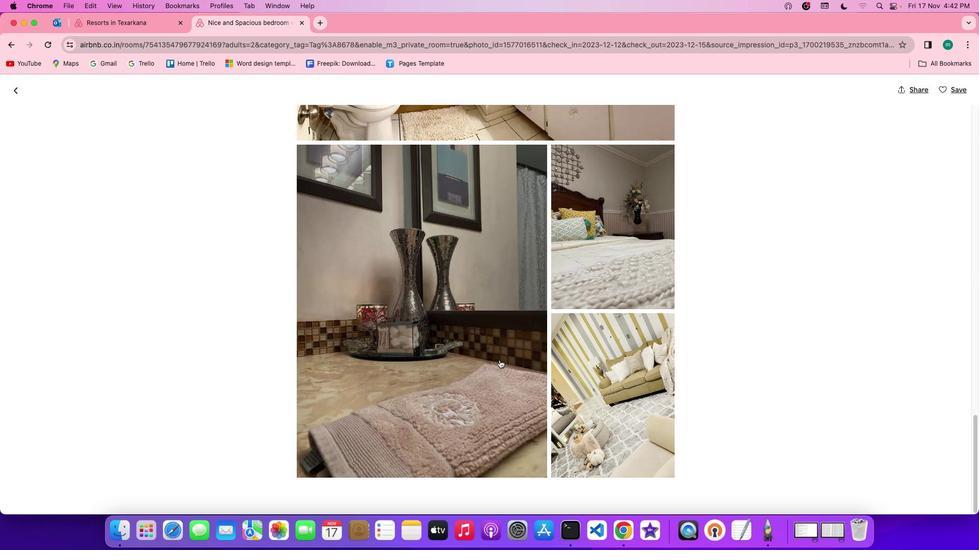 
Action: Mouse scrolled (499, 360) with delta (0, 0)
Screenshot: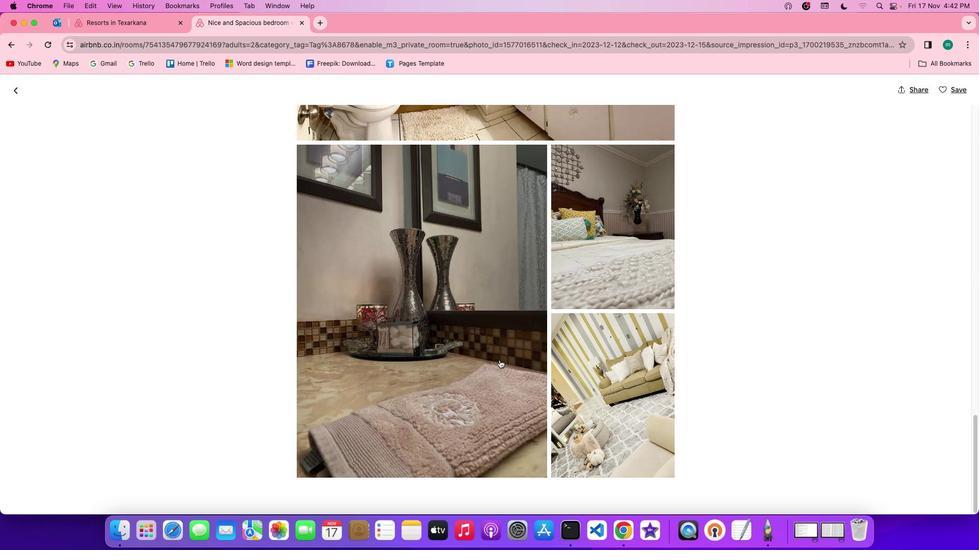 
Action: Mouse scrolled (499, 360) with delta (0, -1)
Screenshot: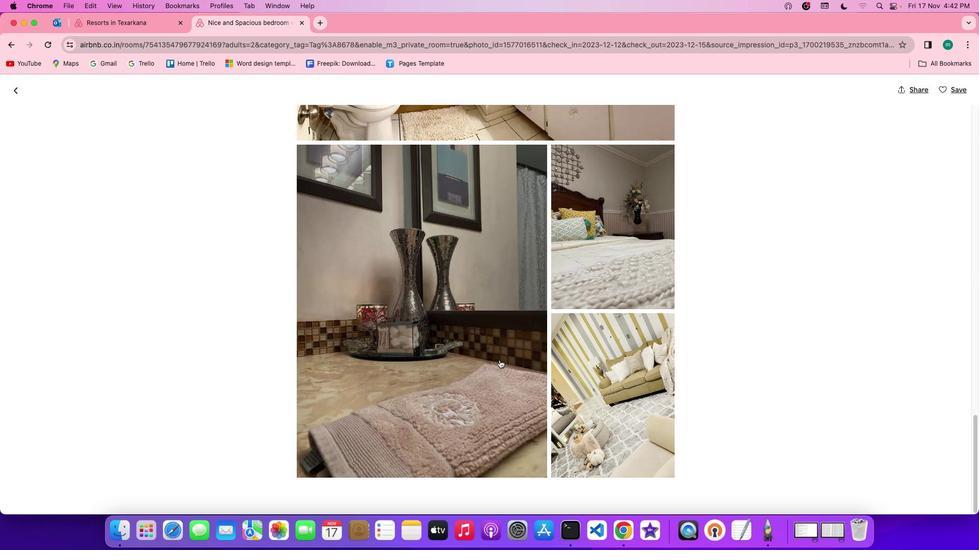 
Action: Mouse scrolled (499, 360) with delta (0, -2)
Screenshot: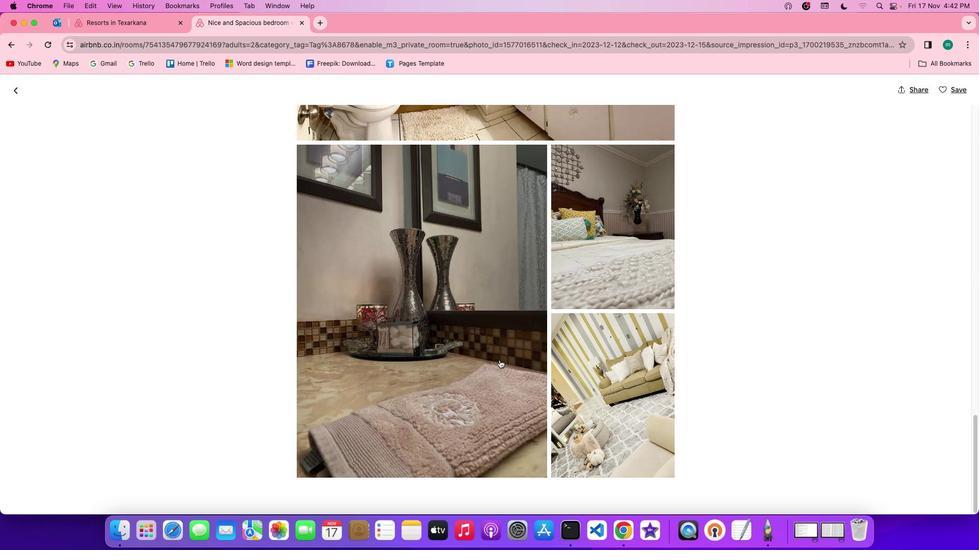 
Action: Mouse moved to (20, 88)
Screenshot: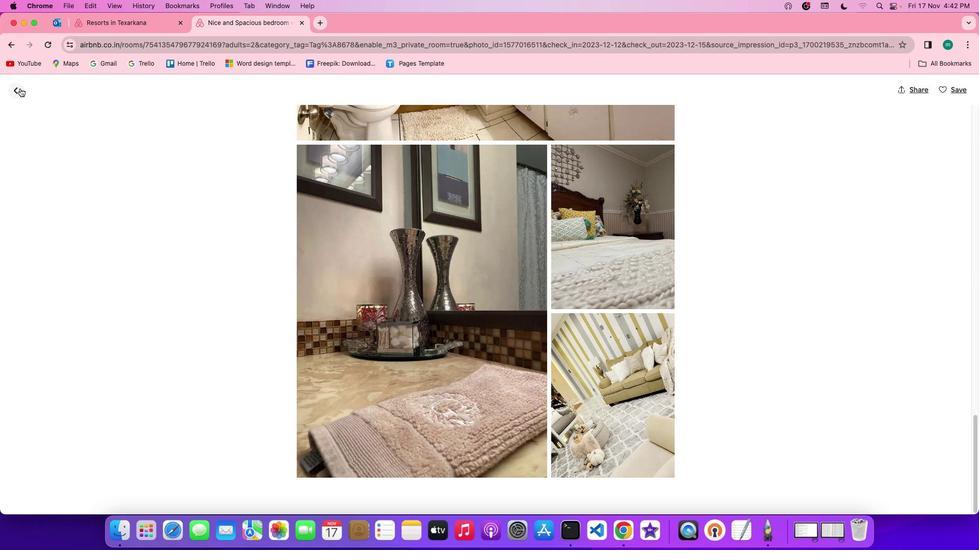 
Action: Mouse pressed left at (20, 88)
Screenshot: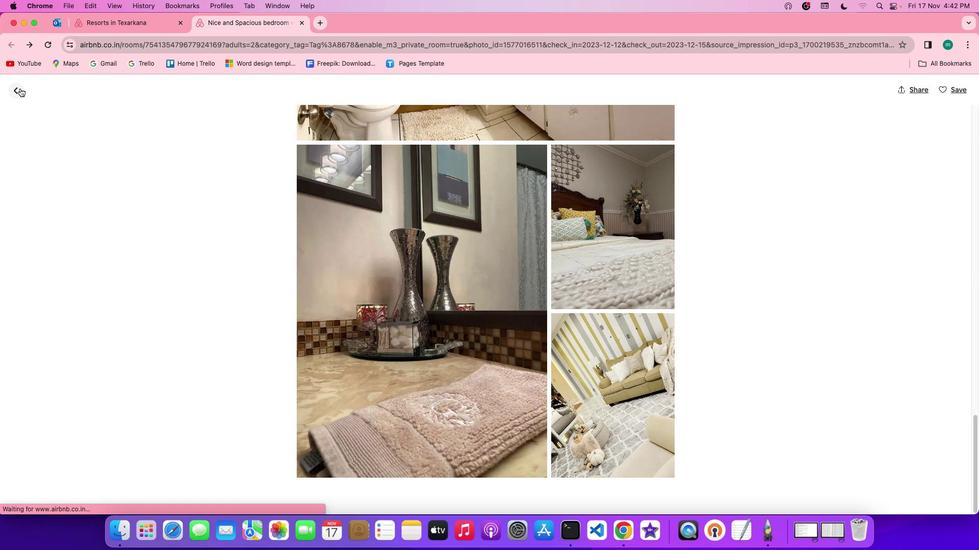 
Action: Mouse moved to (376, 347)
Screenshot: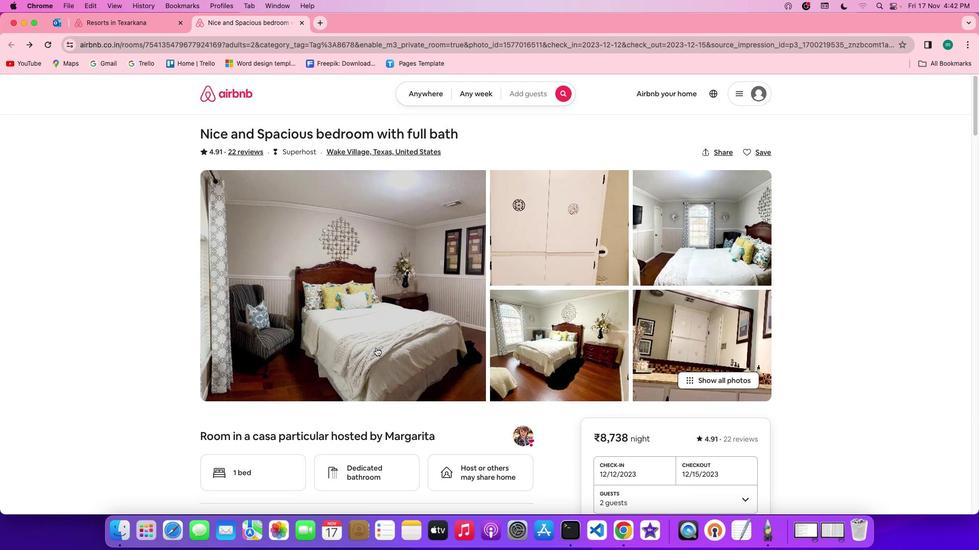 
Action: Mouse scrolled (376, 347) with delta (0, 0)
Screenshot: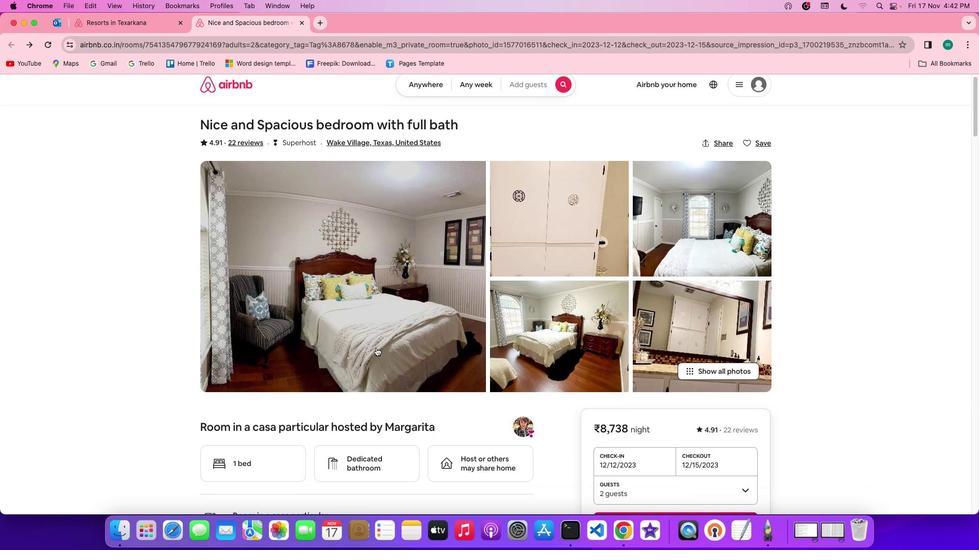 
Action: Mouse scrolled (376, 347) with delta (0, 0)
Screenshot: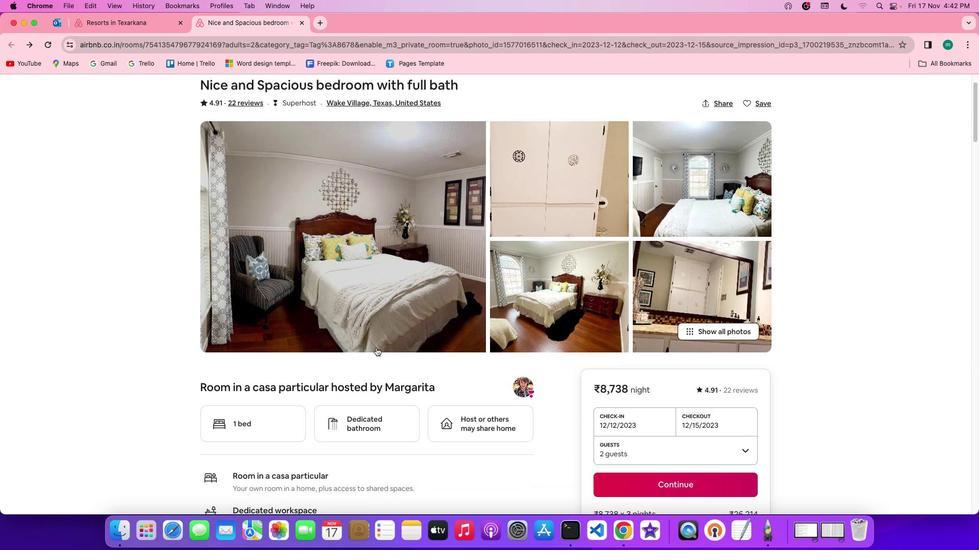 
Action: Mouse scrolled (376, 347) with delta (0, -1)
Screenshot: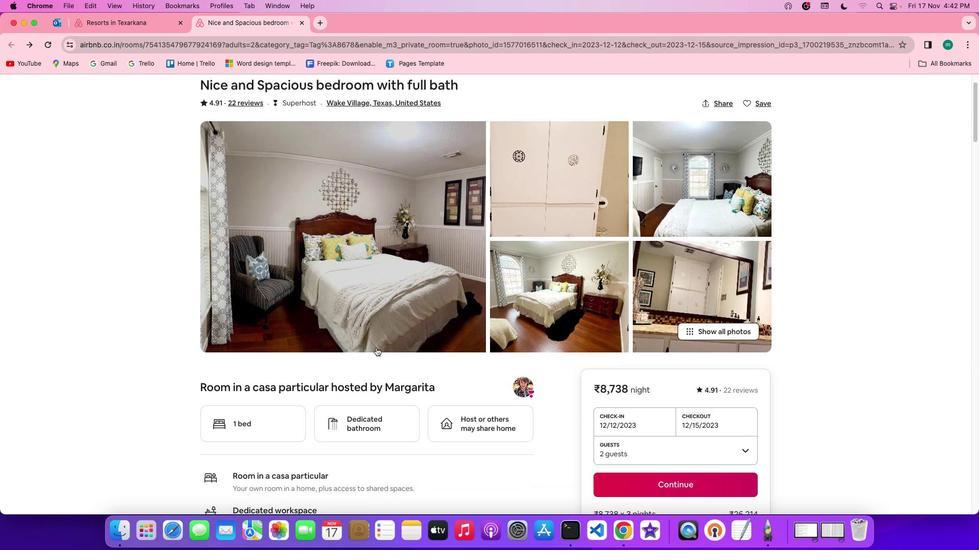 
Action: Mouse scrolled (376, 347) with delta (0, -2)
Screenshot: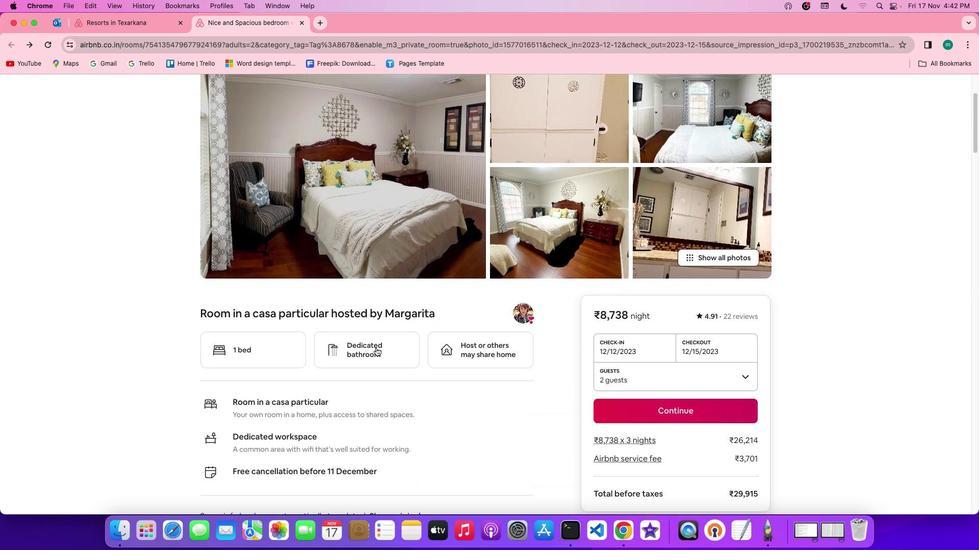 
Action: Mouse scrolled (376, 347) with delta (0, 0)
Screenshot: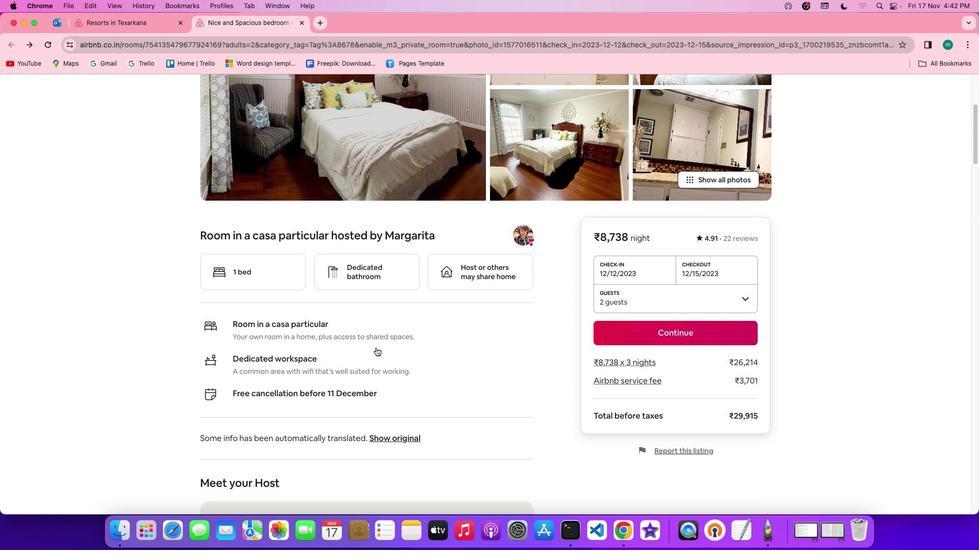 
Action: Mouse scrolled (376, 347) with delta (0, 0)
Screenshot: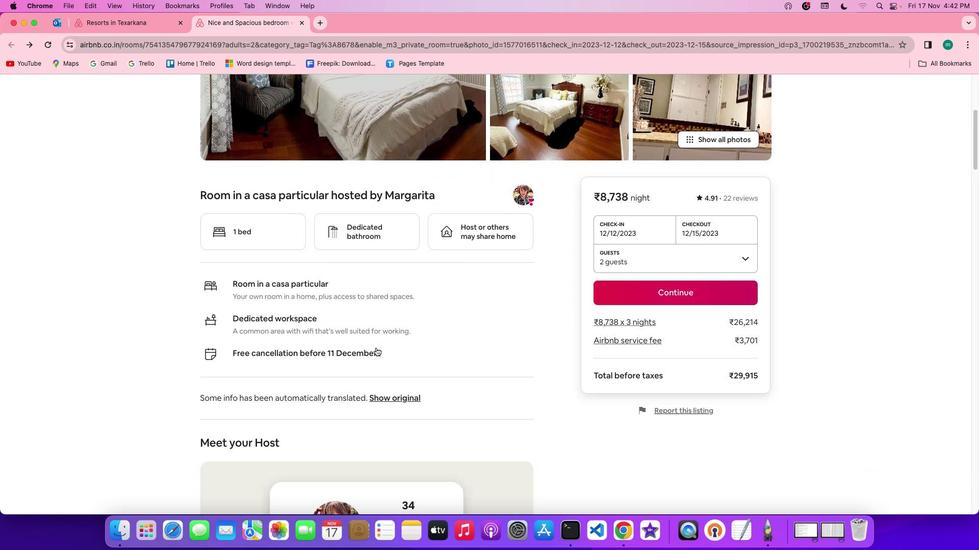 
Action: Mouse scrolled (376, 347) with delta (0, -1)
Screenshot: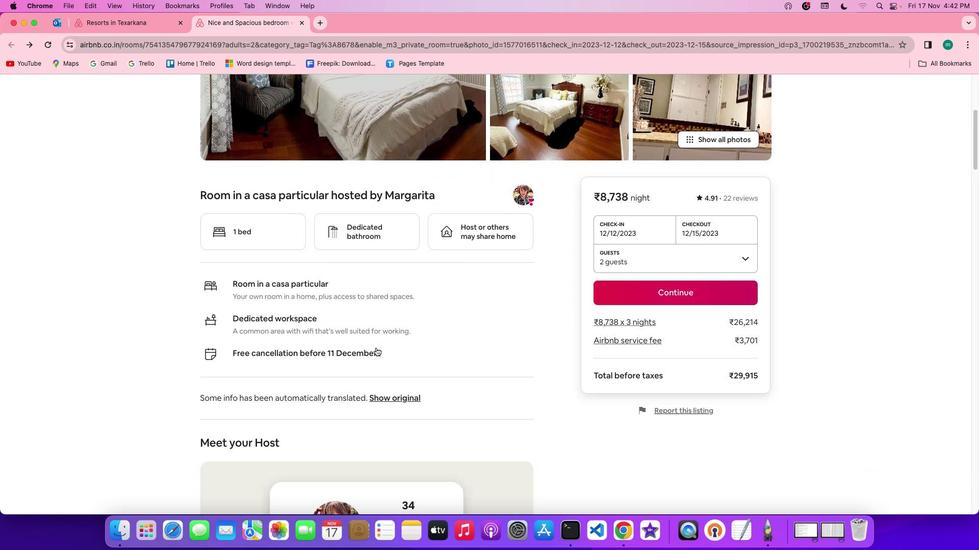 
Action: Mouse scrolled (376, 347) with delta (0, -2)
Screenshot: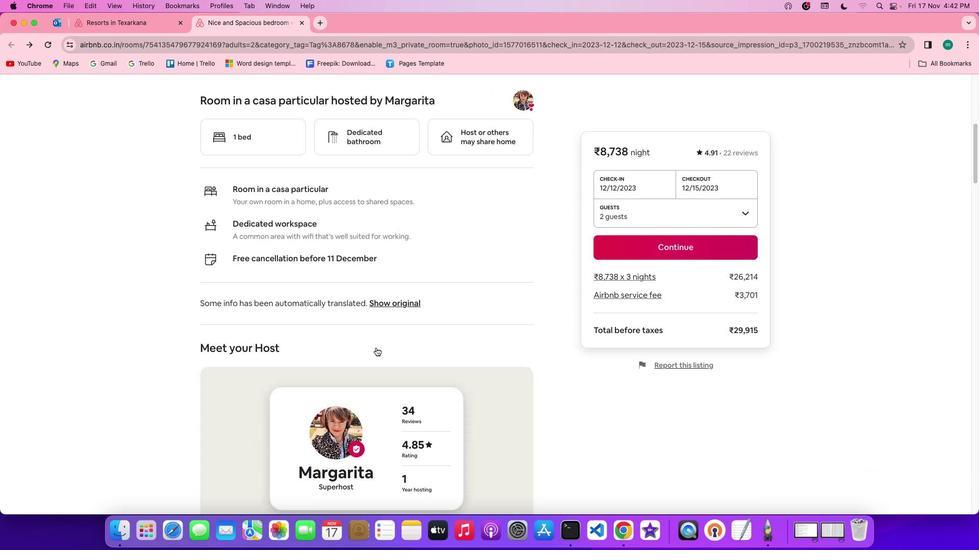 
Action: Mouse scrolled (376, 347) with delta (0, 0)
Screenshot: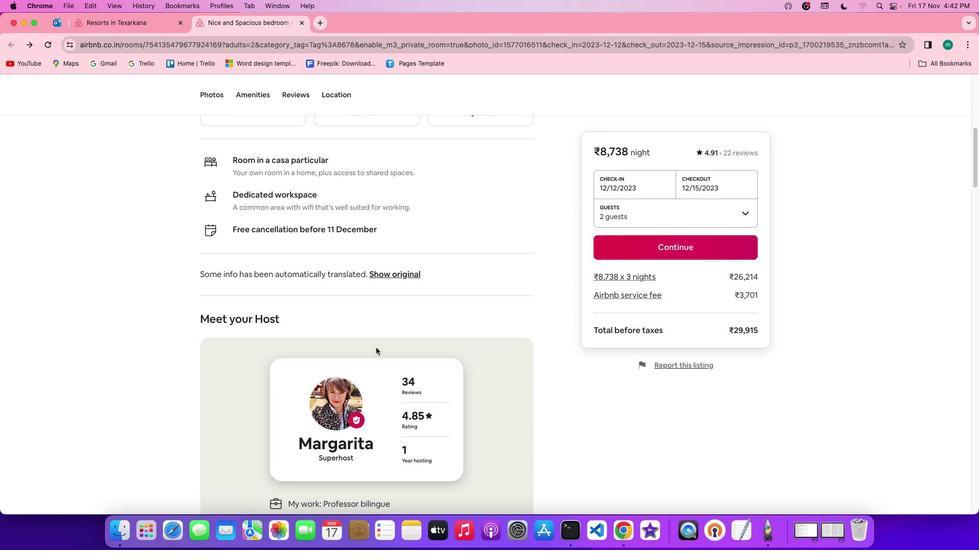 
Action: Mouse scrolled (376, 347) with delta (0, 0)
Screenshot: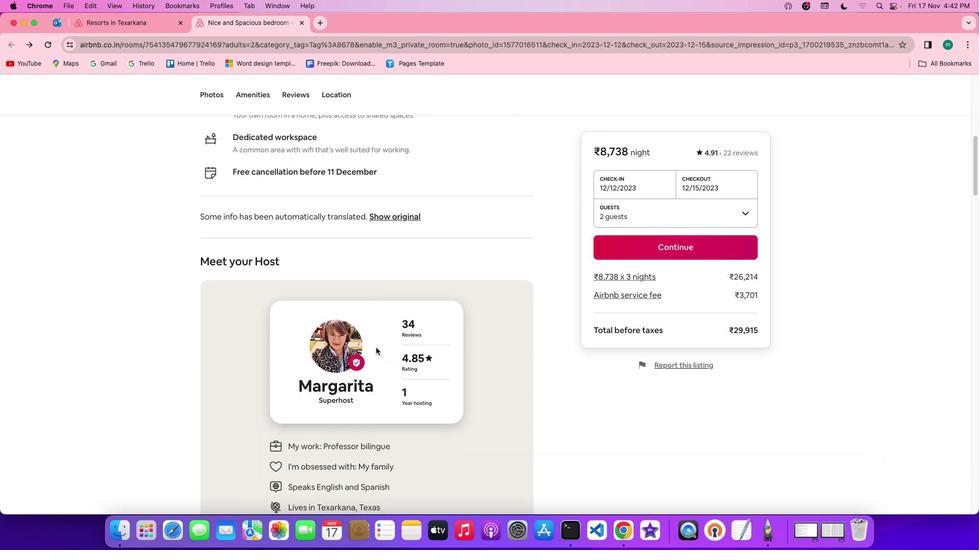 
Action: Mouse scrolled (376, 347) with delta (0, -1)
Screenshot: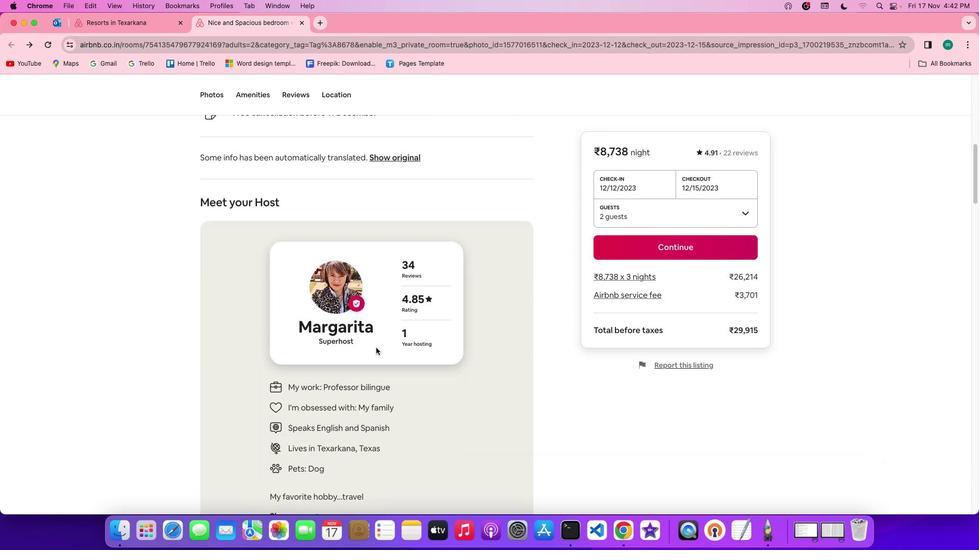 
Action: Mouse scrolled (376, 347) with delta (0, -2)
Screenshot: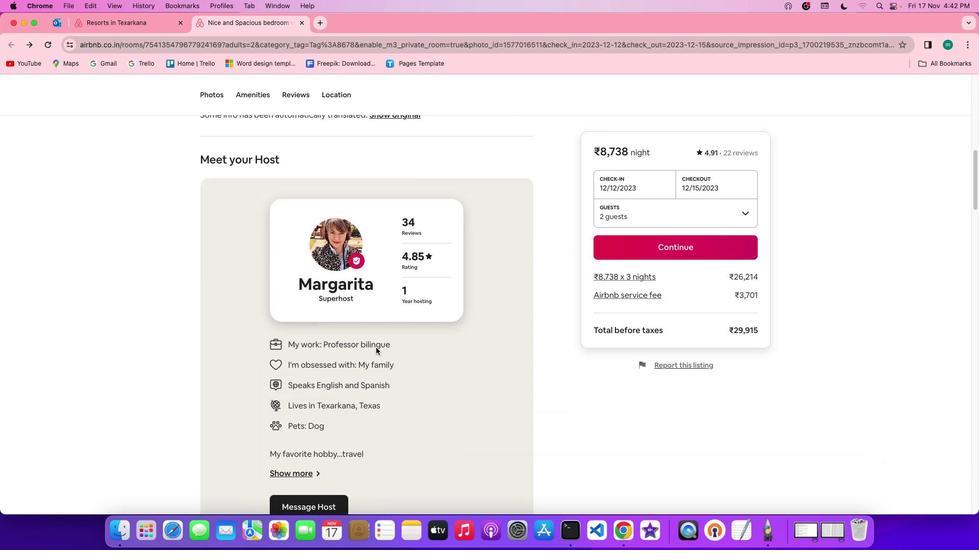 
Action: Mouse scrolled (376, 347) with delta (0, -1)
Screenshot: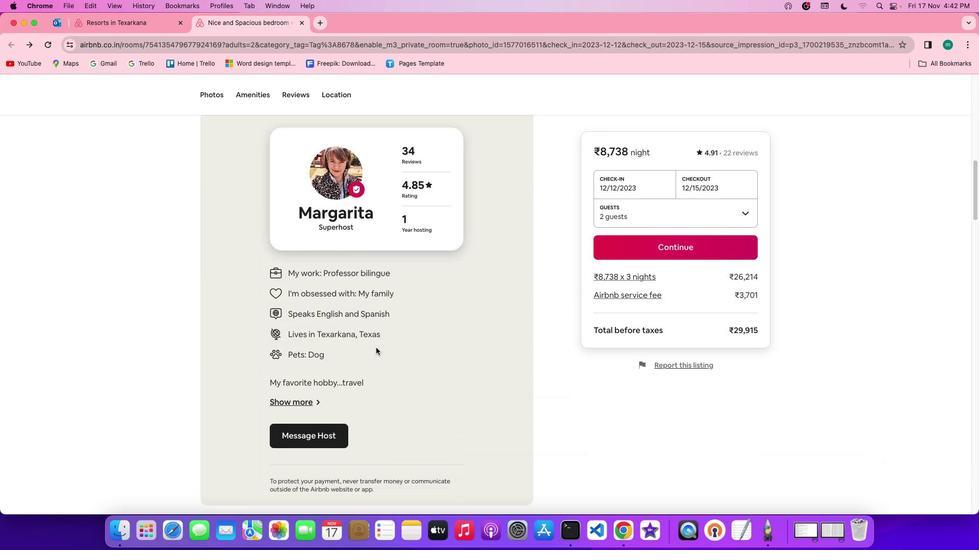 
Action: Mouse scrolled (376, 347) with delta (0, 0)
Screenshot: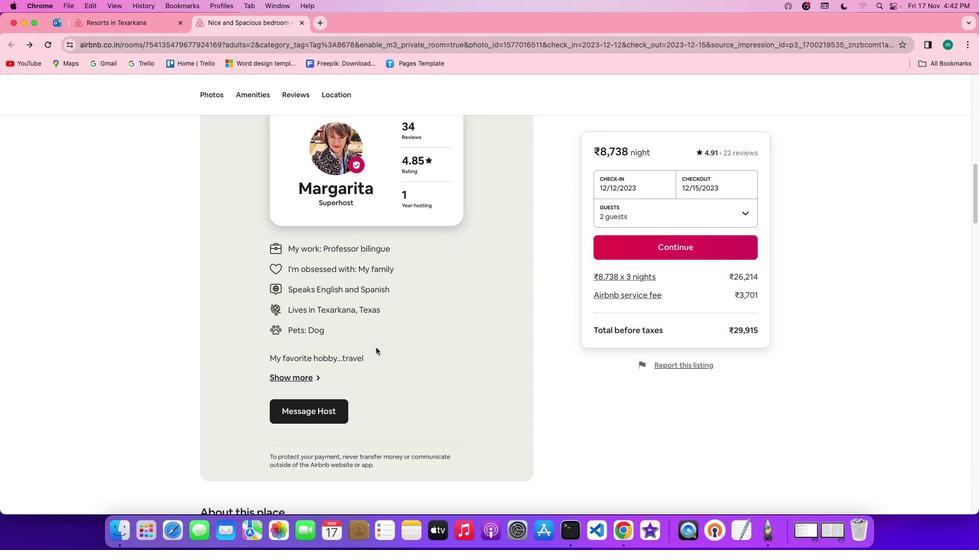 
Action: Mouse scrolled (376, 347) with delta (0, 0)
Screenshot: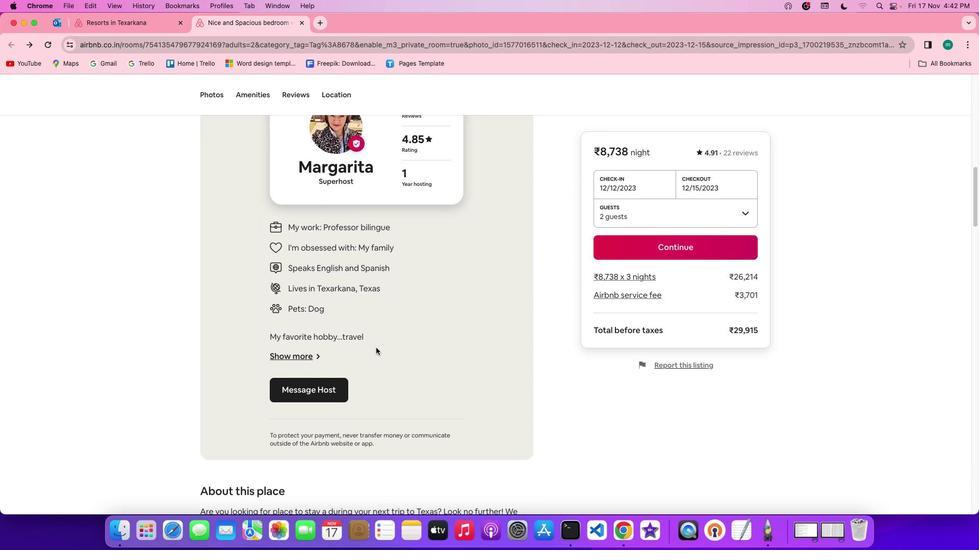
Action: Mouse scrolled (376, 347) with delta (0, -1)
Screenshot: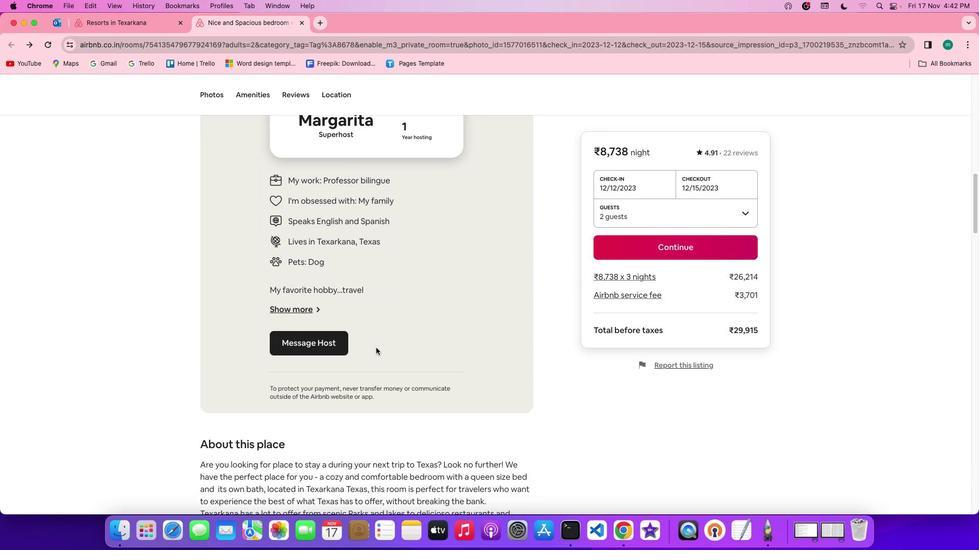 
Action: Mouse scrolled (376, 347) with delta (0, -2)
Screenshot: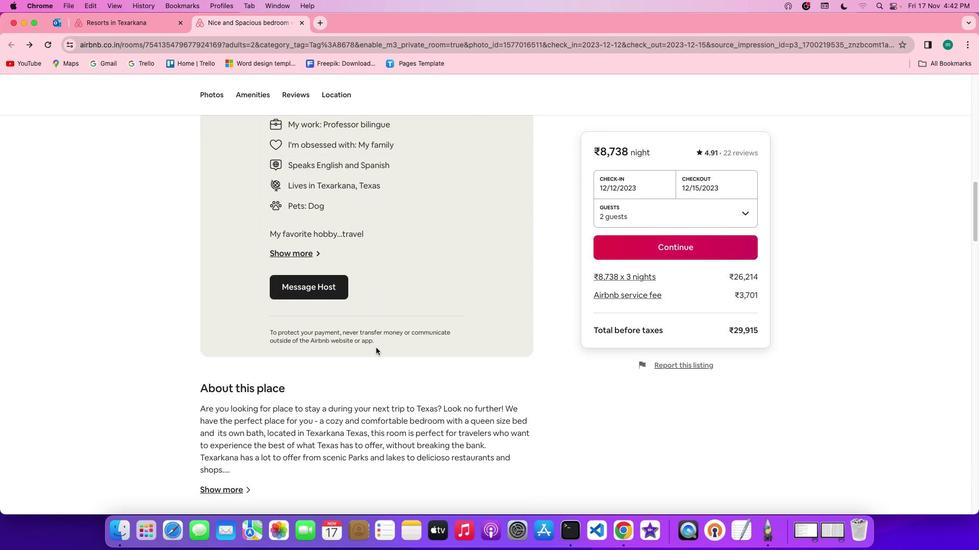 
Action: Mouse scrolled (376, 347) with delta (0, -2)
Screenshot: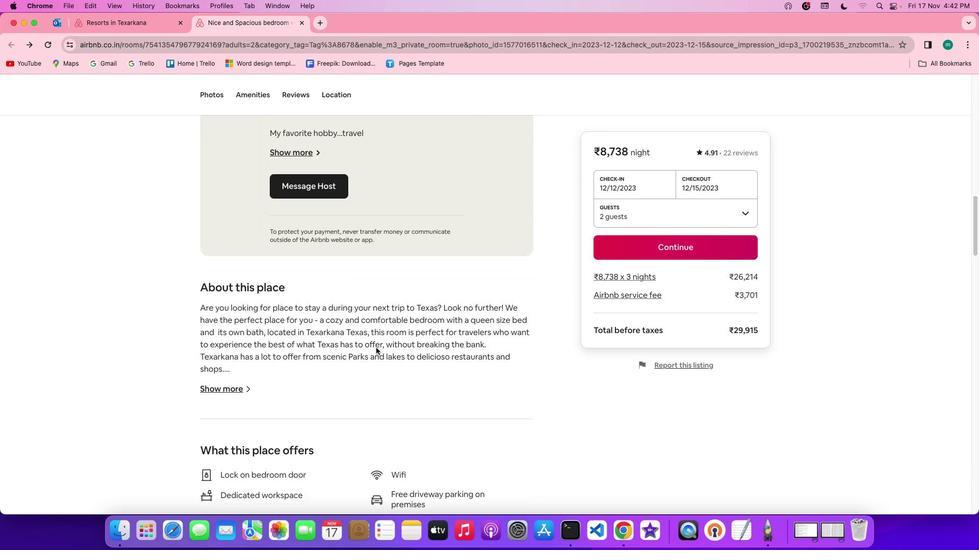 
Action: Mouse moved to (203, 358)
Screenshot: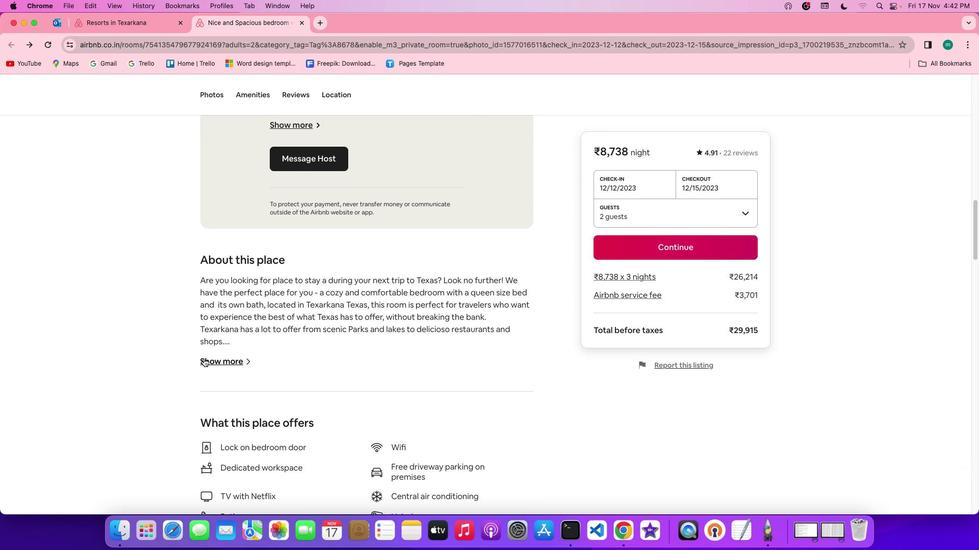 
Action: Mouse pressed left at (203, 358)
Screenshot: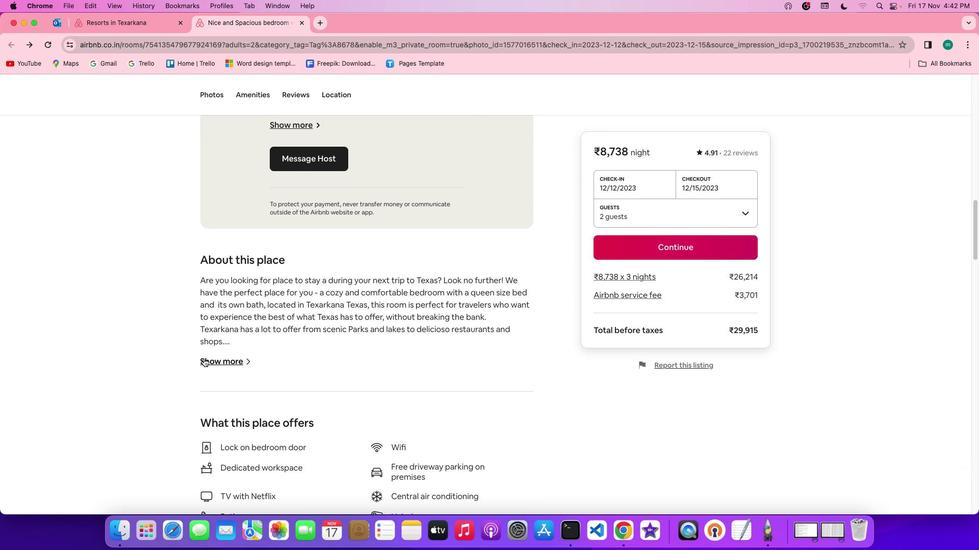 
Action: Mouse moved to (506, 425)
Screenshot: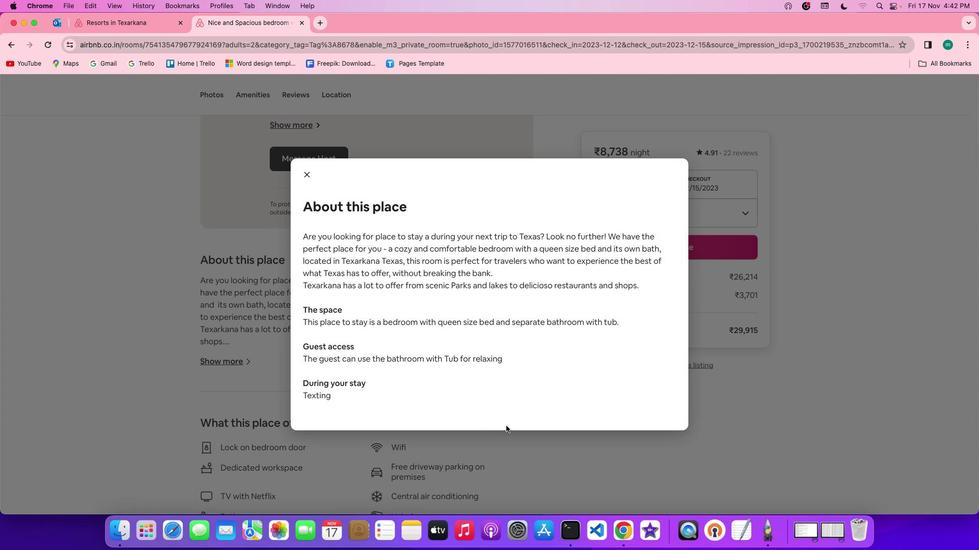 
Action: Mouse scrolled (506, 425) with delta (0, 0)
Screenshot: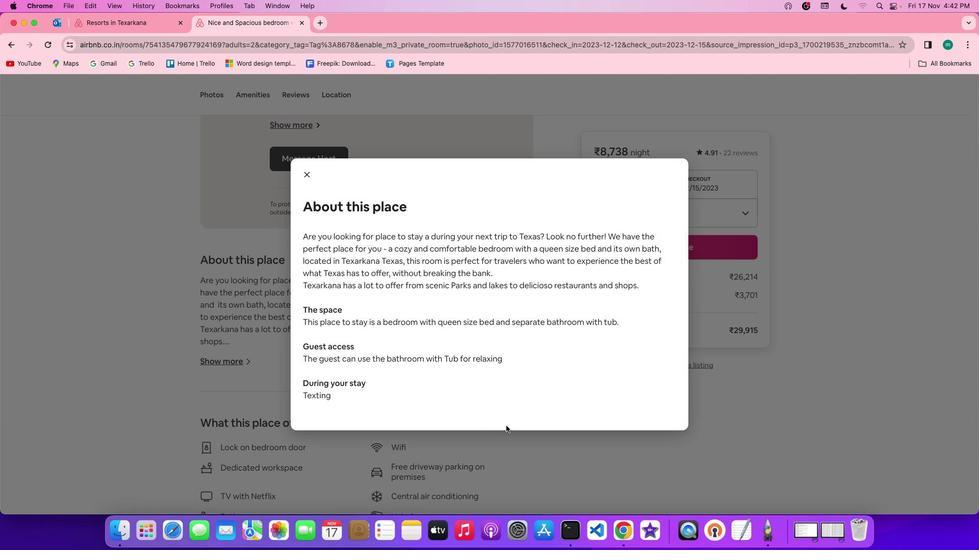 
Action: Mouse scrolled (506, 425) with delta (0, 0)
Screenshot: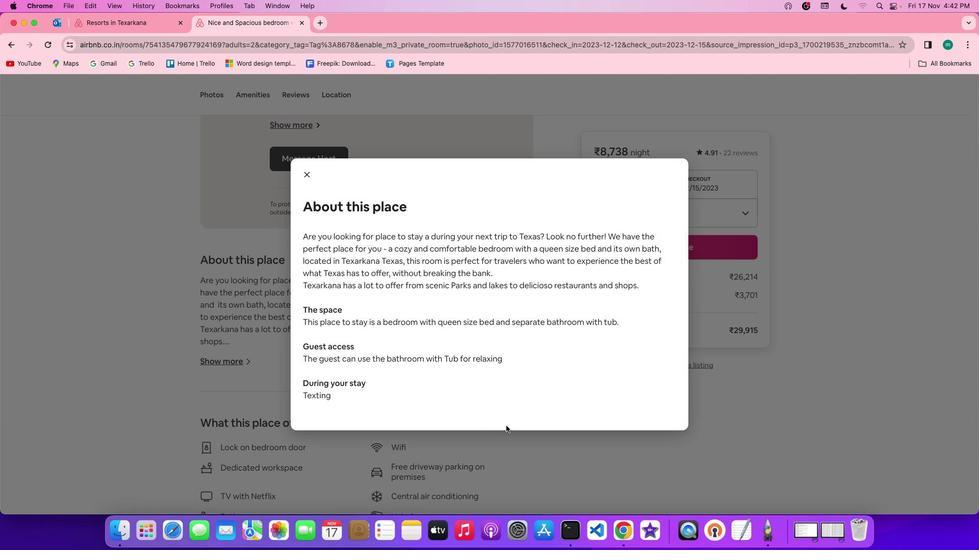
Action: Mouse scrolled (506, 425) with delta (0, -1)
Screenshot: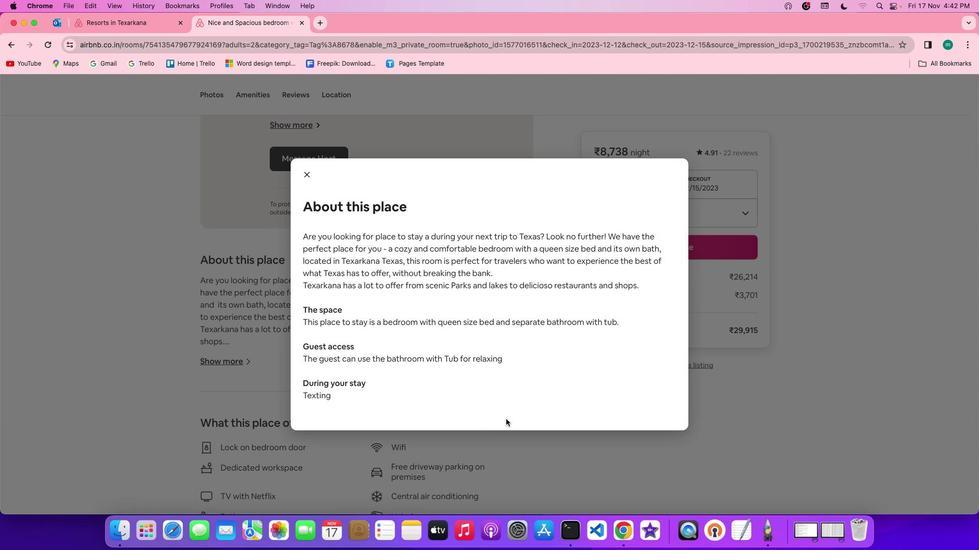 
Action: Mouse scrolled (506, 425) with delta (0, -2)
Screenshot: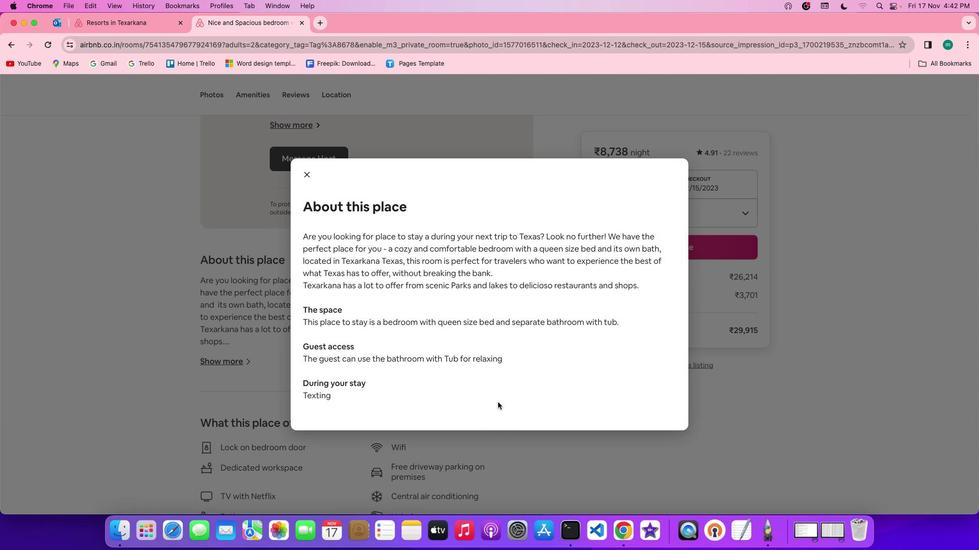 
Action: Mouse moved to (307, 169)
Screenshot: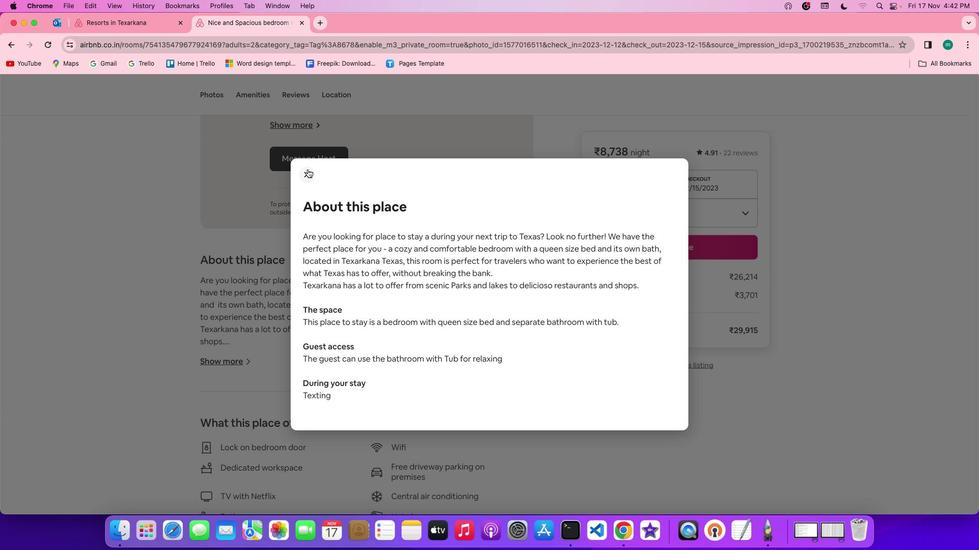 
Action: Mouse pressed left at (307, 169)
Screenshot: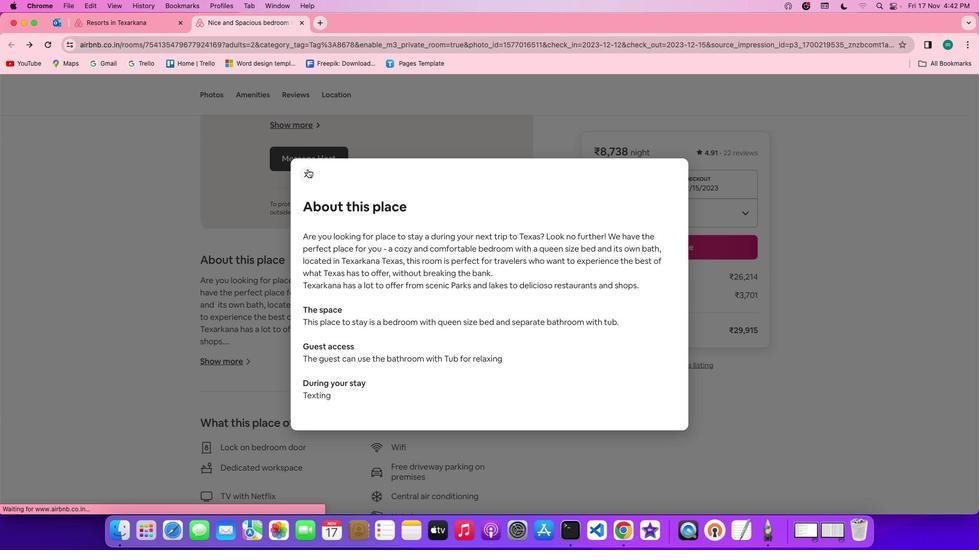 
Action: Mouse moved to (436, 371)
Screenshot: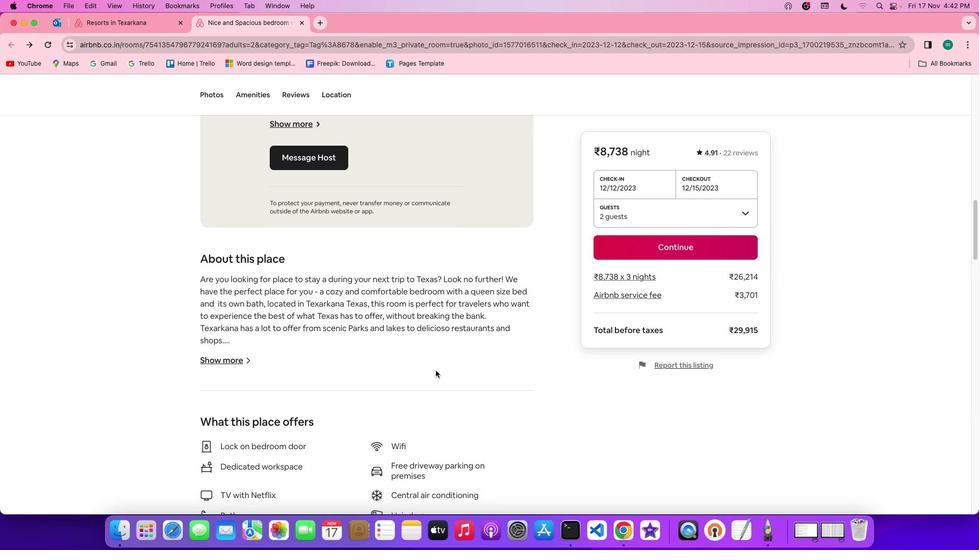
Action: Mouse scrolled (436, 371) with delta (0, 0)
Screenshot: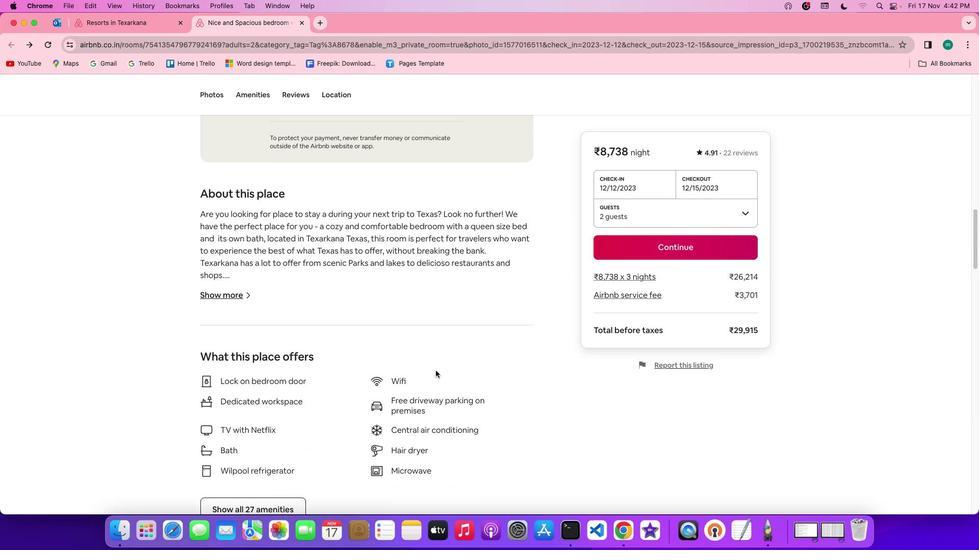 
Action: Mouse scrolled (436, 371) with delta (0, 0)
Screenshot: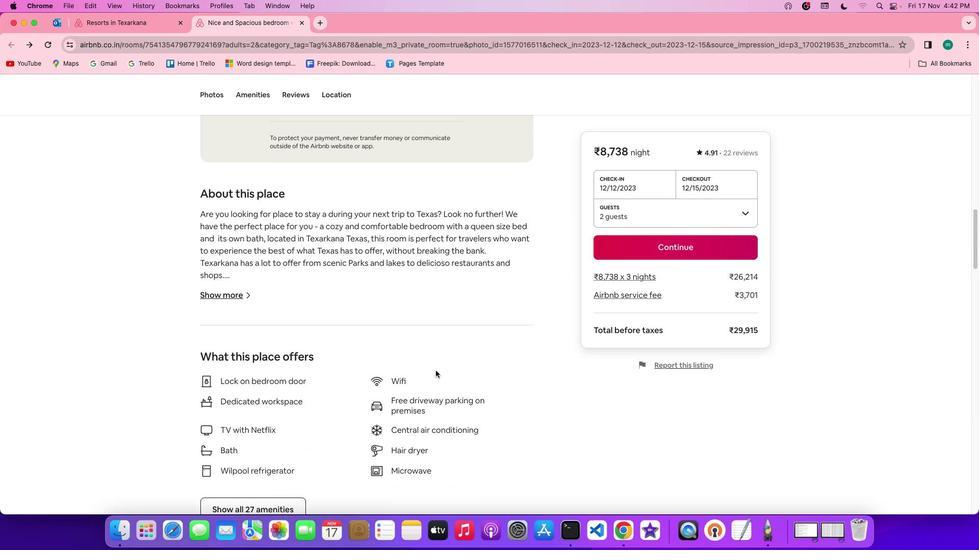 
Action: Mouse scrolled (436, 371) with delta (0, -1)
Screenshot: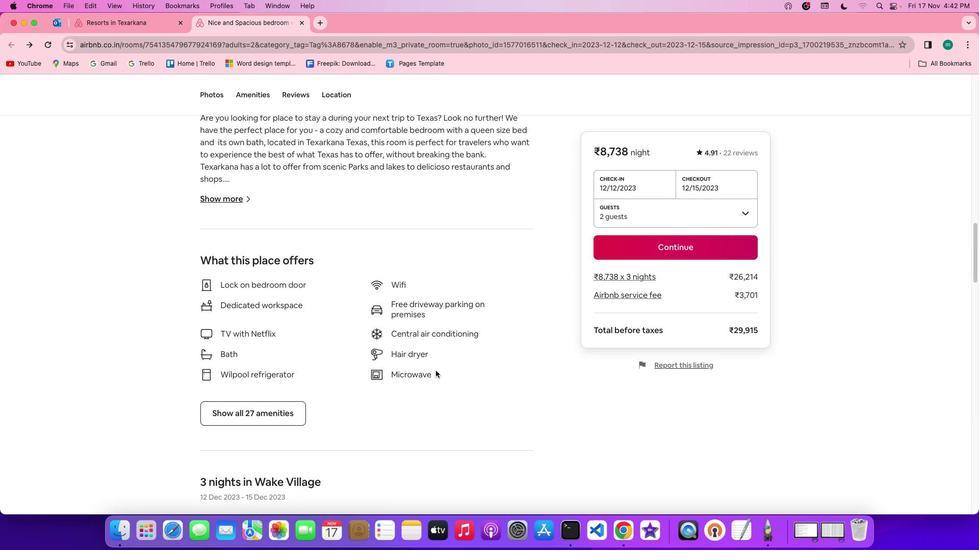 
Action: Mouse scrolled (436, 371) with delta (0, -2)
Screenshot: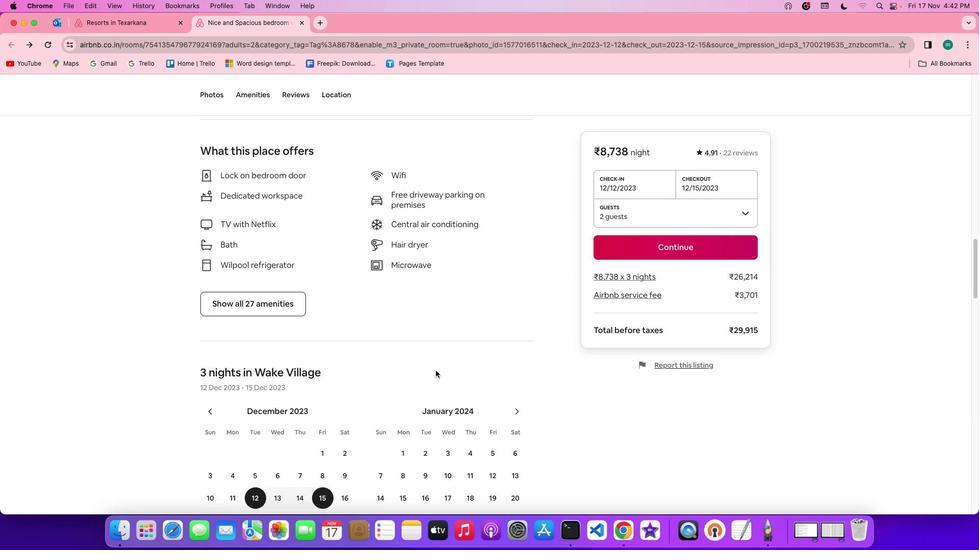 
Action: Mouse scrolled (436, 371) with delta (0, -2)
Screenshot: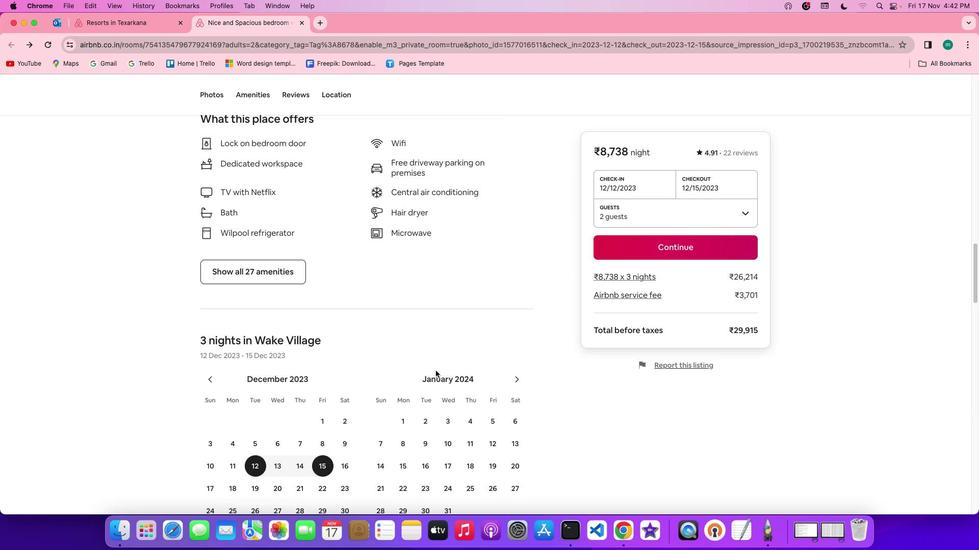 
Action: Mouse moved to (237, 255)
Screenshot: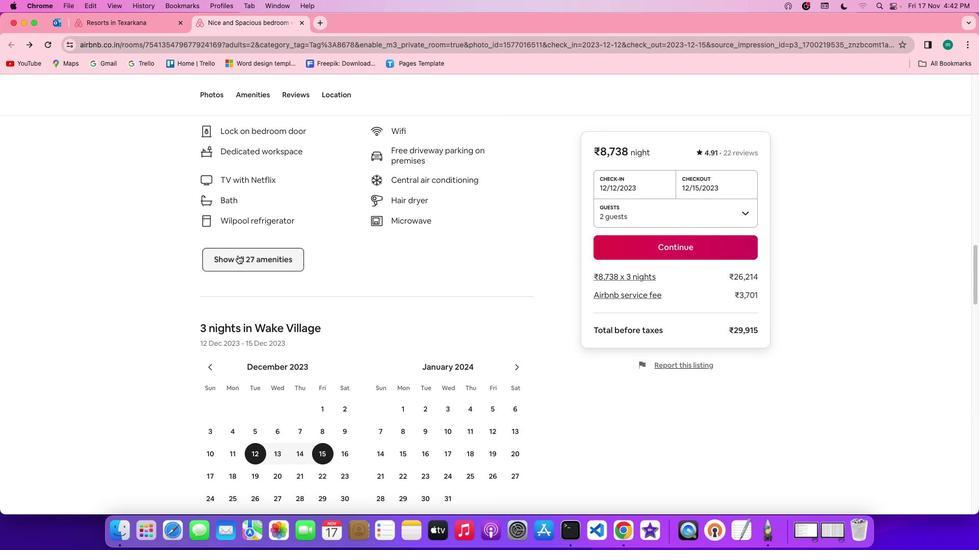 
Action: Mouse pressed left at (237, 255)
Screenshot: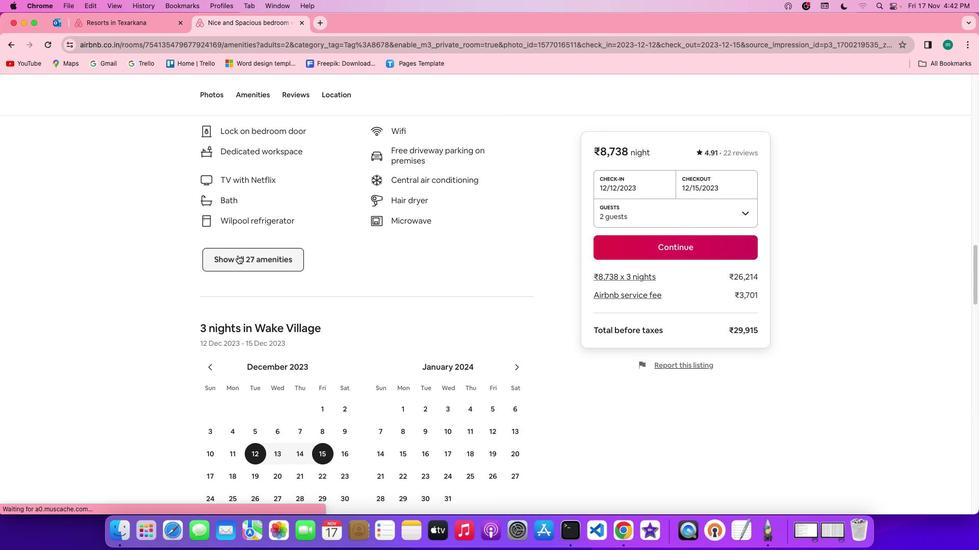 
Action: Mouse moved to (452, 350)
Screenshot: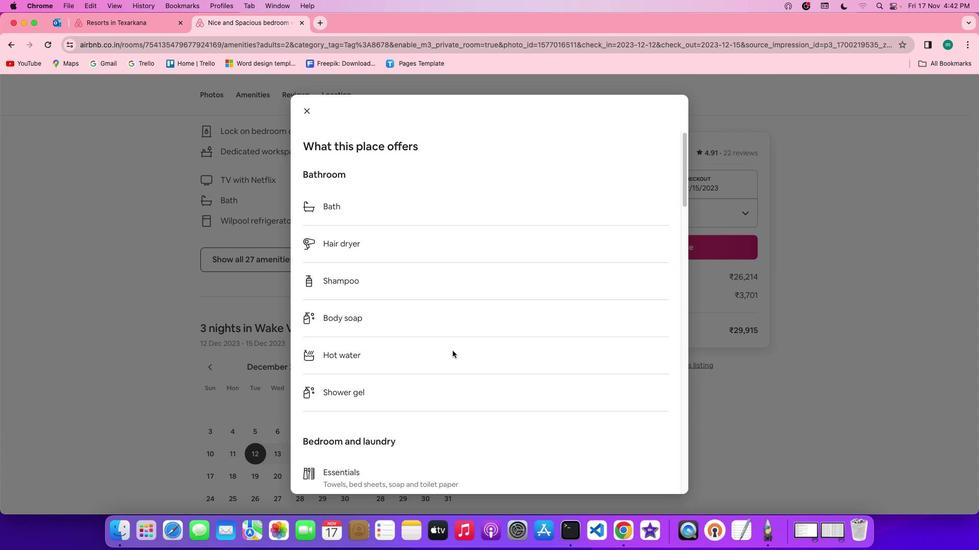 
Action: Mouse scrolled (452, 350) with delta (0, 0)
Screenshot: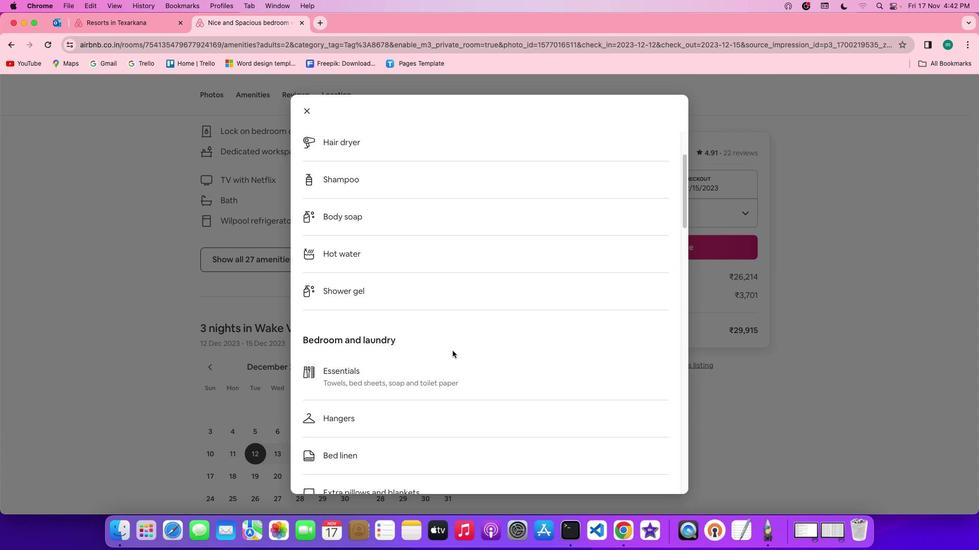 
Action: Mouse scrolled (452, 350) with delta (0, 0)
Screenshot: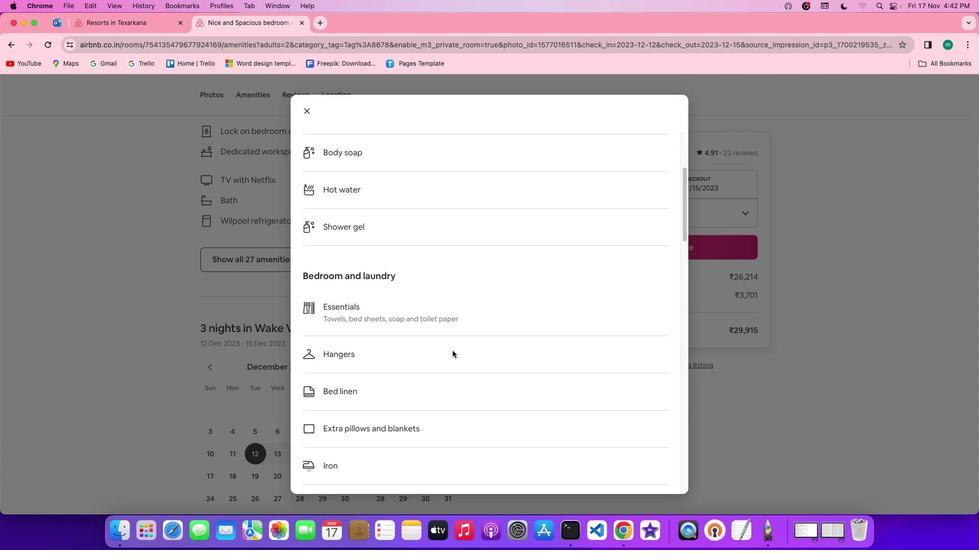 
Action: Mouse scrolled (452, 350) with delta (0, -1)
Screenshot: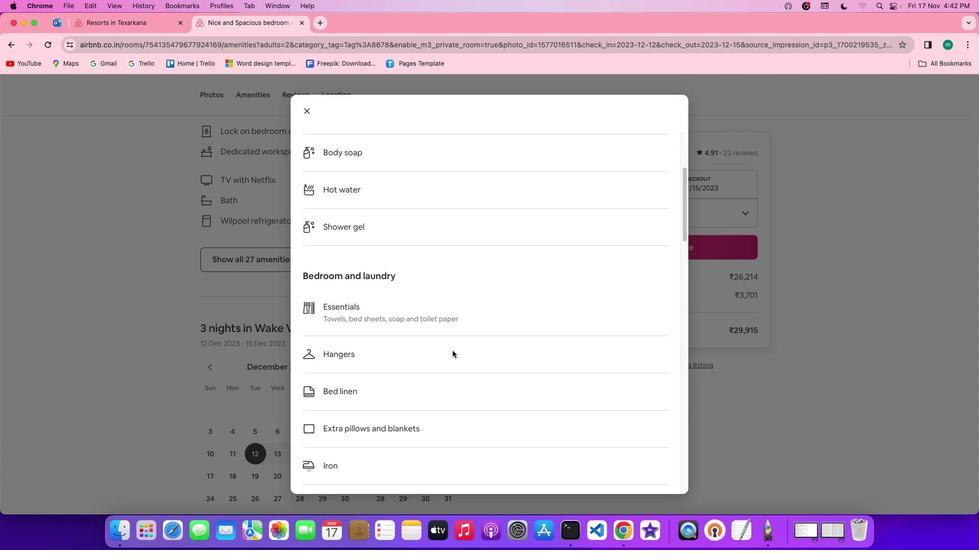 
Action: Mouse scrolled (452, 350) with delta (0, -2)
Screenshot: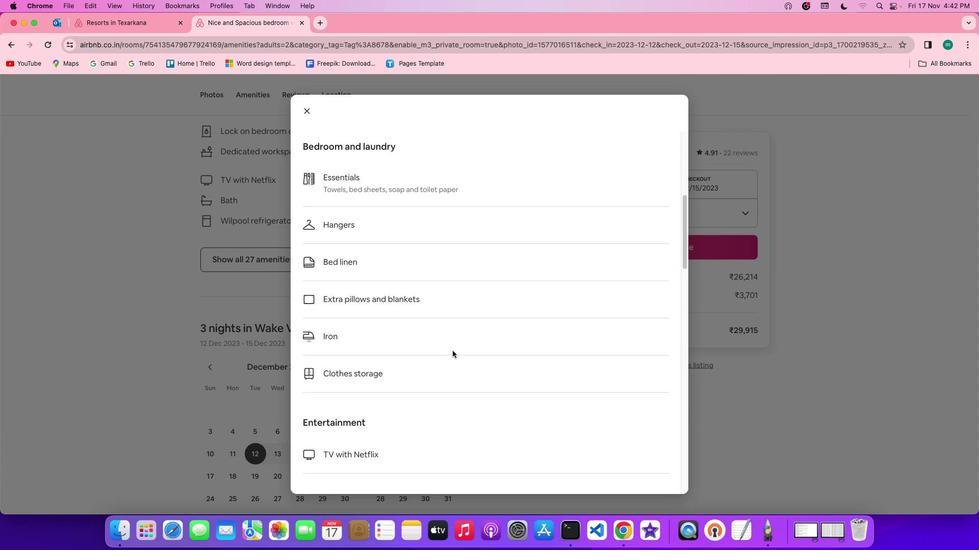 
Action: Mouse scrolled (452, 350) with delta (0, -3)
Screenshot: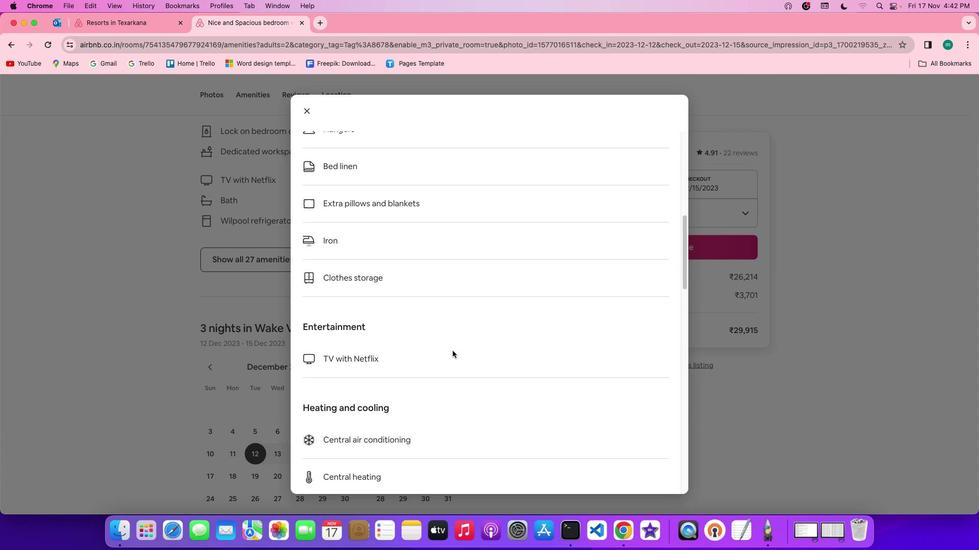 
Action: Mouse scrolled (452, 350) with delta (0, -3)
Screenshot: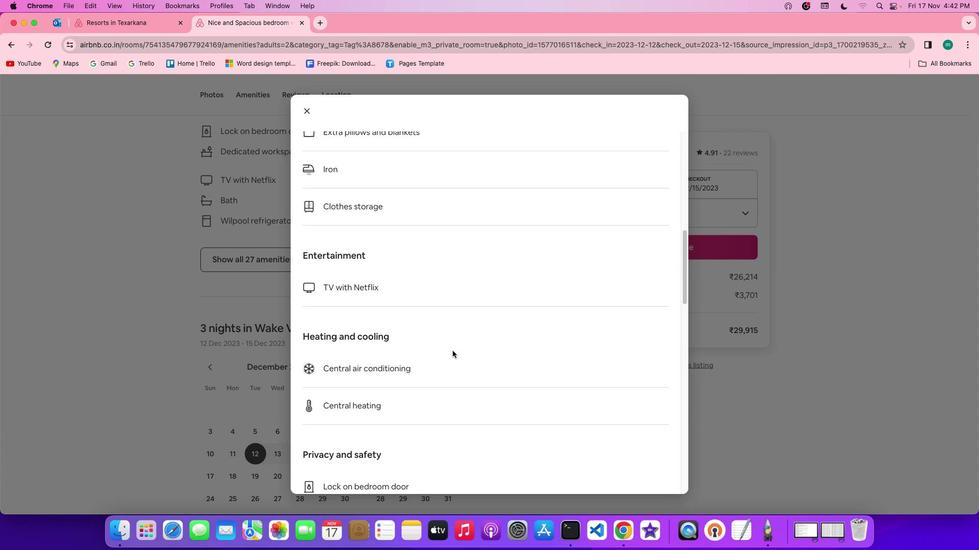 
Action: Mouse scrolled (452, 350) with delta (0, 0)
Screenshot: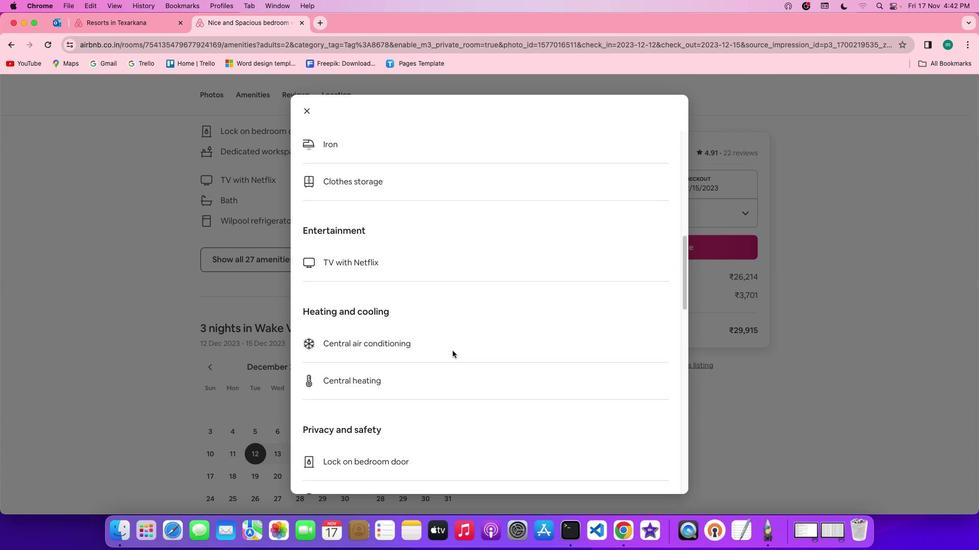 
Action: Mouse scrolled (452, 350) with delta (0, 0)
Screenshot: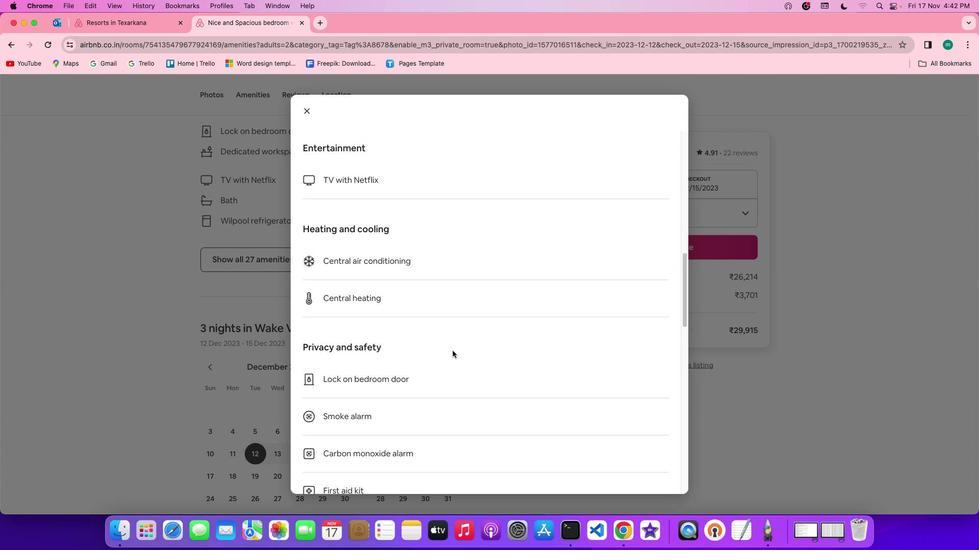 
Action: Mouse scrolled (452, 350) with delta (0, -1)
Screenshot: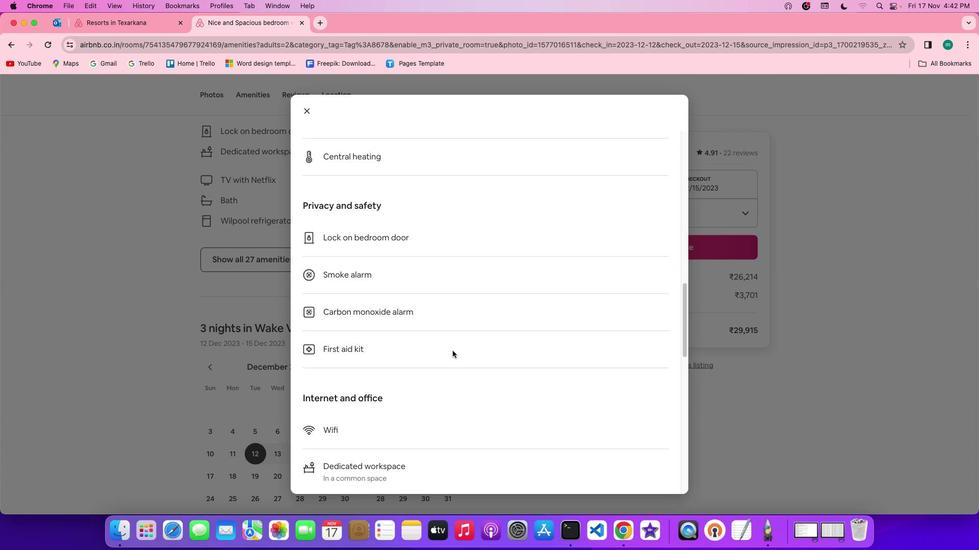 
Action: Mouse scrolled (452, 350) with delta (0, -2)
Screenshot: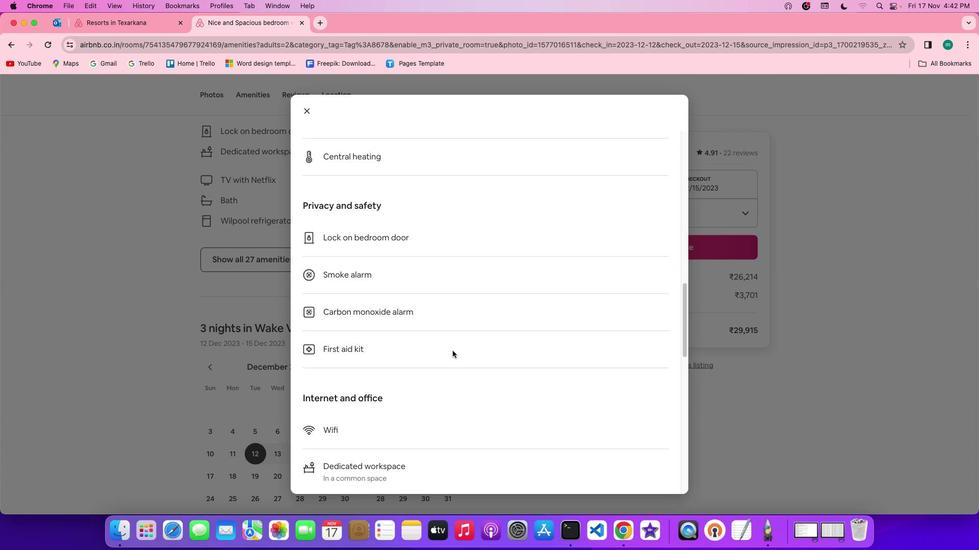 
Action: Mouse scrolled (452, 350) with delta (0, -2)
Screenshot: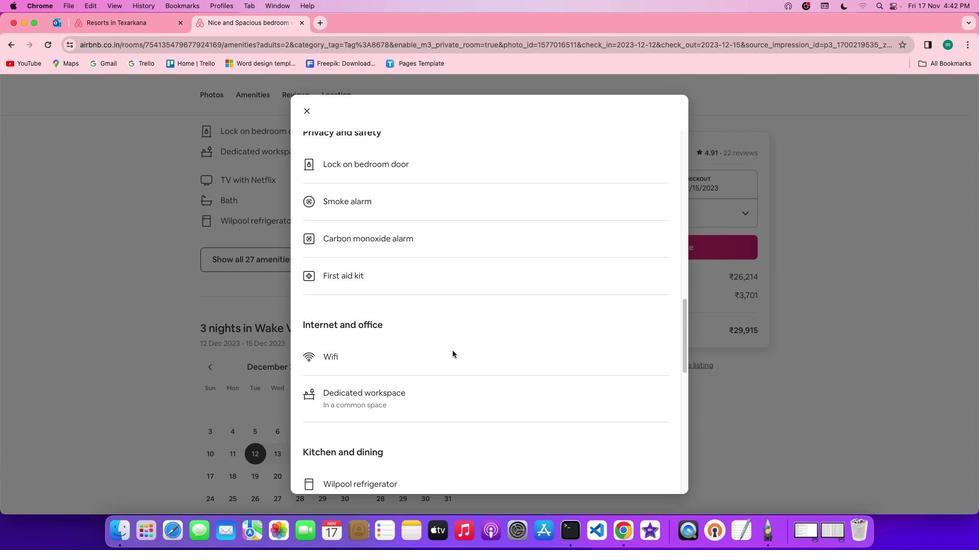 
Action: Mouse scrolled (452, 350) with delta (0, 0)
Screenshot: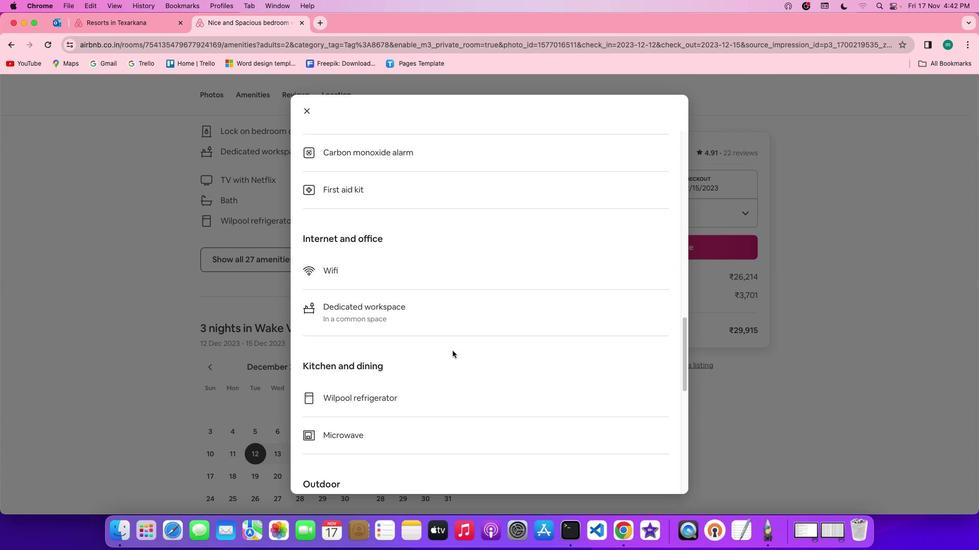 
Action: Mouse scrolled (452, 350) with delta (0, 0)
Screenshot: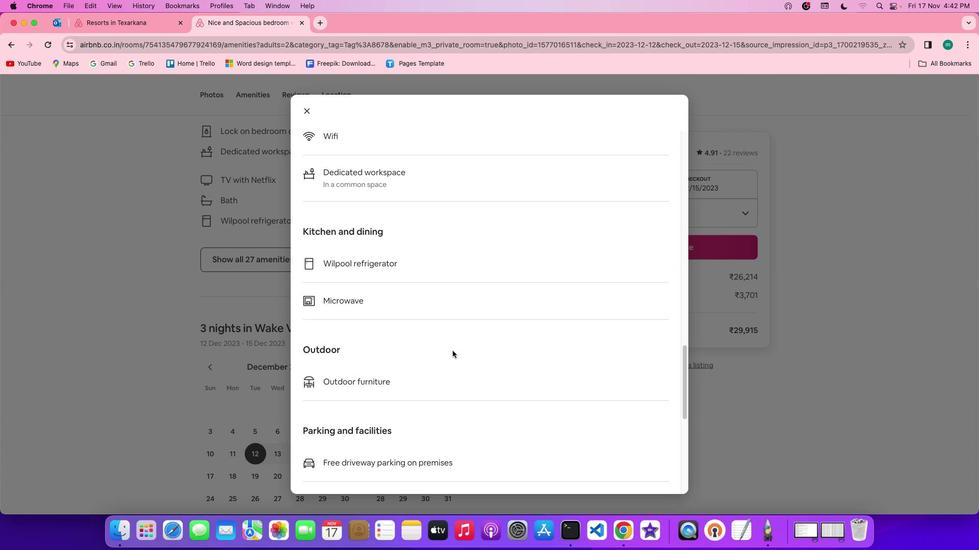 
Action: Mouse scrolled (452, 350) with delta (0, -1)
Screenshot: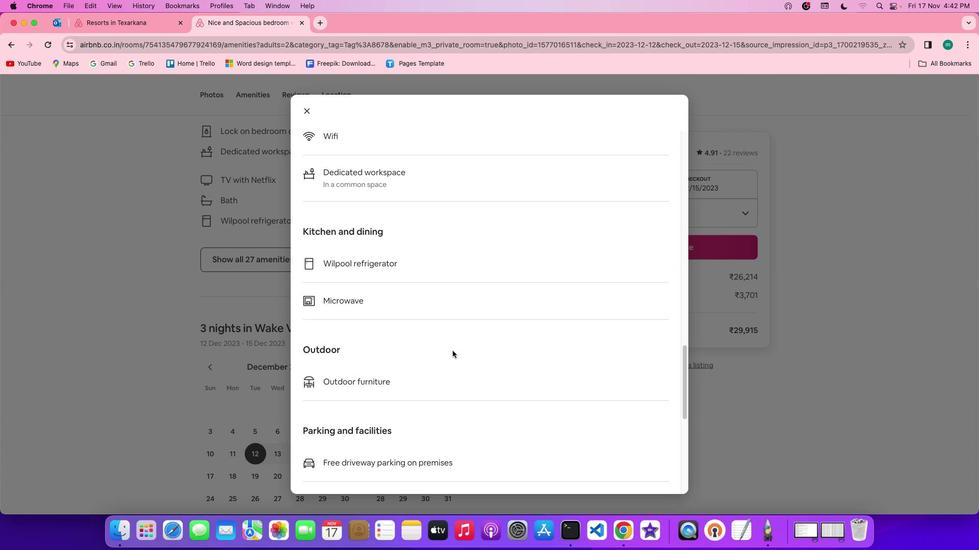 
Action: Mouse scrolled (452, 350) with delta (0, -2)
Screenshot: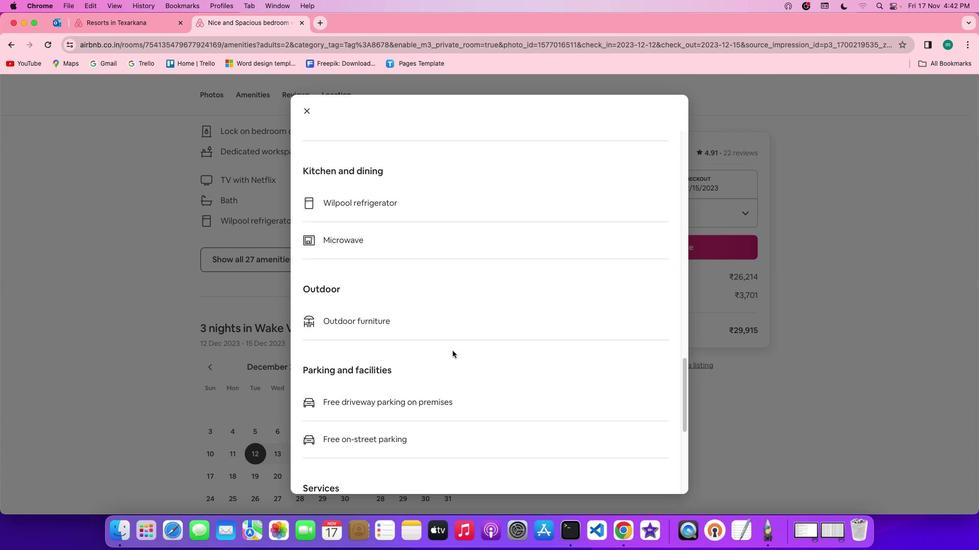 
Action: Mouse scrolled (452, 350) with delta (0, -2)
Screenshot: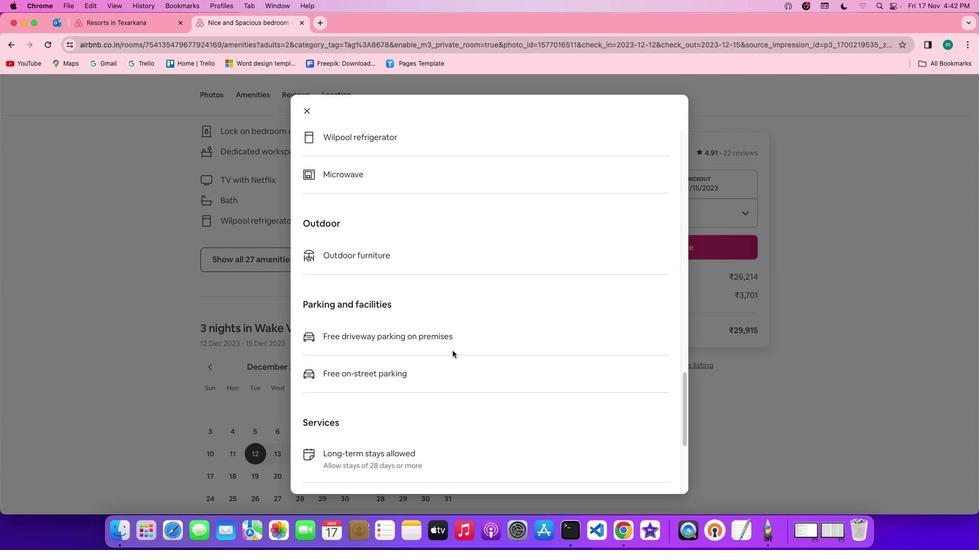 
Action: Mouse scrolled (452, 350) with delta (0, -3)
Screenshot: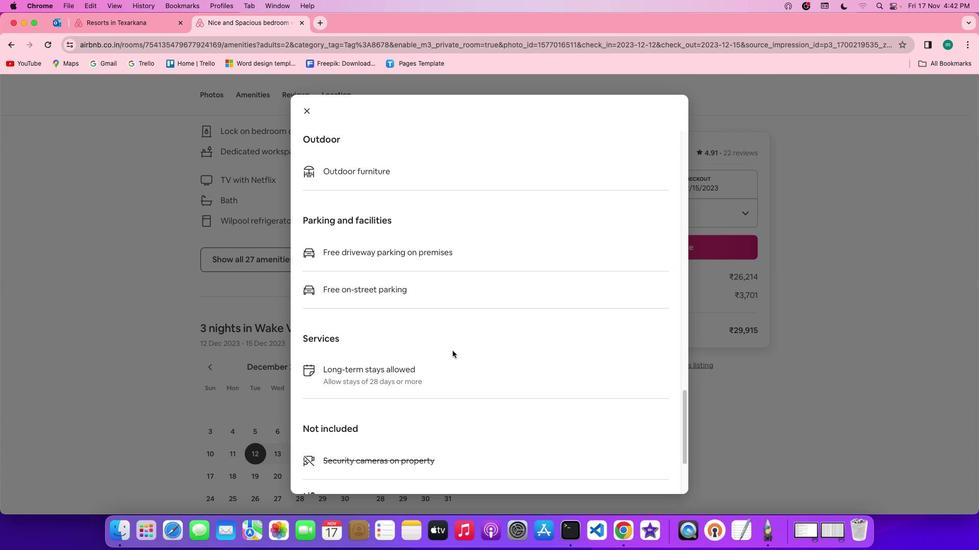
Action: Mouse scrolled (452, 350) with delta (0, 0)
Screenshot: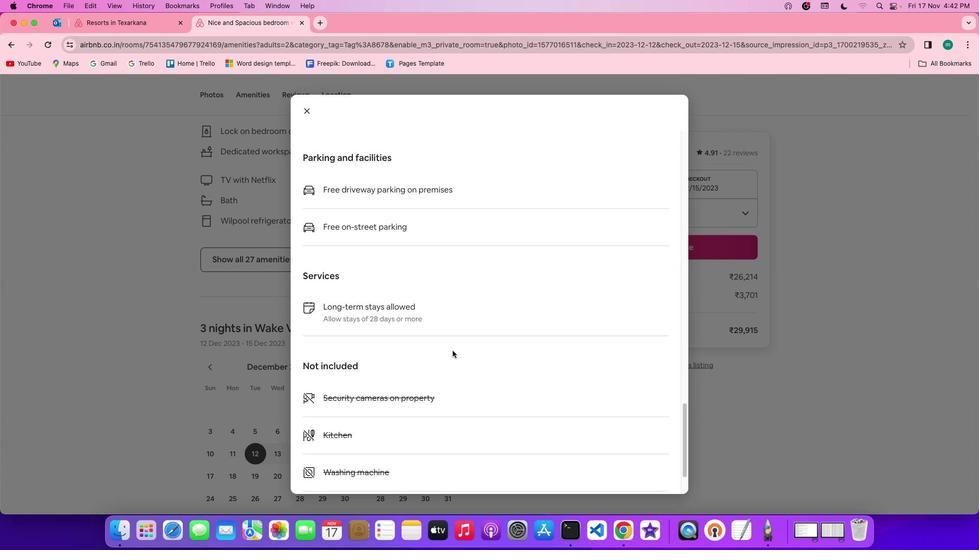 
Action: Mouse scrolled (452, 350) with delta (0, 0)
Screenshot: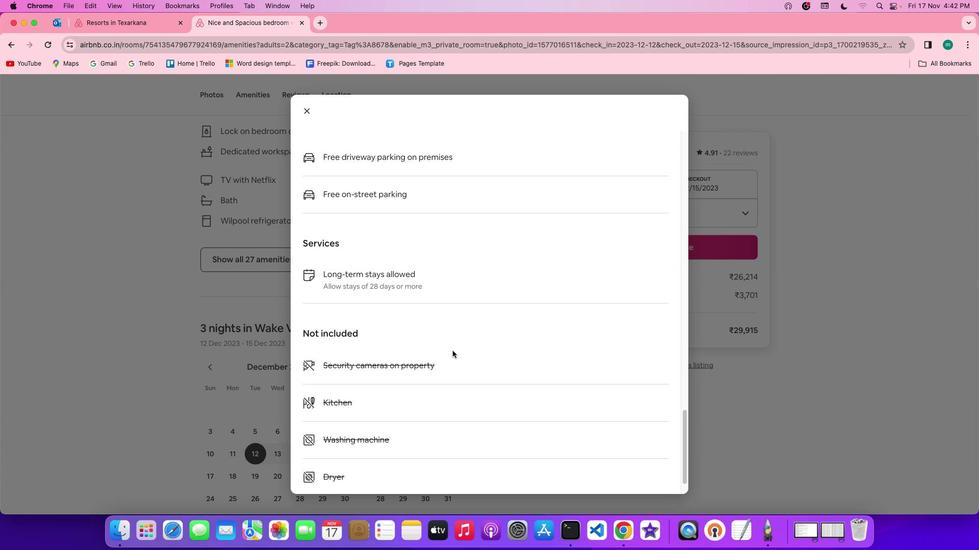
Action: Mouse scrolled (452, 350) with delta (0, -1)
Screenshot: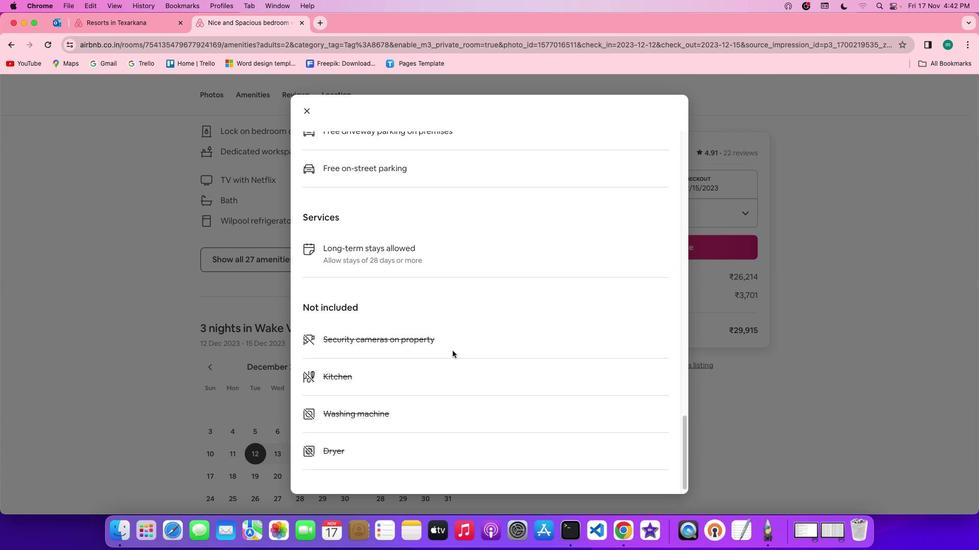 
Action: Mouse scrolled (452, 350) with delta (0, -2)
Screenshot: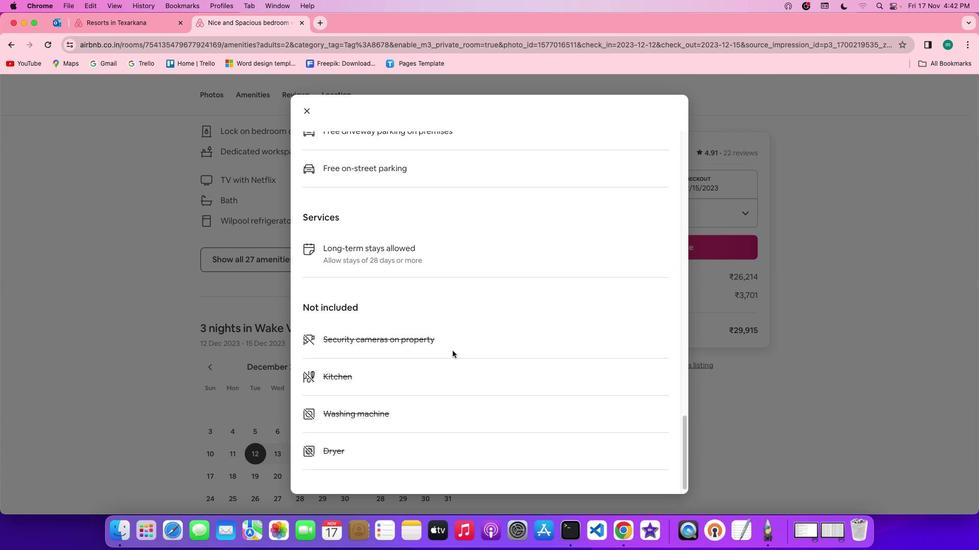 
Action: Mouse scrolled (452, 350) with delta (0, -3)
Screenshot: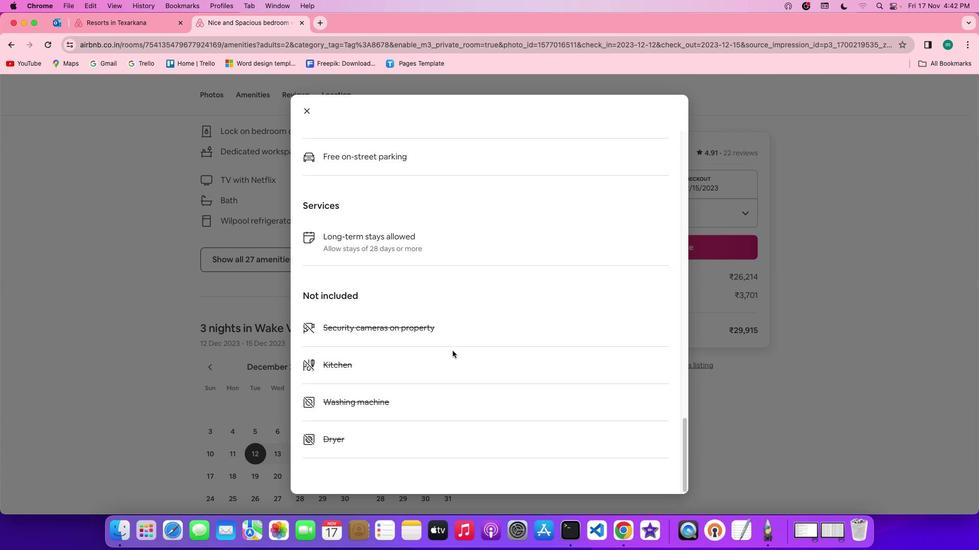
Action: Mouse scrolled (452, 350) with delta (0, 0)
Screenshot: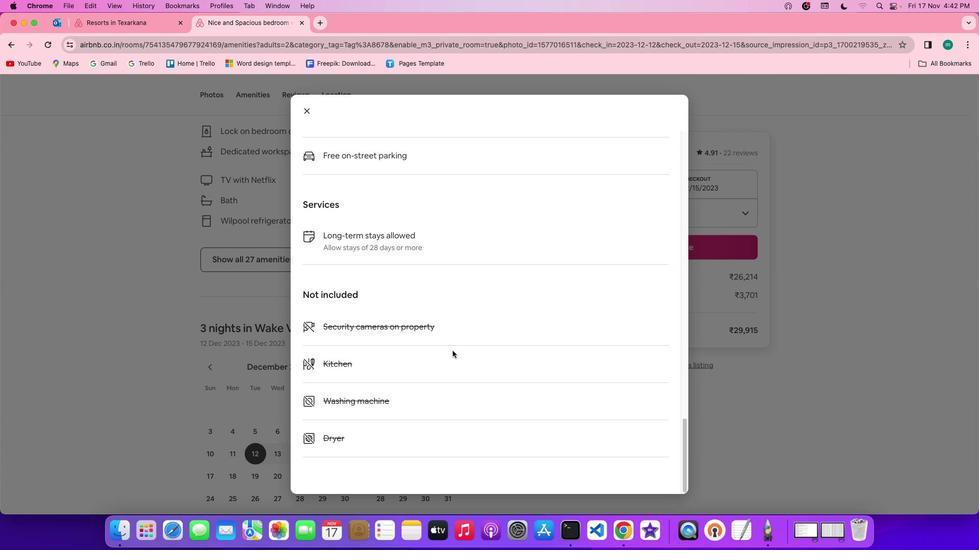 
Action: Mouse scrolled (452, 350) with delta (0, 0)
Screenshot: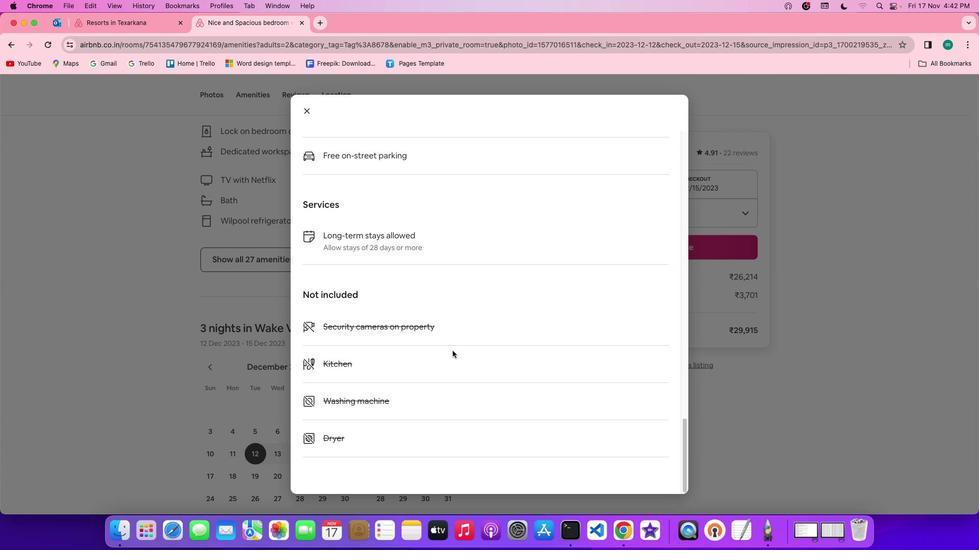 
Action: Mouse scrolled (452, 350) with delta (0, -1)
Screenshot: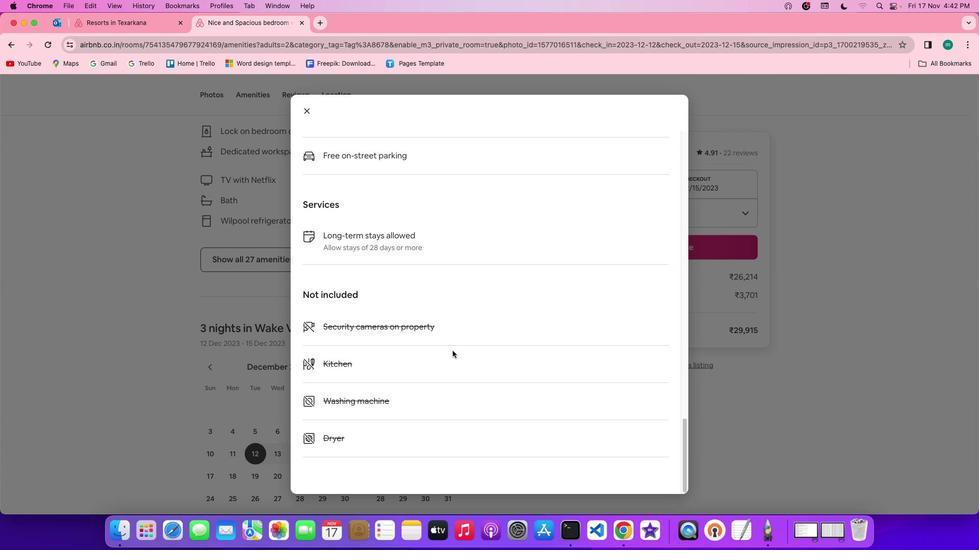 
Action: Mouse scrolled (452, 350) with delta (0, -2)
Screenshot: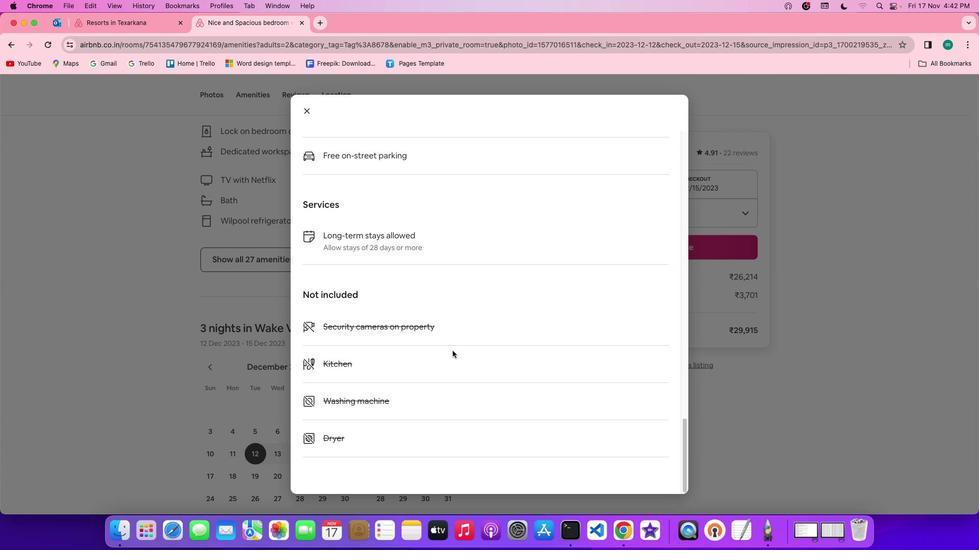 
Action: Mouse scrolled (452, 350) with delta (0, 0)
Screenshot: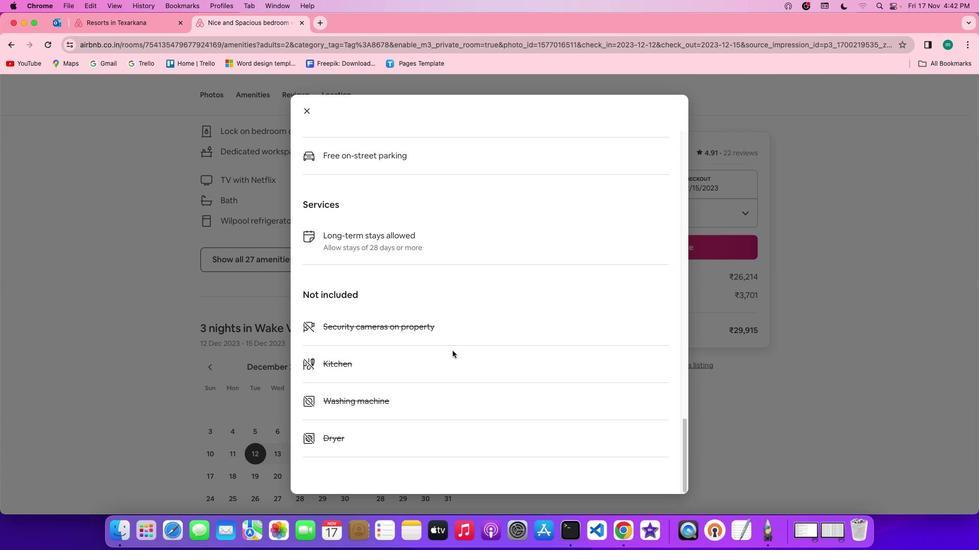 
Action: Mouse scrolled (452, 350) with delta (0, 0)
Screenshot: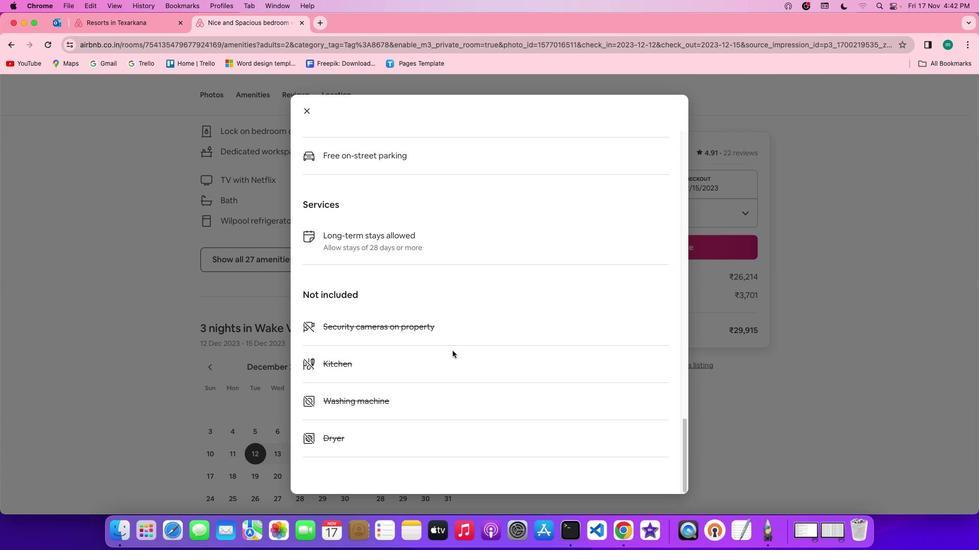 
Action: Mouse scrolled (452, 350) with delta (0, -1)
Screenshot: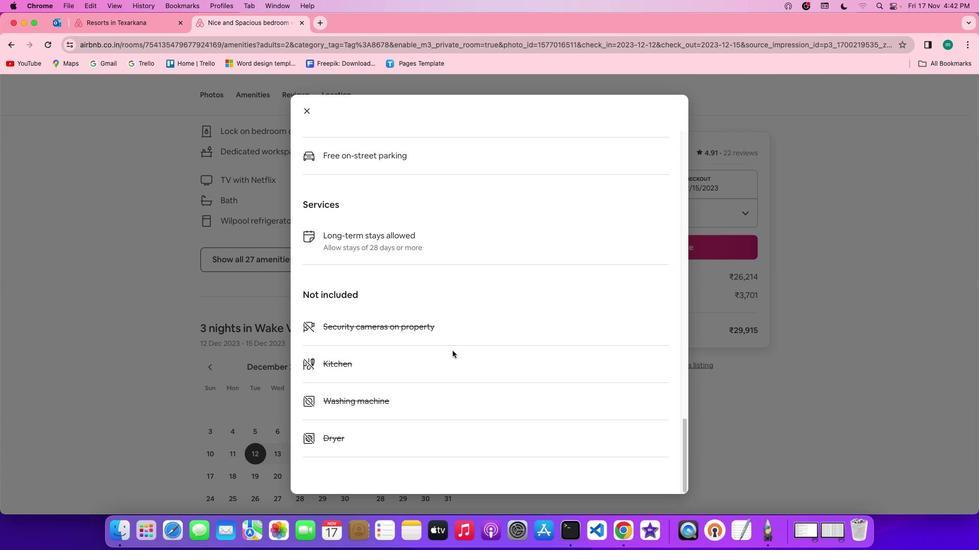 
Action: Mouse scrolled (452, 350) with delta (0, -2)
Screenshot: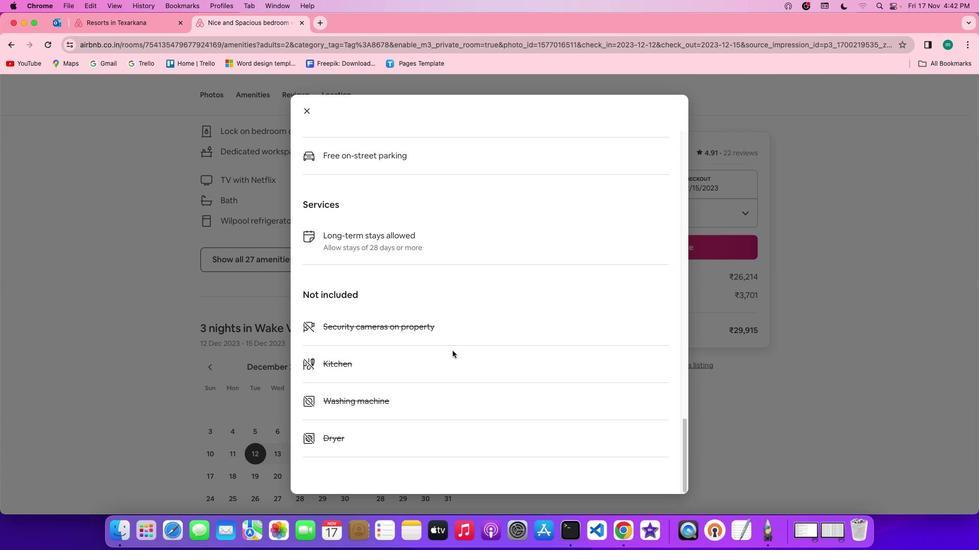 
Action: Mouse moved to (310, 110)
Screenshot: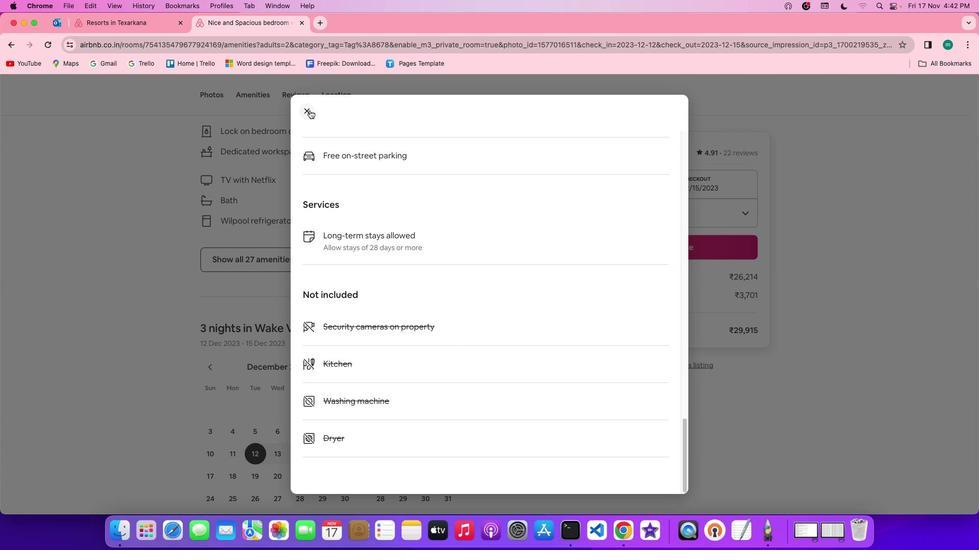 
Action: Mouse pressed left at (310, 110)
Screenshot: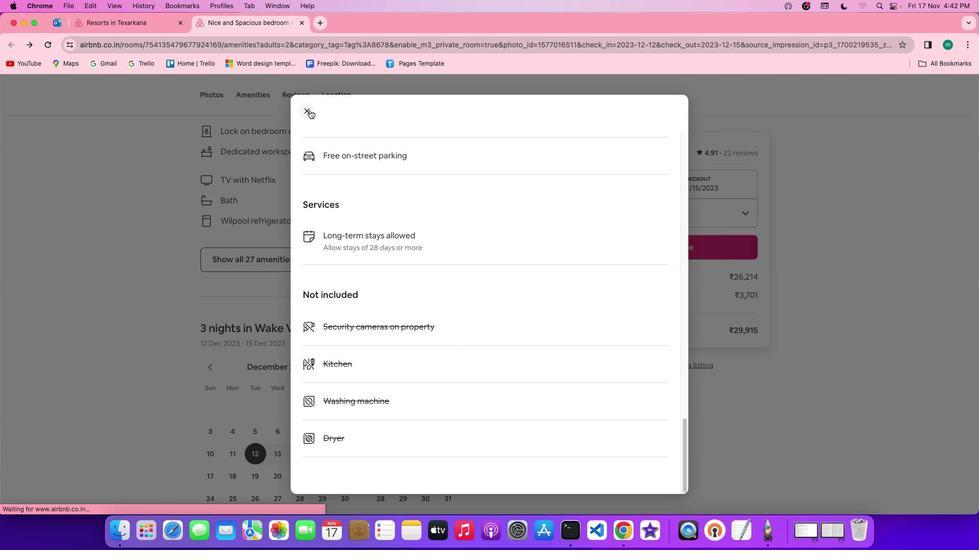 
Action: Mouse moved to (392, 392)
Screenshot: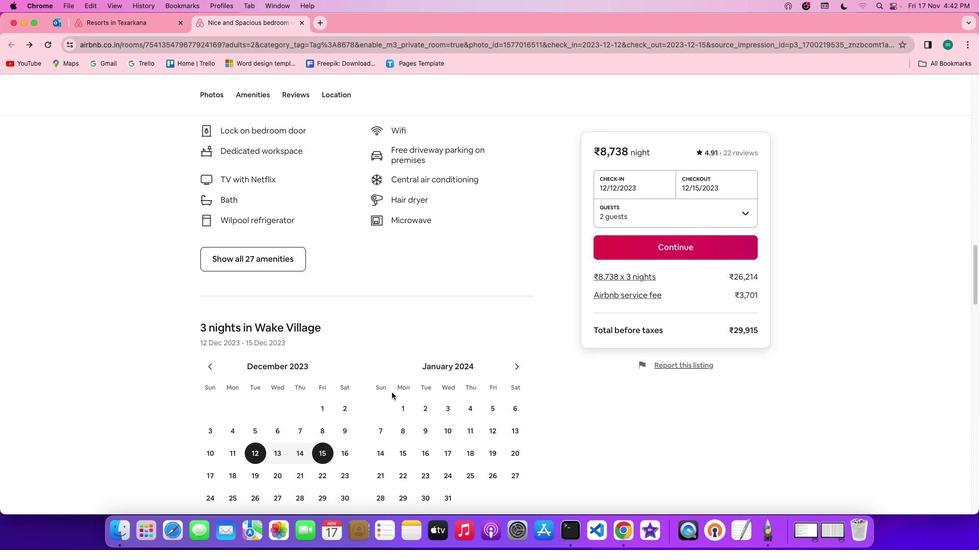 
Action: Mouse scrolled (392, 392) with delta (0, 0)
Screenshot: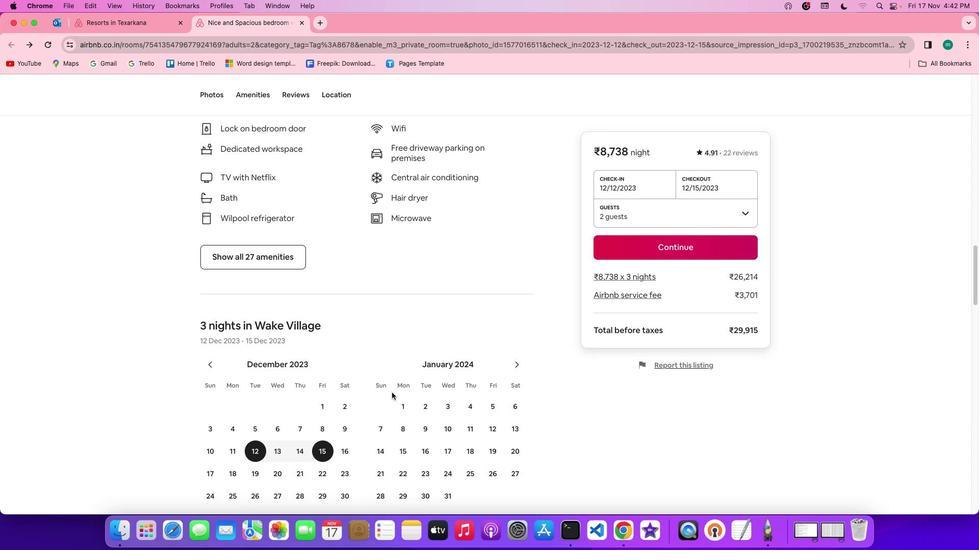 
Action: Mouse scrolled (392, 392) with delta (0, 0)
Screenshot: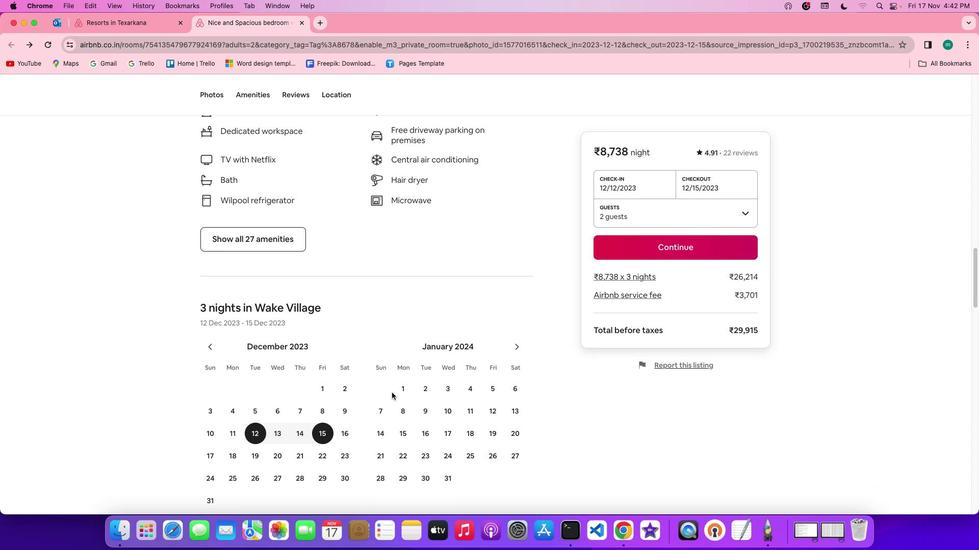 
Action: Mouse scrolled (392, 392) with delta (0, -1)
Screenshot: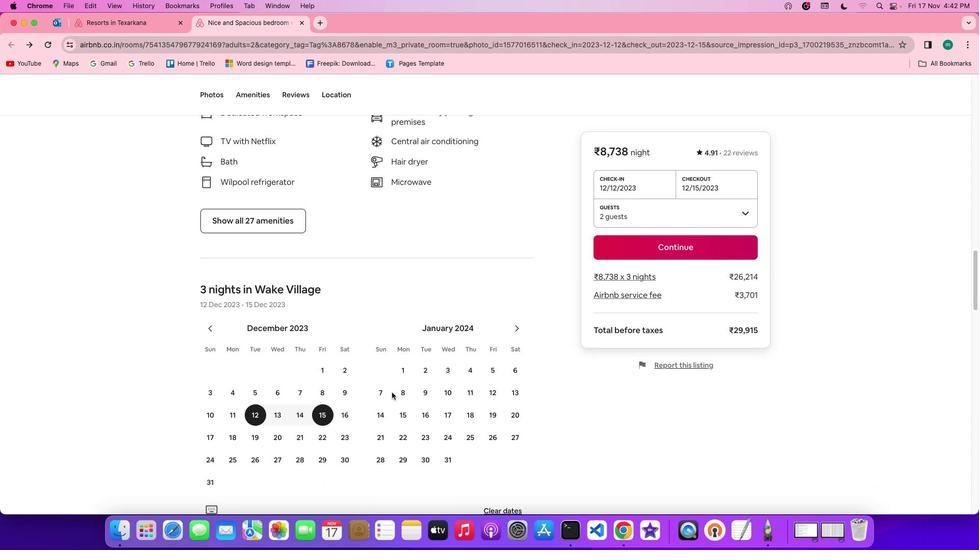 
Action: Mouse scrolled (392, 392) with delta (0, -1)
Screenshot: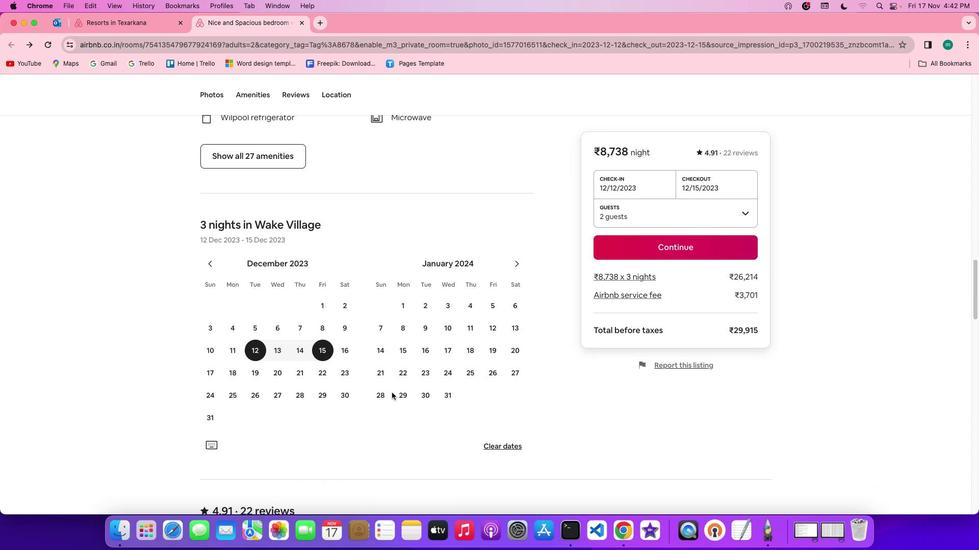 
Action: Mouse moved to (393, 392)
Screenshot: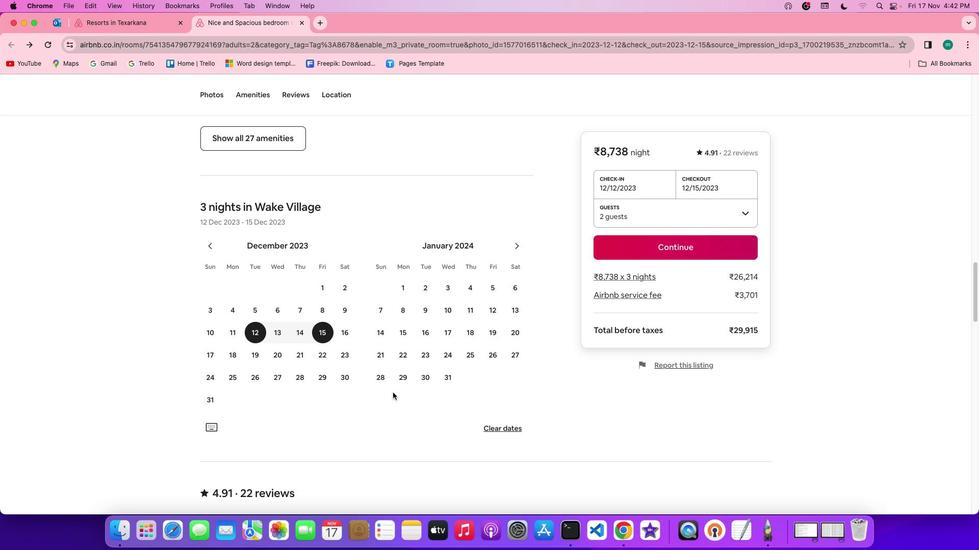 
Action: Mouse scrolled (393, 392) with delta (0, 0)
Screenshot: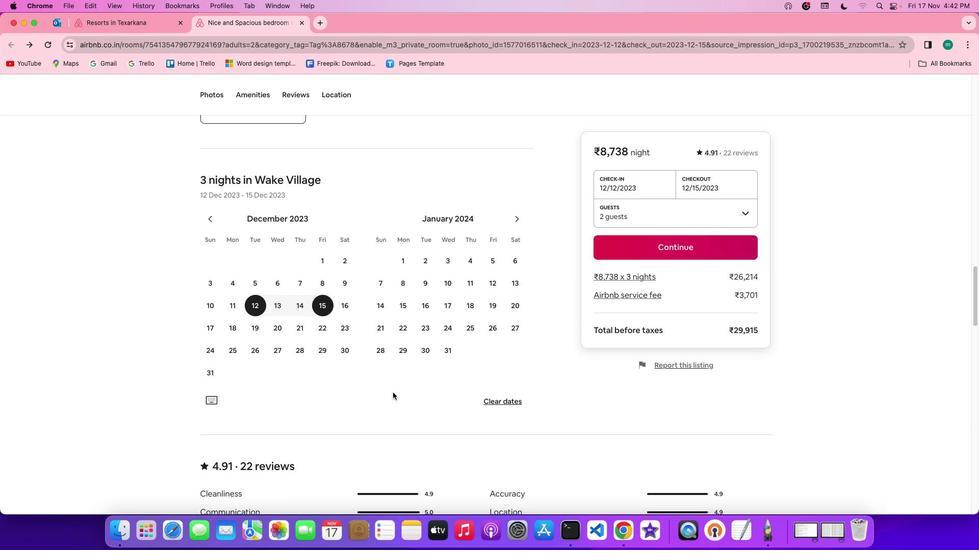 
Action: Mouse scrolled (393, 392) with delta (0, 0)
Screenshot: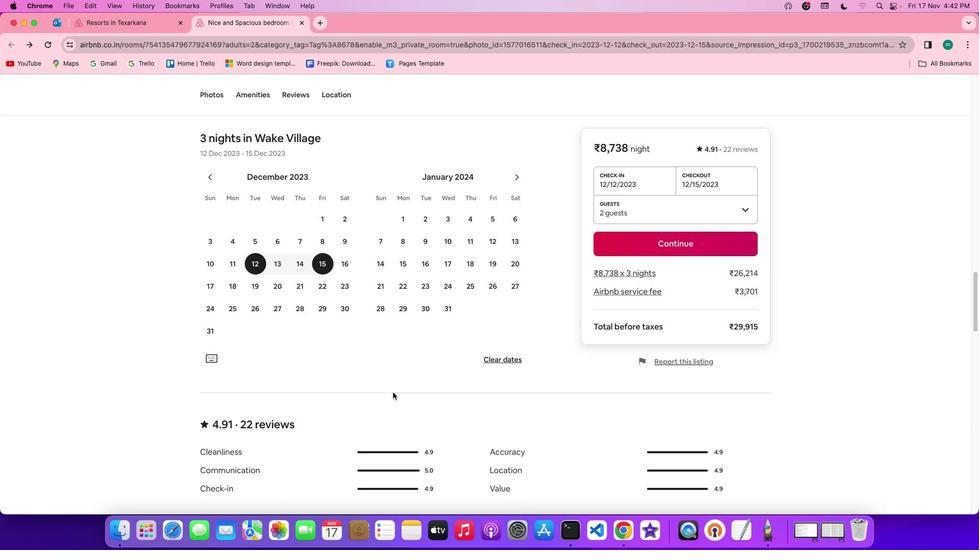 
Action: Mouse scrolled (393, 392) with delta (0, -1)
Screenshot: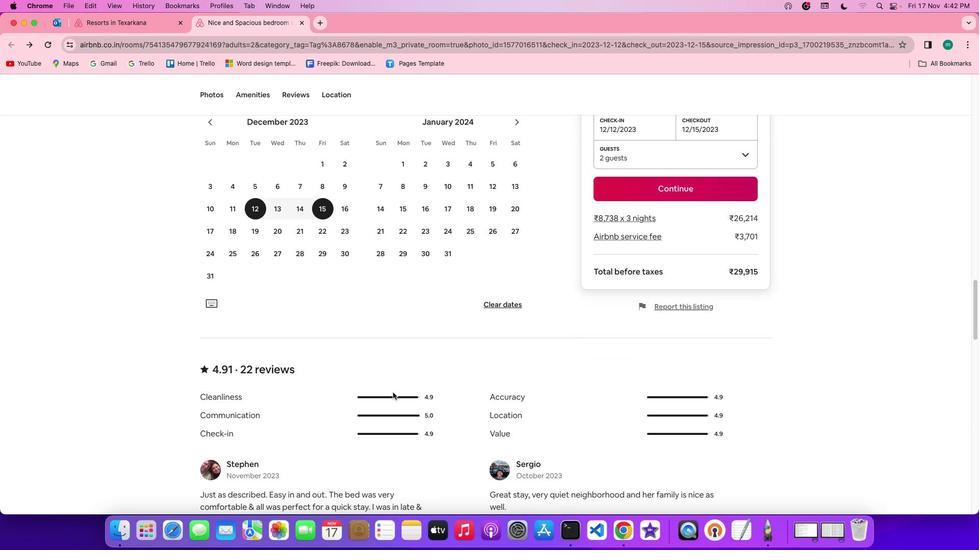 
Action: Mouse scrolled (393, 392) with delta (0, -2)
Screenshot: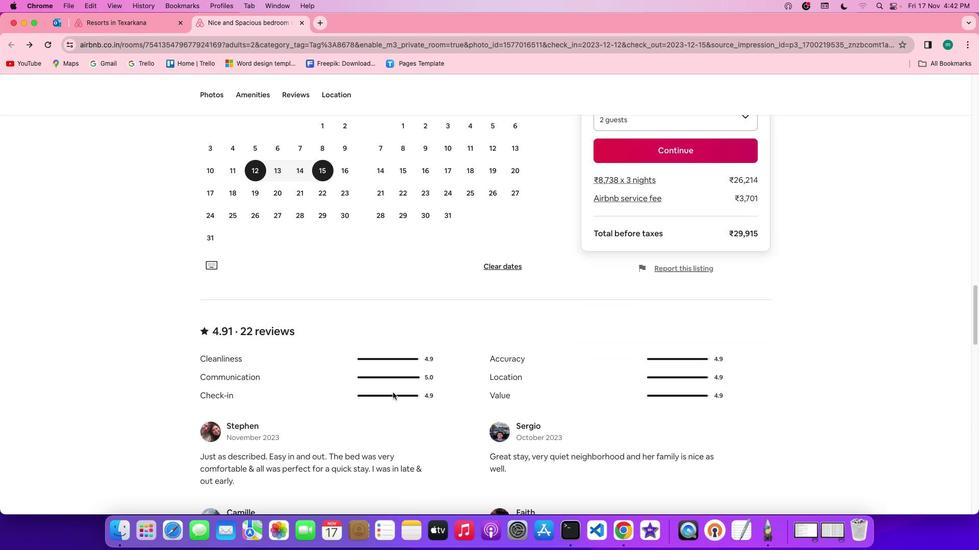 
Action: Mouse scrolled (393, 392) with delta (0, 0)
Screenshot: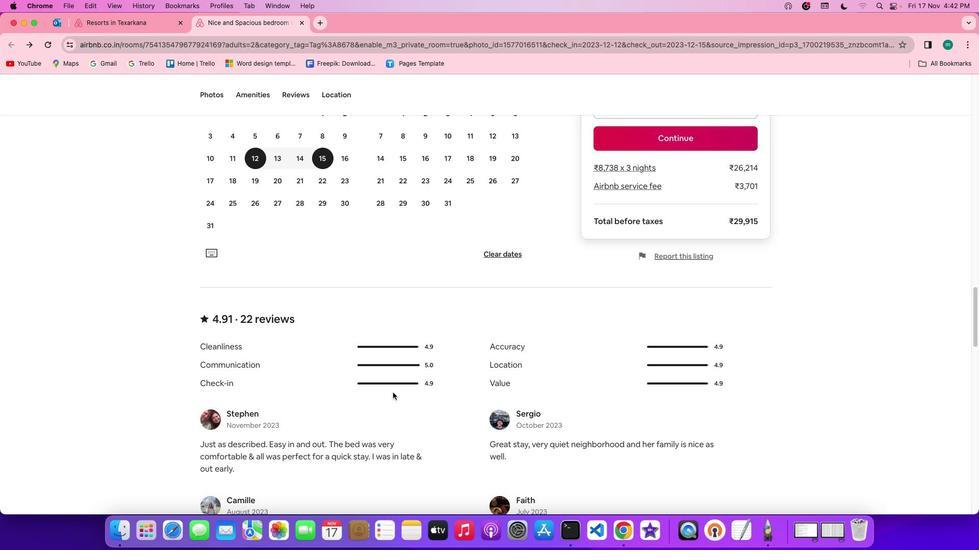 
Action: Mouse scrolled (393, 392) with delta (0, 0)
Screenshot: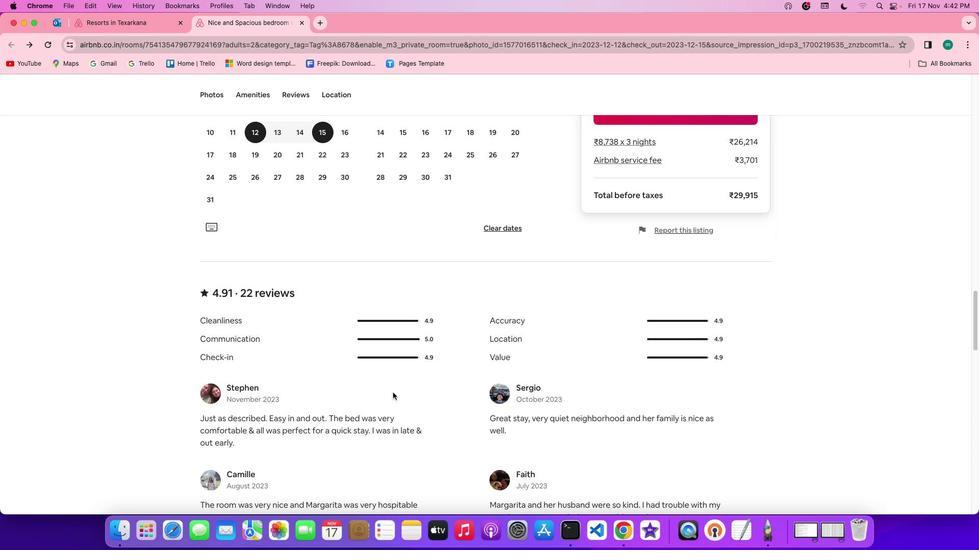 
Action: Mouse scrolled (393, 392) with delta (0, -1)
Screenshot: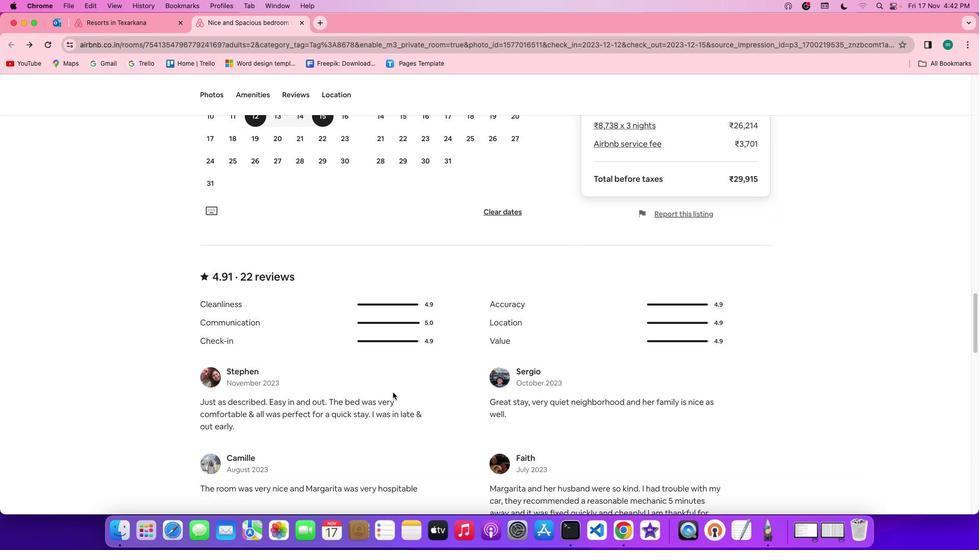 
Action: Mouse scrolled (393, 392) with delta (0, -1)
Screenshot: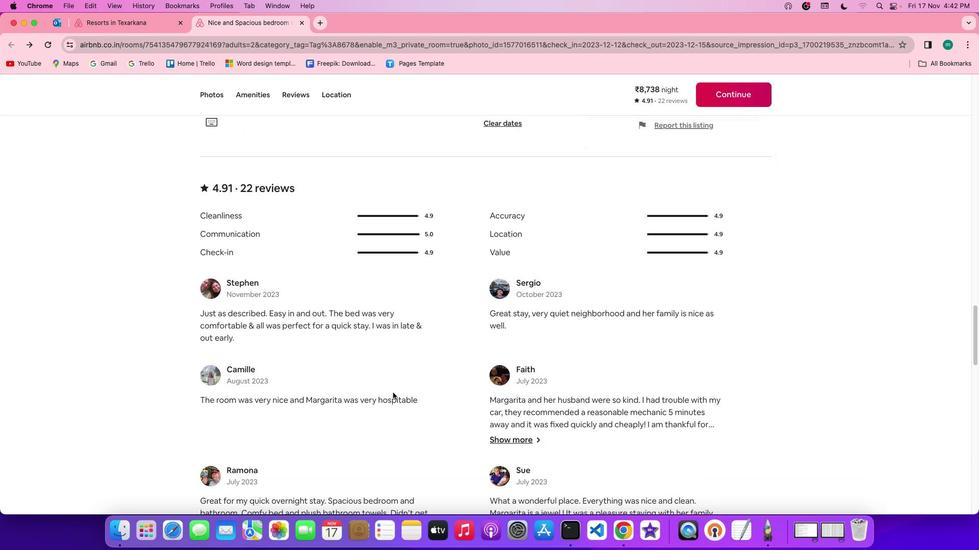 
Action: Mouse scrolled (393, 392) with delta (0, -1)
Screenshot: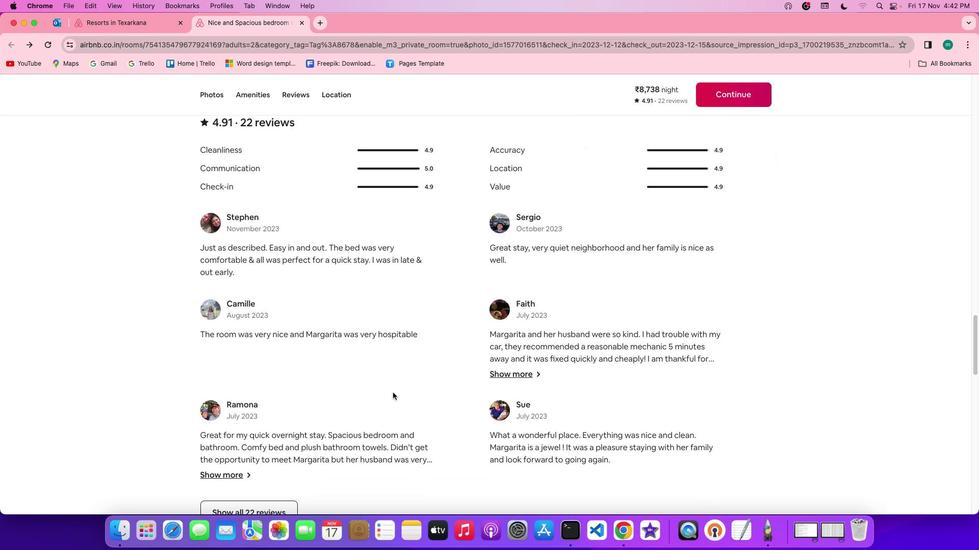 
Action: Mouse scrolled (393, 392) with delta (0, 0)
Screenshot: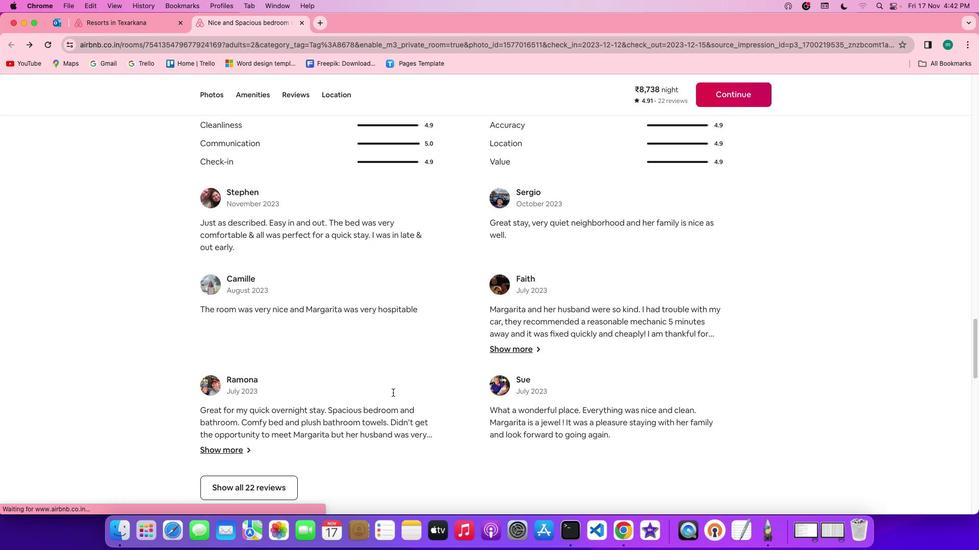
Action: Mouse scrolled (393, 392) with delta (0, 0)
Screenshot: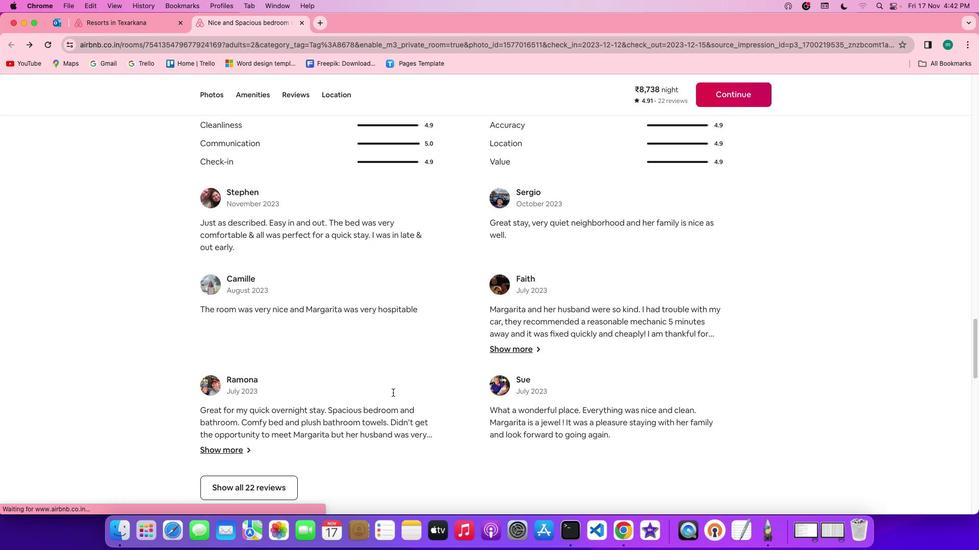 
Action: Mouse scrolled (393, 392) with delta (0, -1)
Screenshot: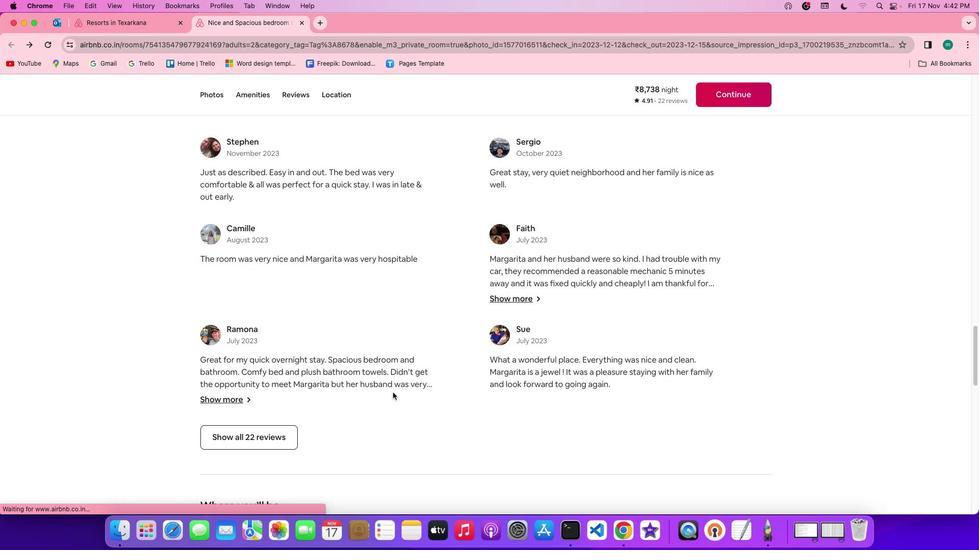 
Action: Mouse scrolled (393, 392) with delta (0, -1)
Screenshot: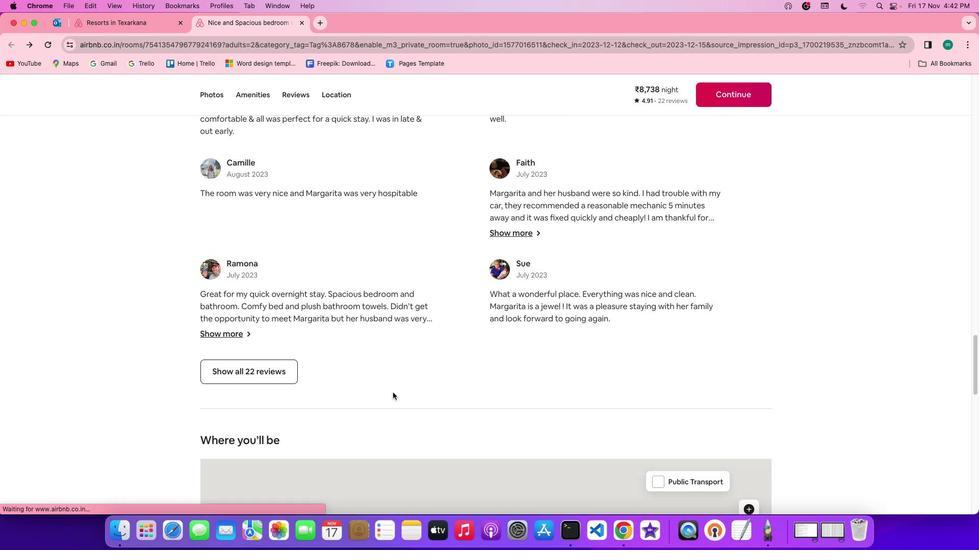 
Action: Mouse moved to (249, 355)
Screenshot: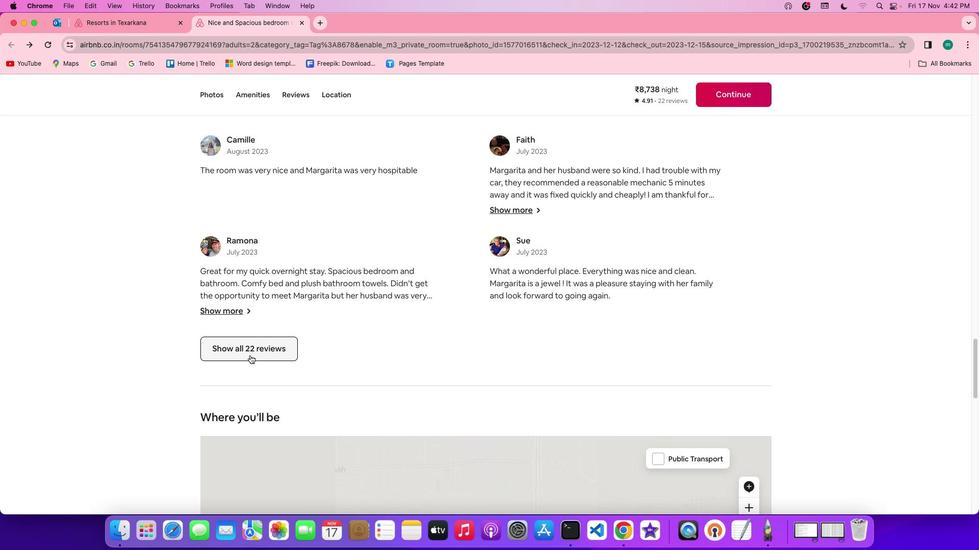 
Action: Mouse pressed left at (249, 355)
Screenshot: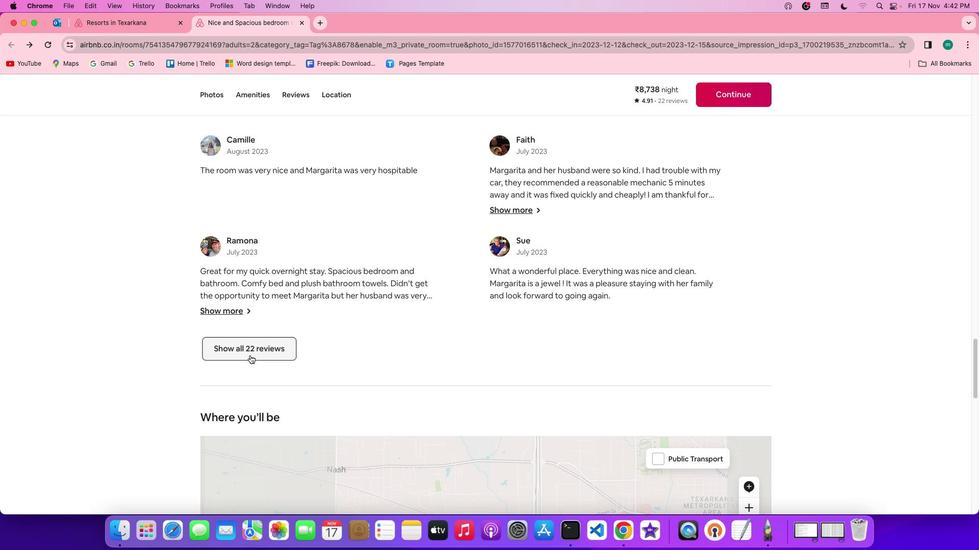 
Action: Mouse moved to (608, 356)
Screenshot: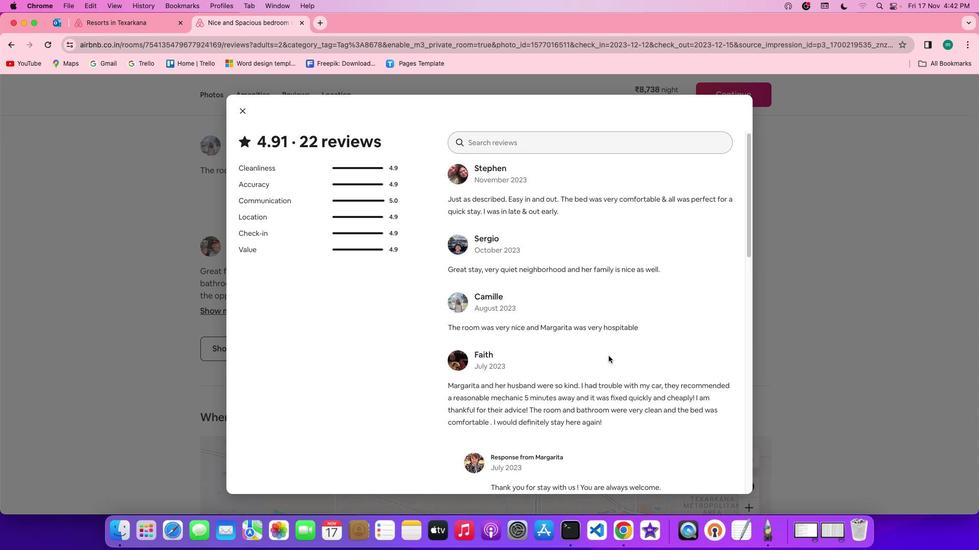 
Action: Mouse scrolled (608, 356) with delta (0, 0)
Screenshot: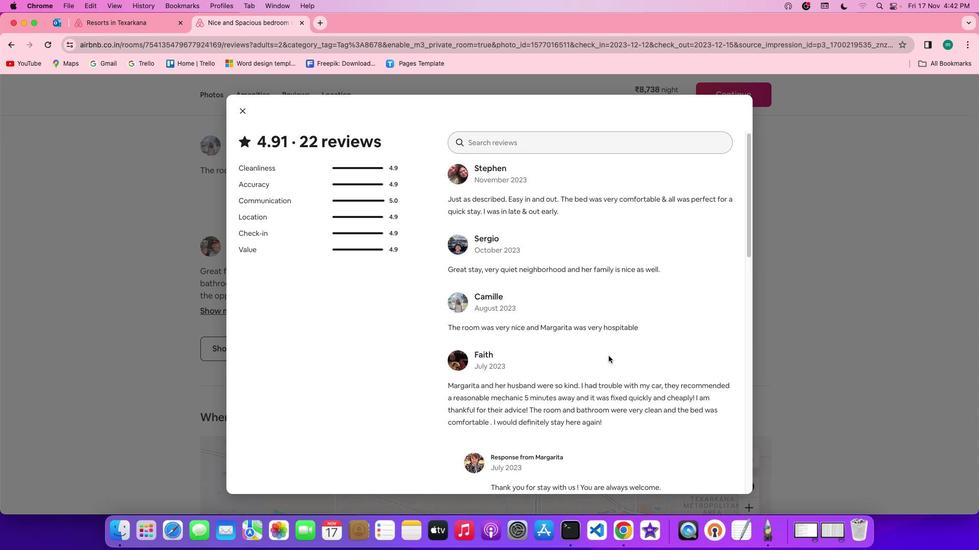 
Action: Mouse moved to (608, 356)
Screenshot: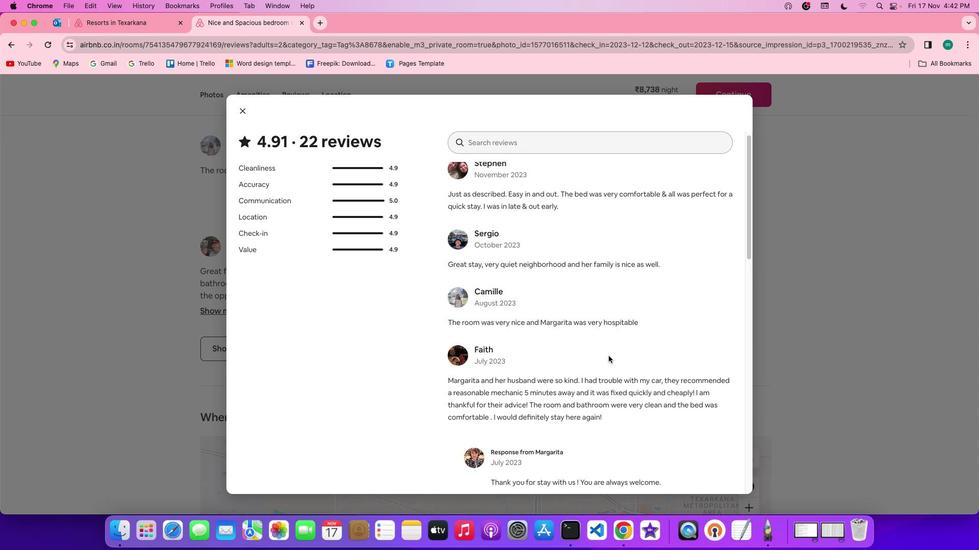 
Action: Mouse scrolled (608, 356) with delta (0, 0)
Screenshot: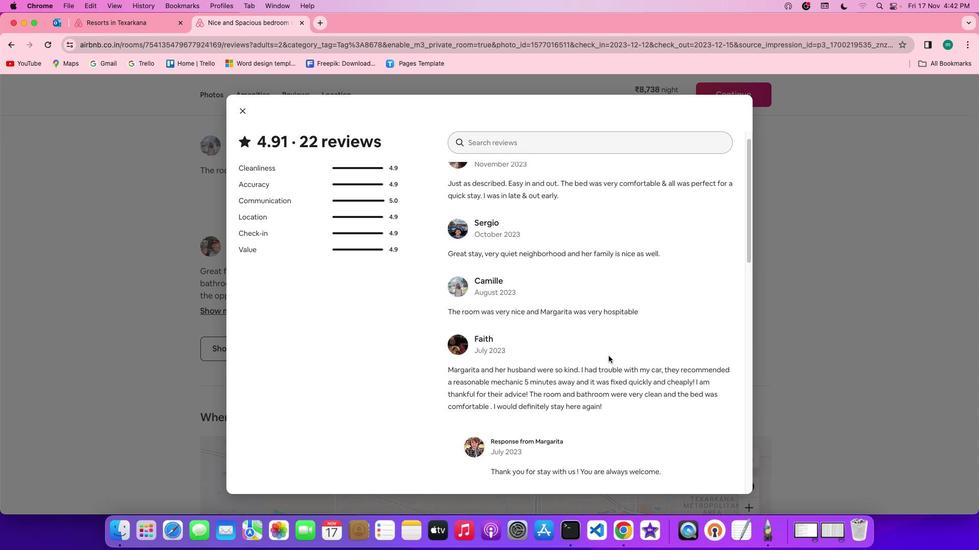 
Action: Mouse moved to (608, 356)
Screenshot: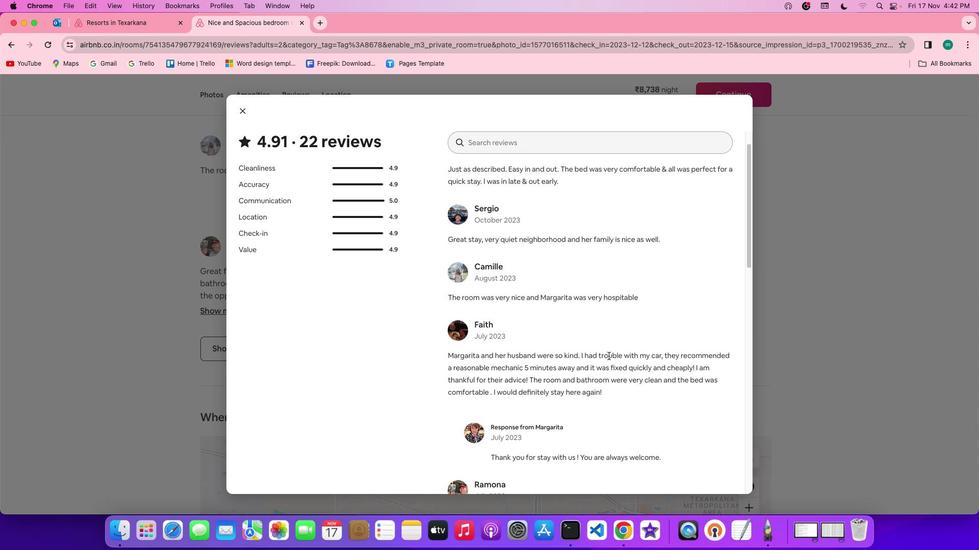 
Action: Mouse scrolled (608, 356) with delta (0, -1)
Screenshot: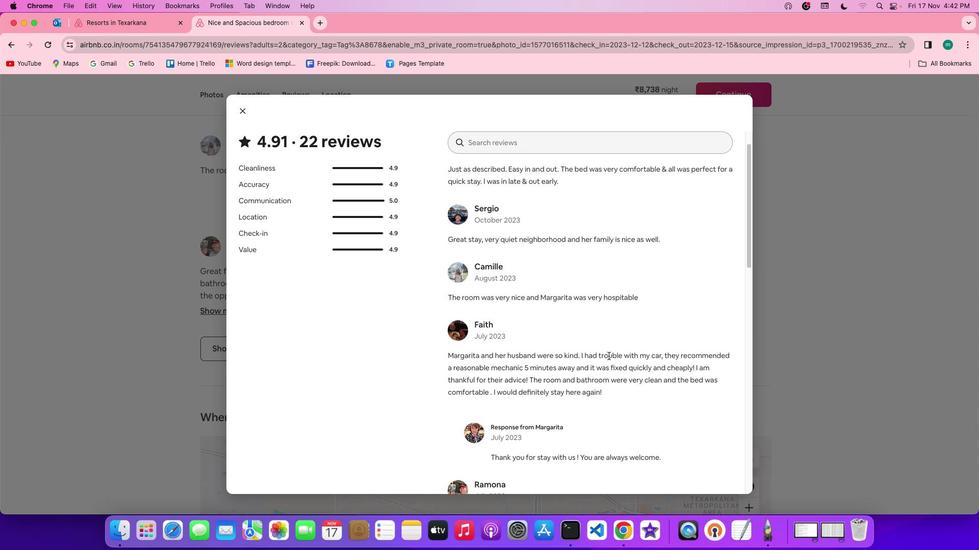 
Action: Mouse scrolled (608, 356) with delta (0, -1)
Screenshot: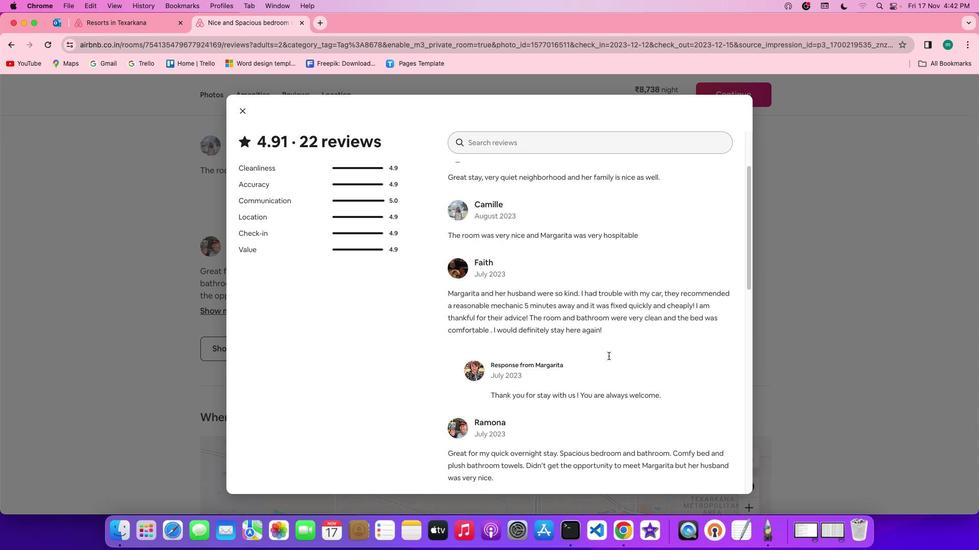 
Action: Mouse moved to (608, 356)
Screenshot: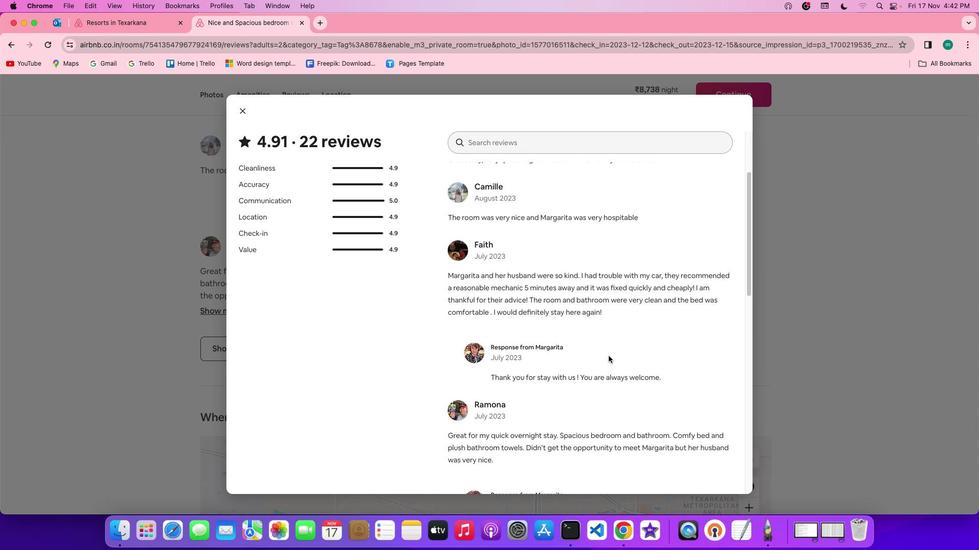 
Action: Mouse scrolled (608, 356) with delta (0, 0)
Screenshot: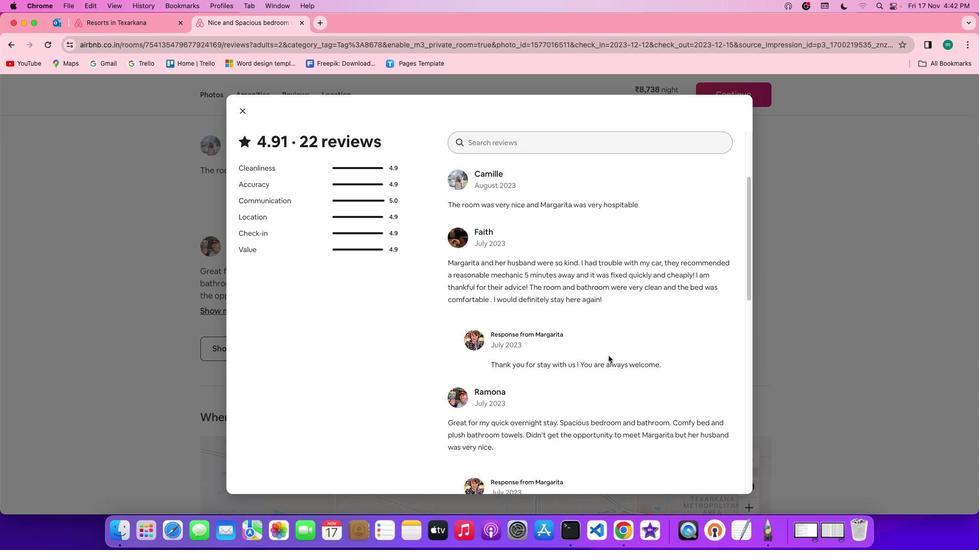 
Action: Mouse scrolled (608, 356) with delta (0, 0)
Screenshot: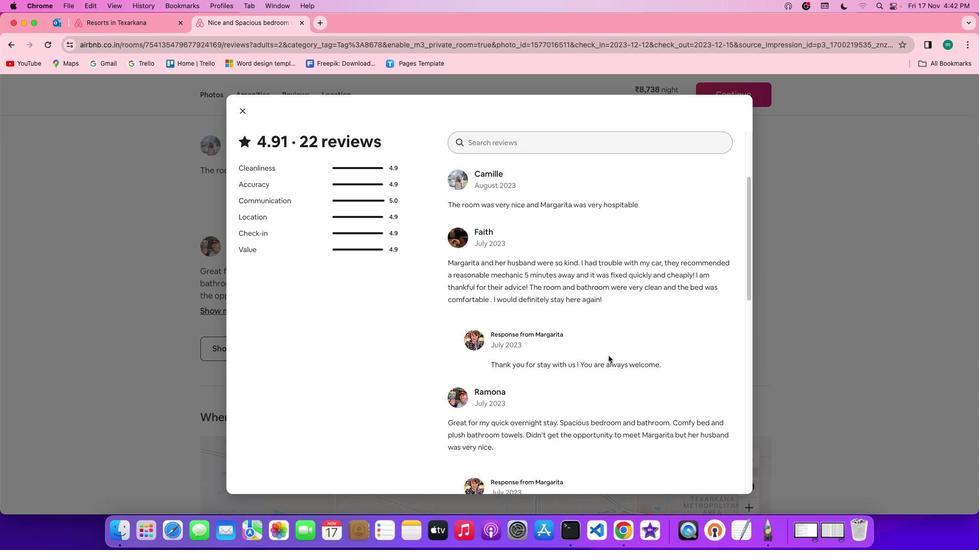 
Action: Mouse scrolled (608, 356) with delta (0, -1)
Screenshot: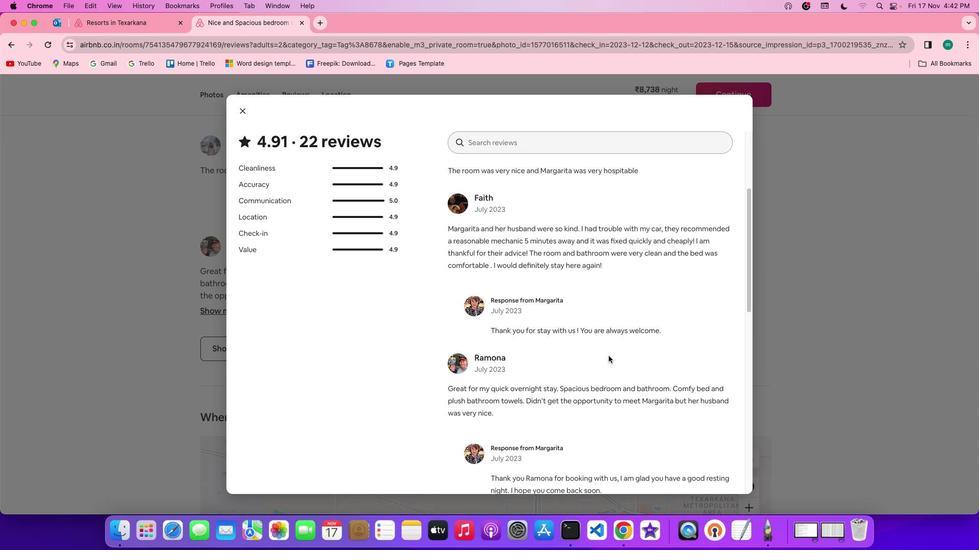 
Action: Mouse scrolled (608, 356) with delta (0, -2)
Screenshot: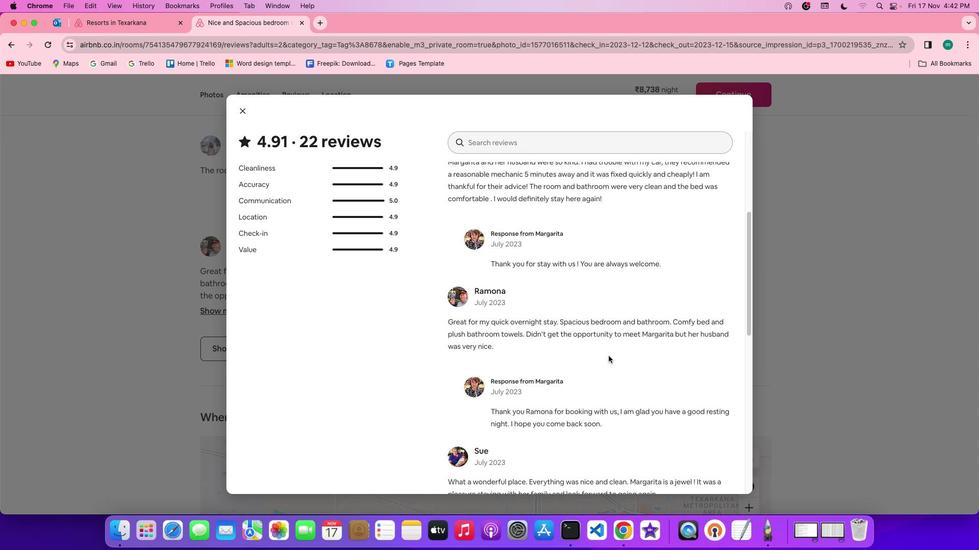 
Action: Mouse scrolled (608, 356) with delta (0, -1)
Screenshot: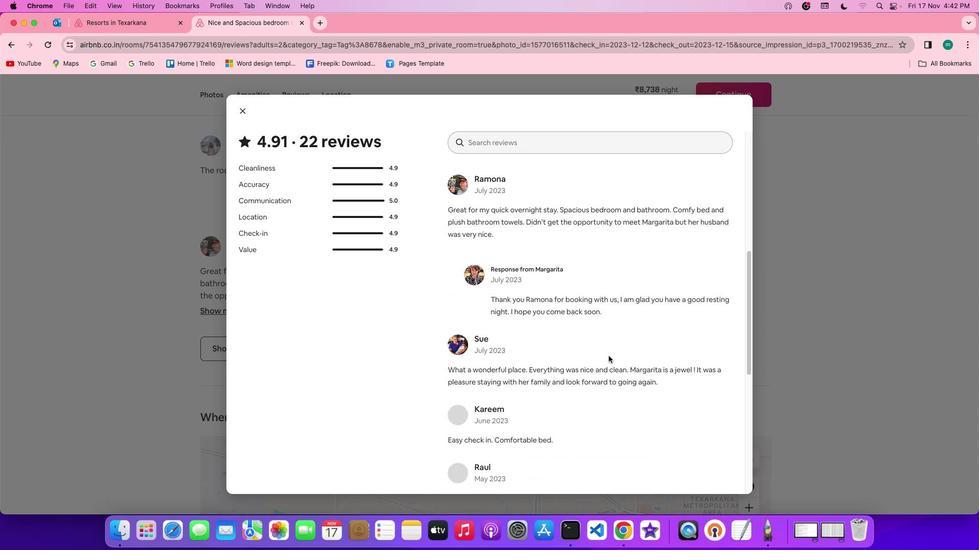 
Action: Mouse moved to (608, 357)
Screenshot: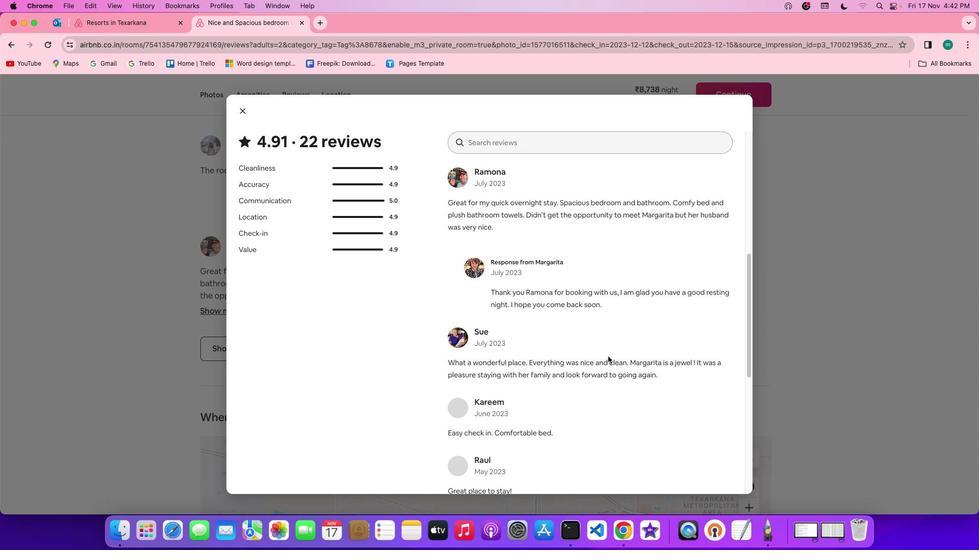 
Action: Mouse scrolled (608, 357) with delta (0, 0)
Screenshot: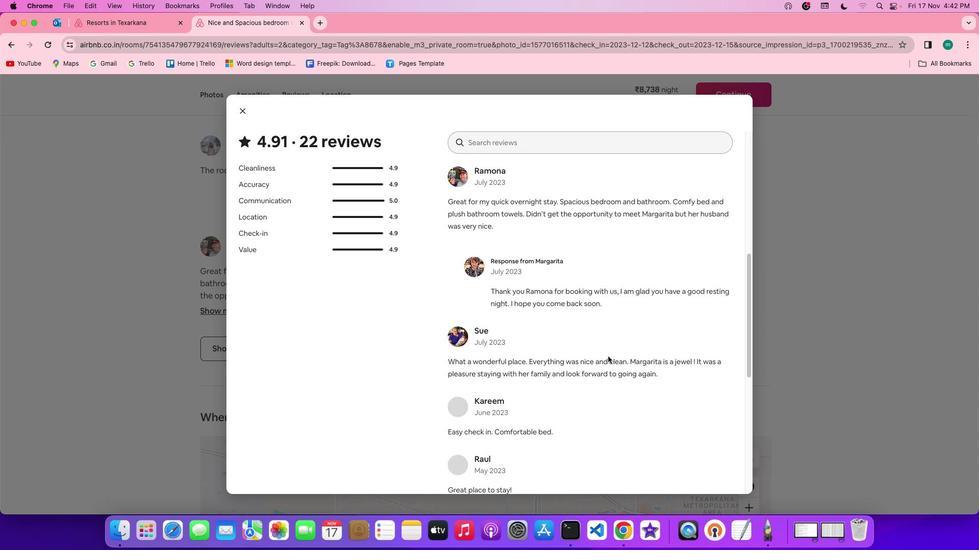
Action: Mouse scrolled (608, 357) with delta (0, 0)
Screenshot: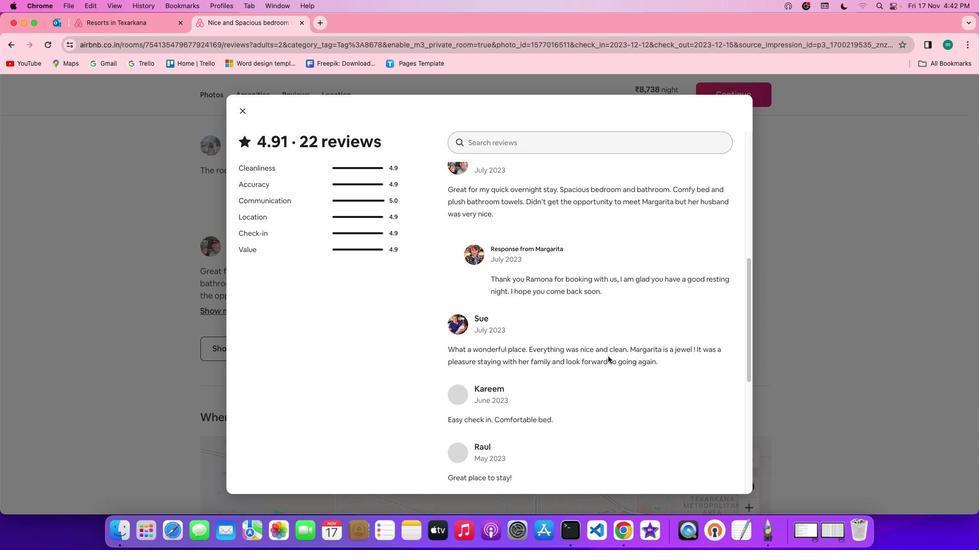 
Action: Mouse scrolled (608, 357) with delta (0, -1)
Screenshot: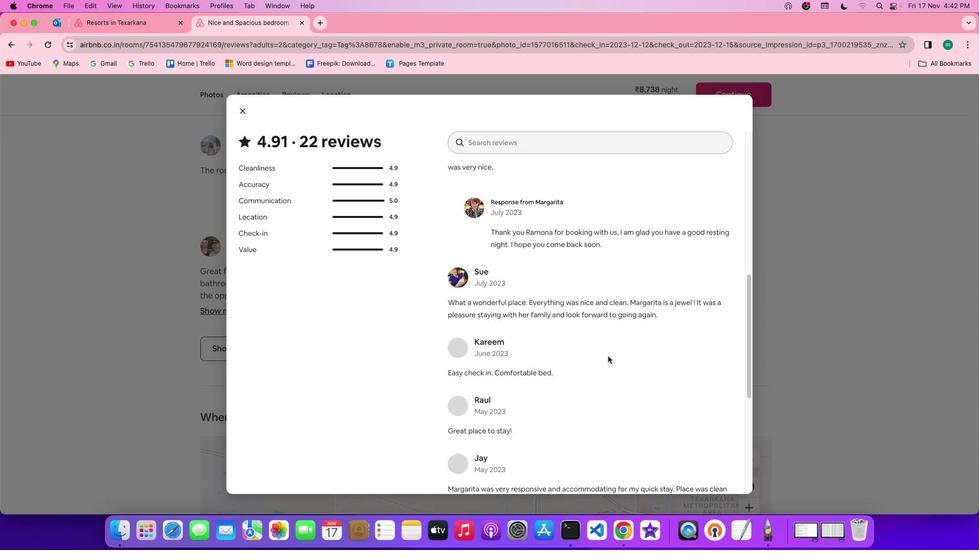 
Action: Mouse scrolled (608, 357) with delta (0, -1)
Screenshot: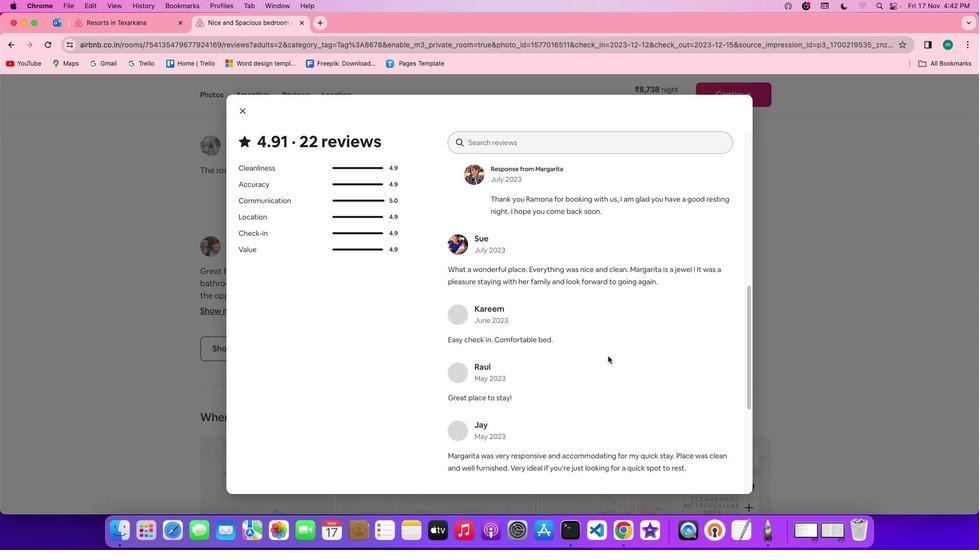 
Action: Mouse moved to (608, 357)
Screenshot: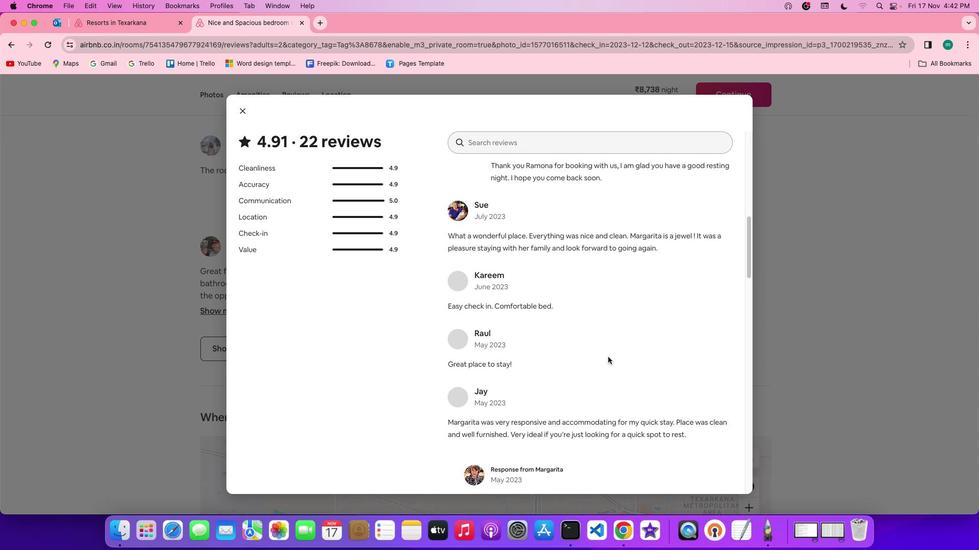 
Action: Mouse scrolled (608, 357) with delta (0, 0)
Screenshot: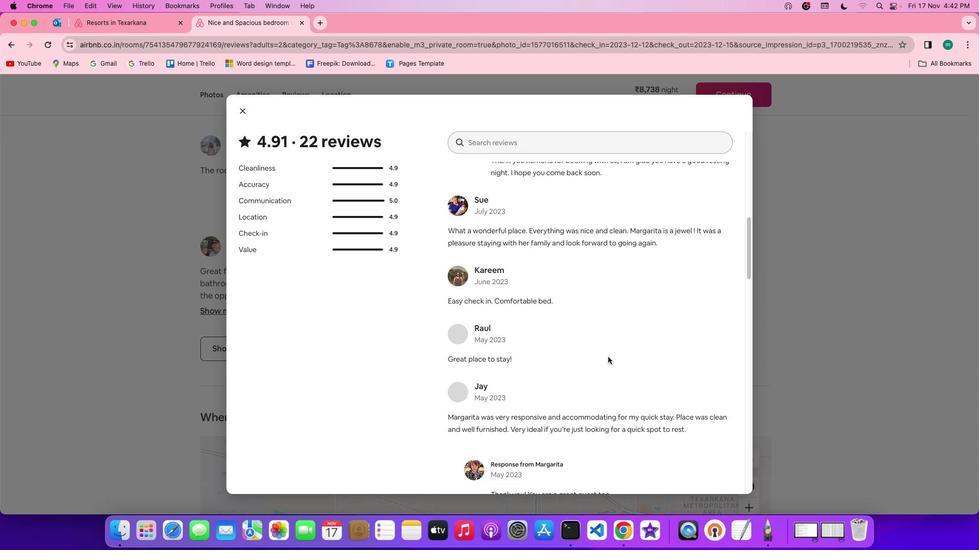 
Action: Mouse scrolled (608, 357) with delta (0, 0)
Screenshot: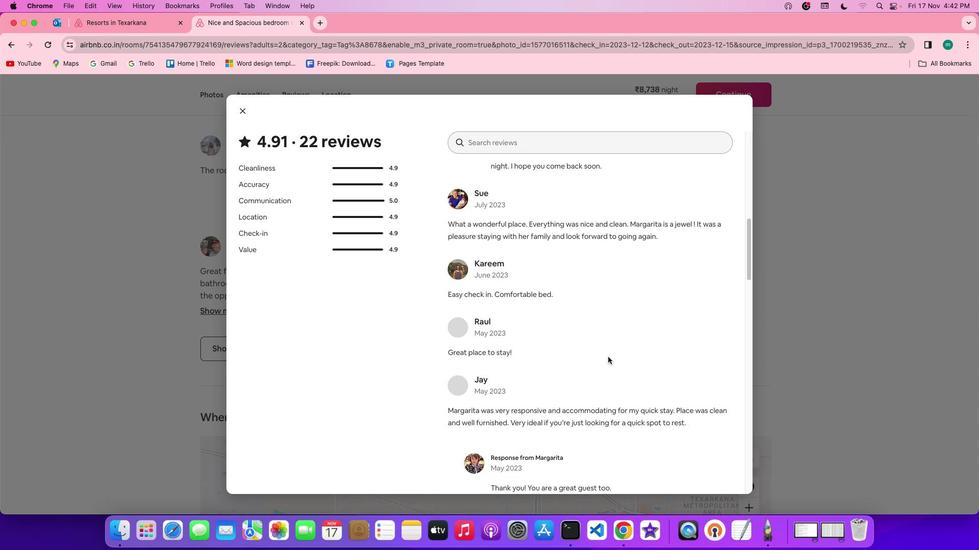 
Action: Mouse scrolled (608, 357) with delta (0, 0)
Screenshot: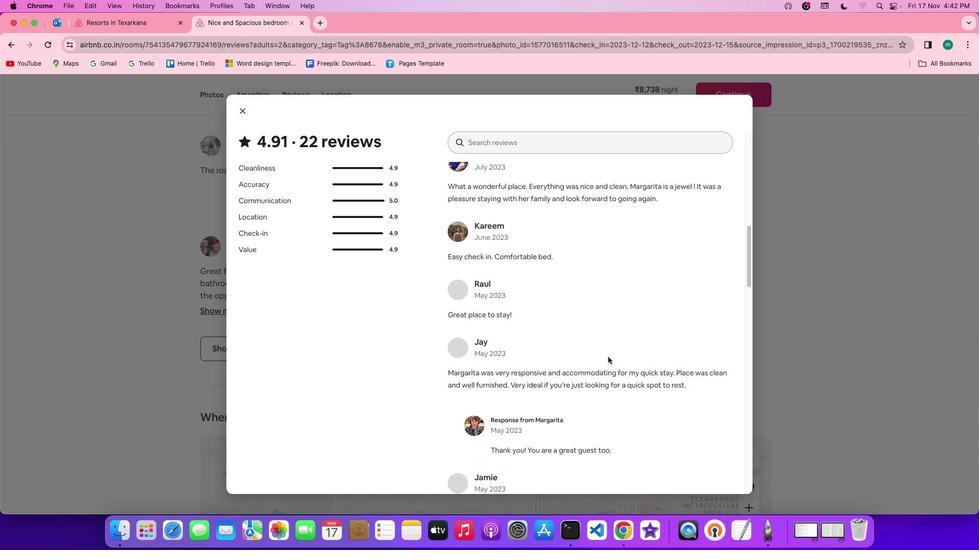 
Action: Mouse scrolled (608, 357) with delta (0, -1)
Screenshot: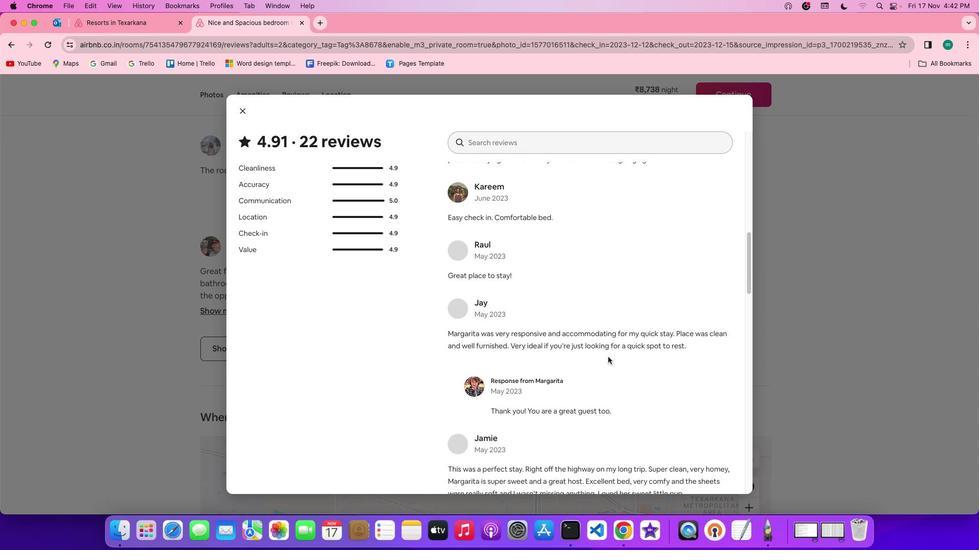 
Action: Mouse scrolled (608, 357) with delta (0, 0)
